 Task: Search one way flight ticket for 3 adults in first from West Yellowstone: Yellowstone Airport to Riverton: Central Wyoming Regional Airport (was Riverton Regional) on 5-4-2023. Choice of flights is JetBlue. Number of bags: 11 checked bags. Price is upto 106000. Outbound departure time preference is 20:45.
Action: Mouse moved to (523, 139)
Screenshot: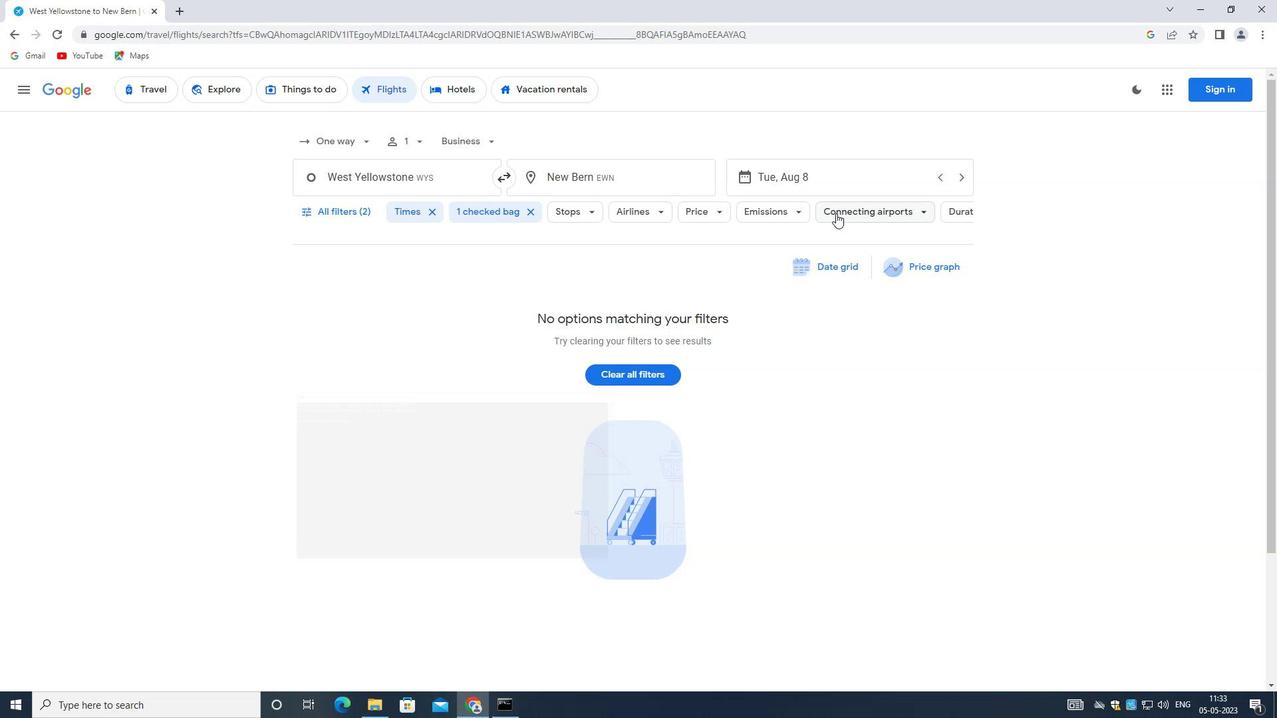 
Action: Mouse scrolled (523, 140) with delta (0, 0)
Screenshot: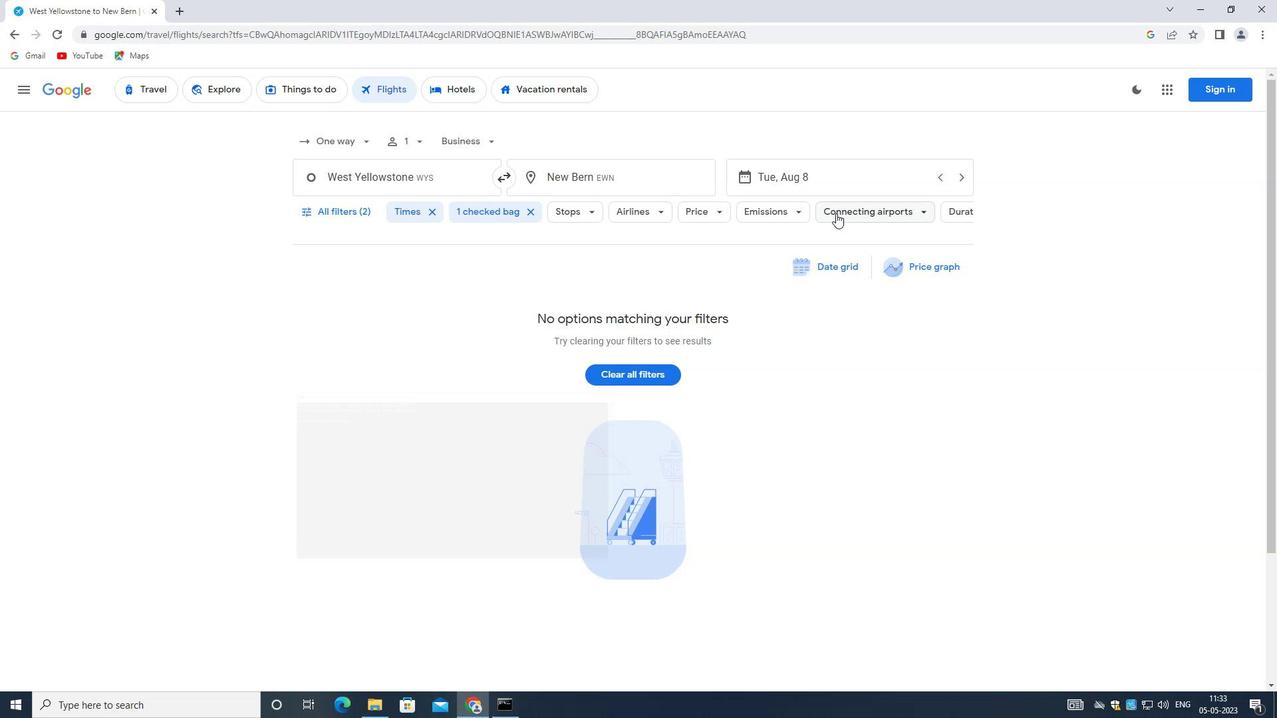 
Action: Mouse moved to (352, 141)
Screenshot: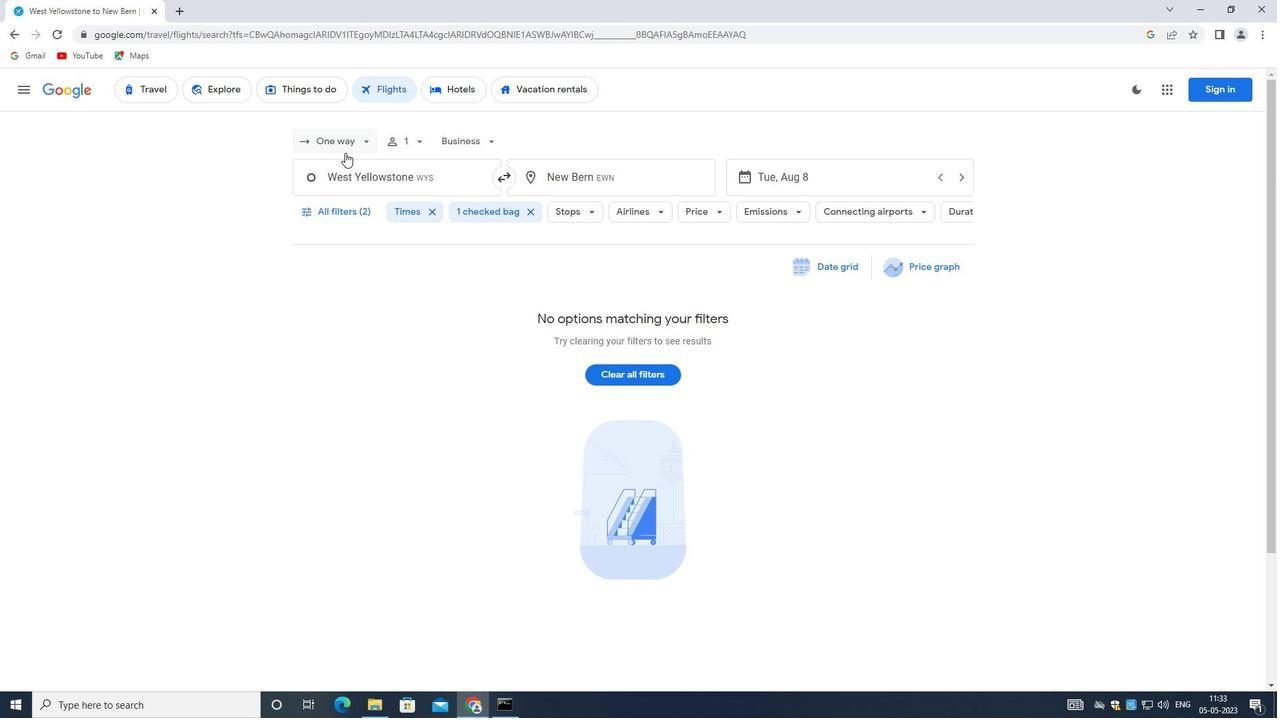 
Action: Mouse pressed left at (352, 141)
Screenshot: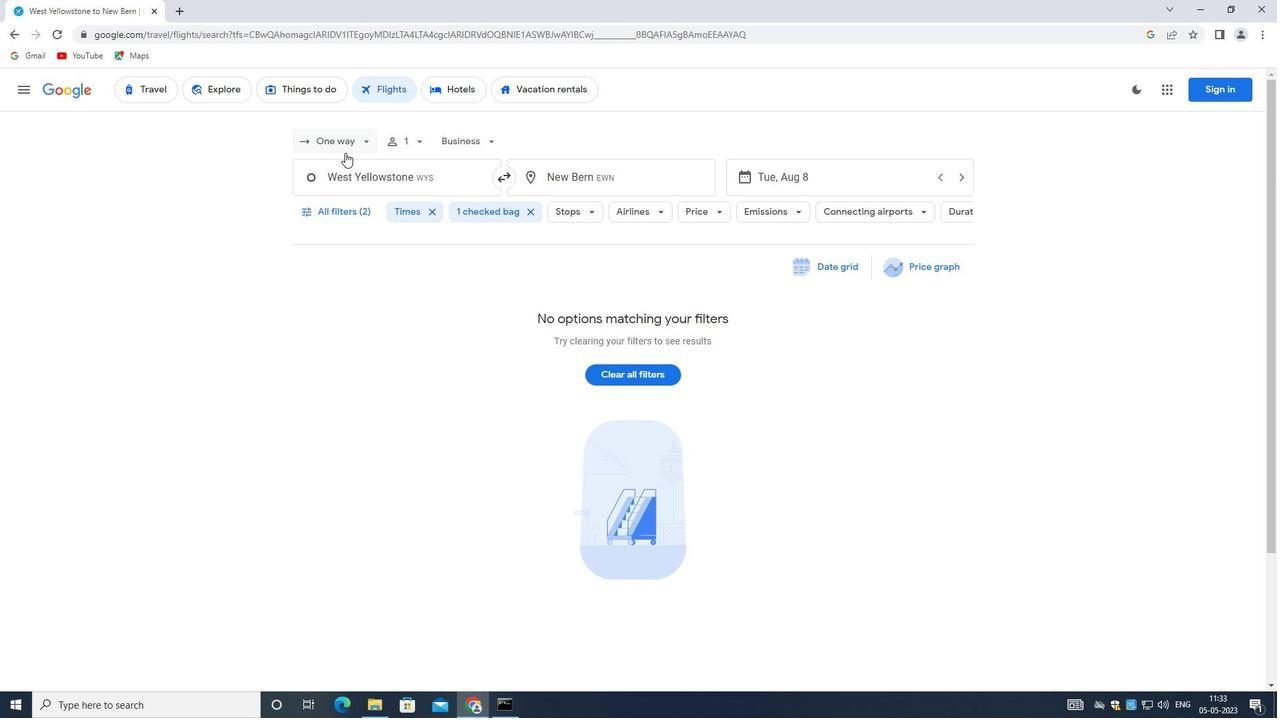
Action: Mouse moved to (357, 199)
Screenshot: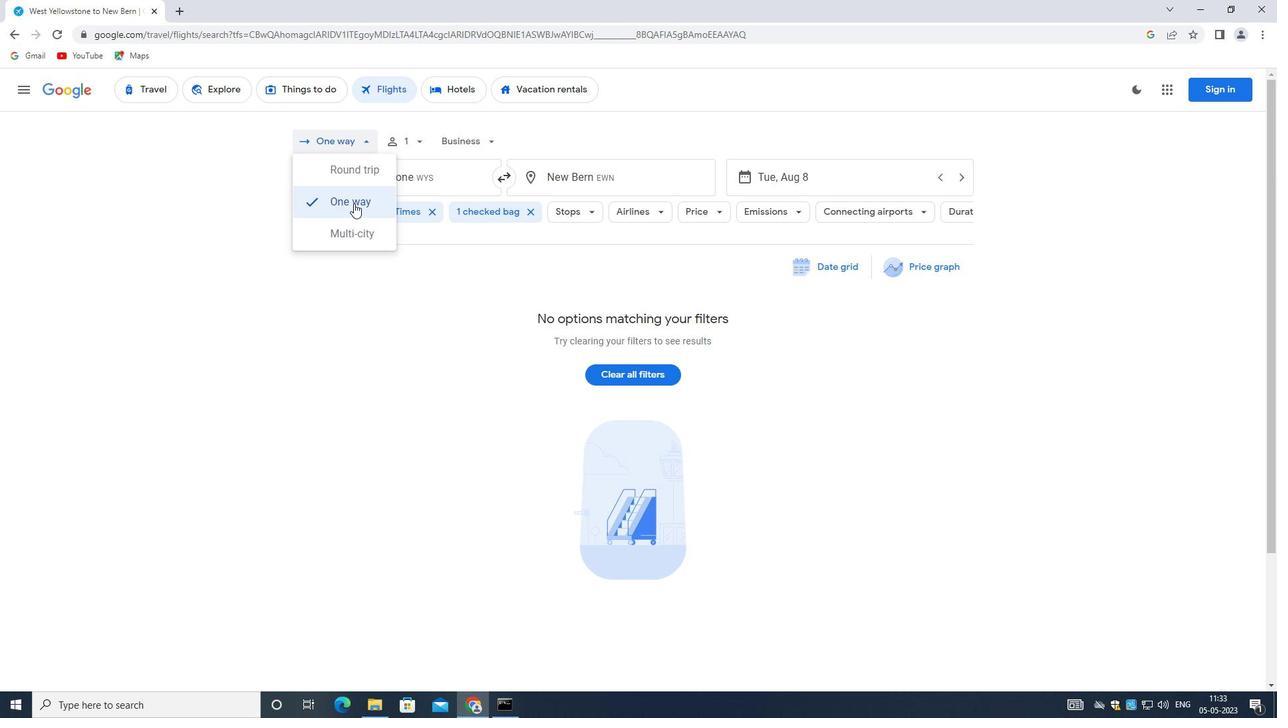 
Action: Mouse pressed left at (357, 199)
Screenshot: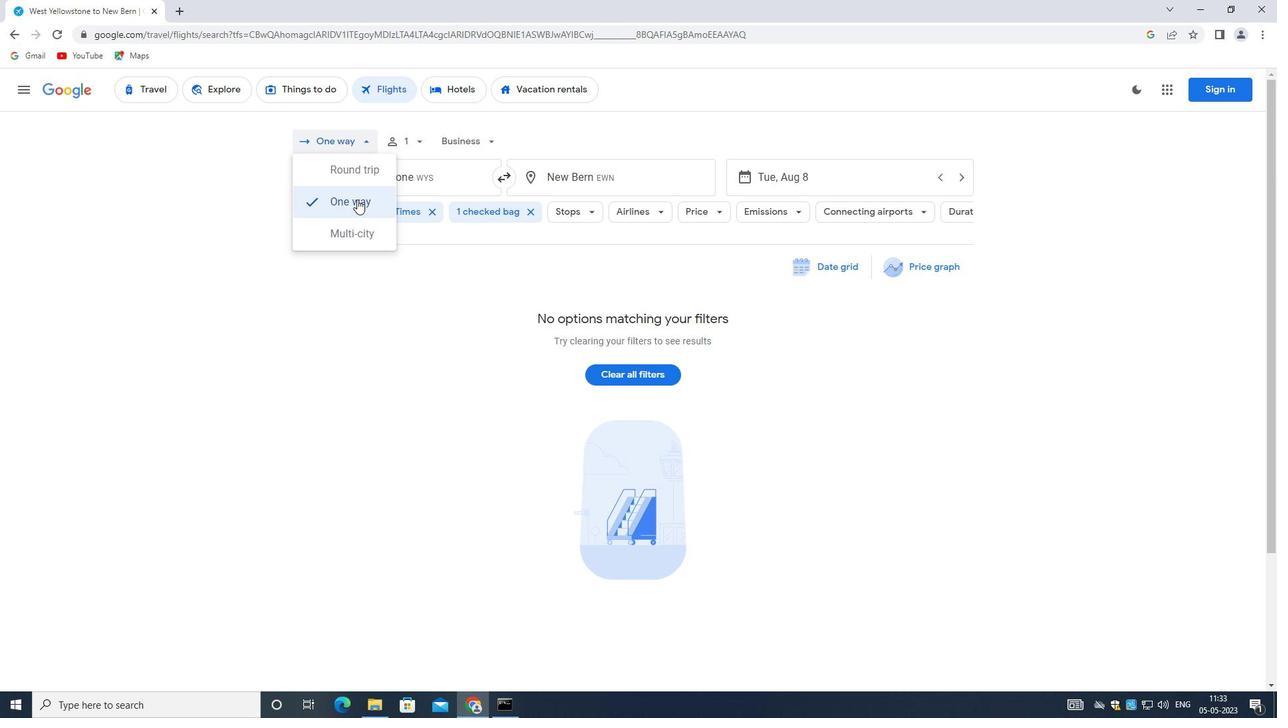 
Action: Mouse moved to (420, 143)
Screenshot: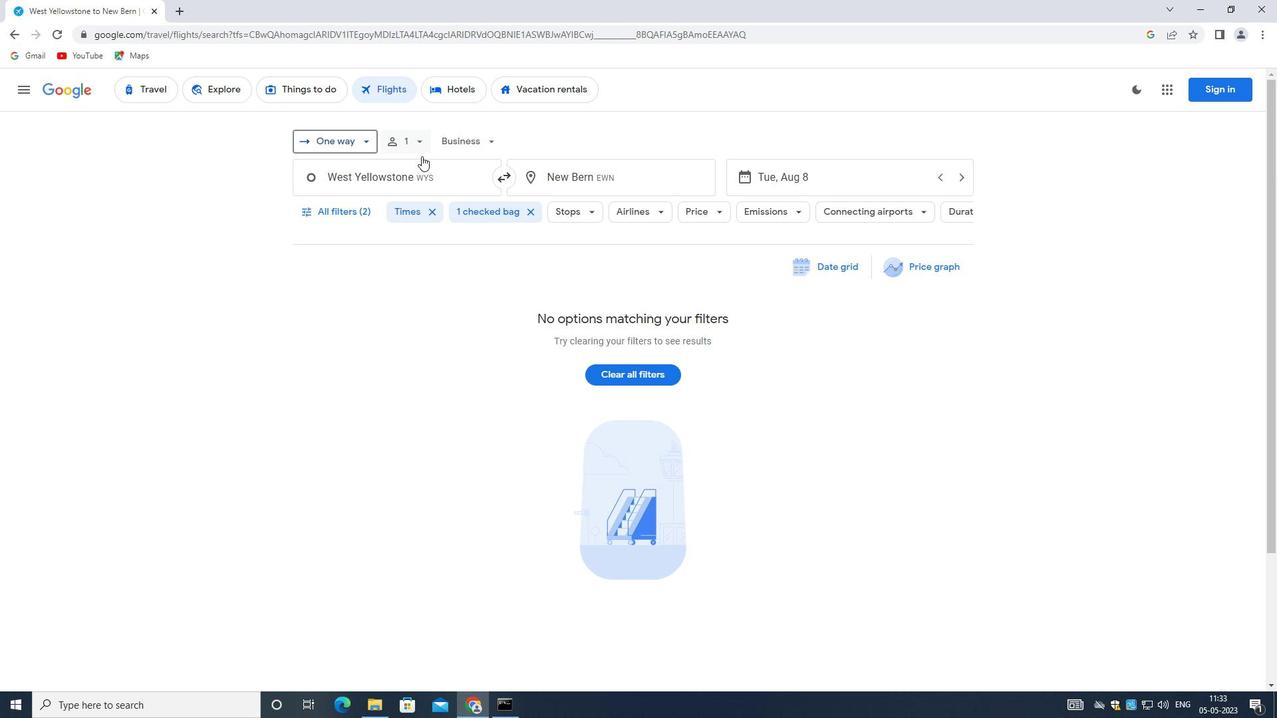 
Action: Mouse pressed left at (420, 143)
Screenshot: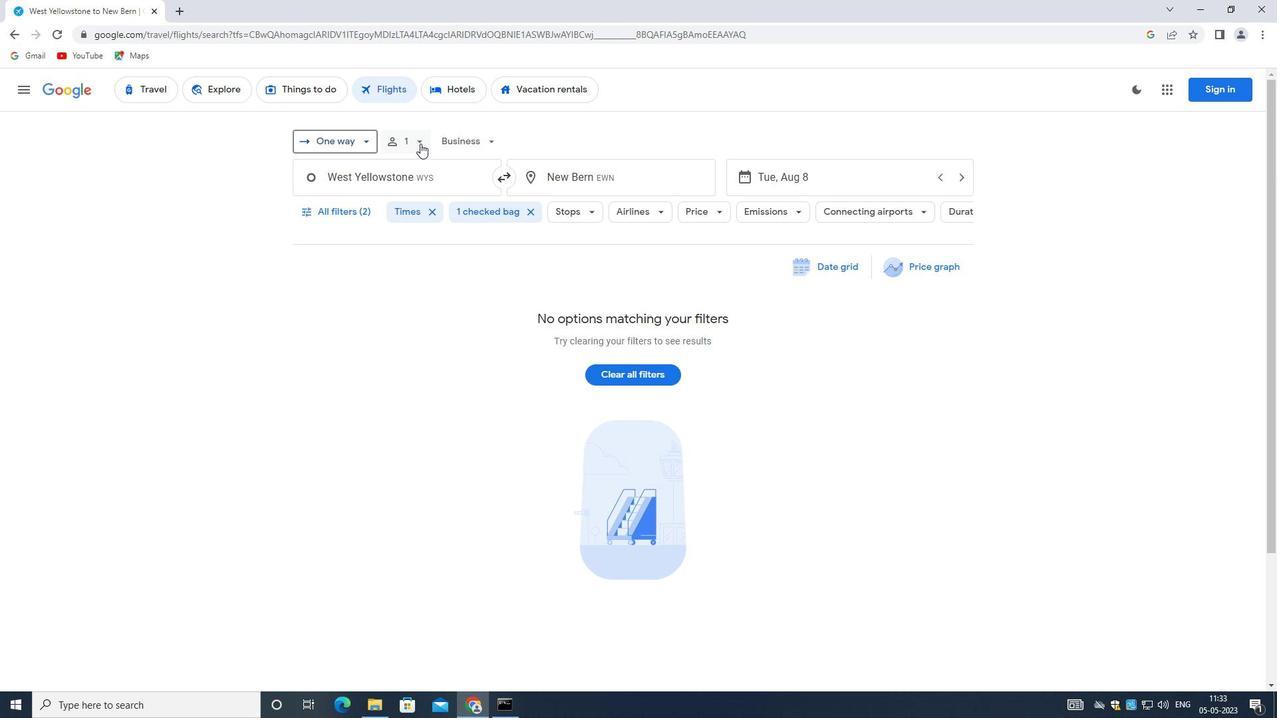 
Action: Mouse moved to (525, 179)
Screenshot: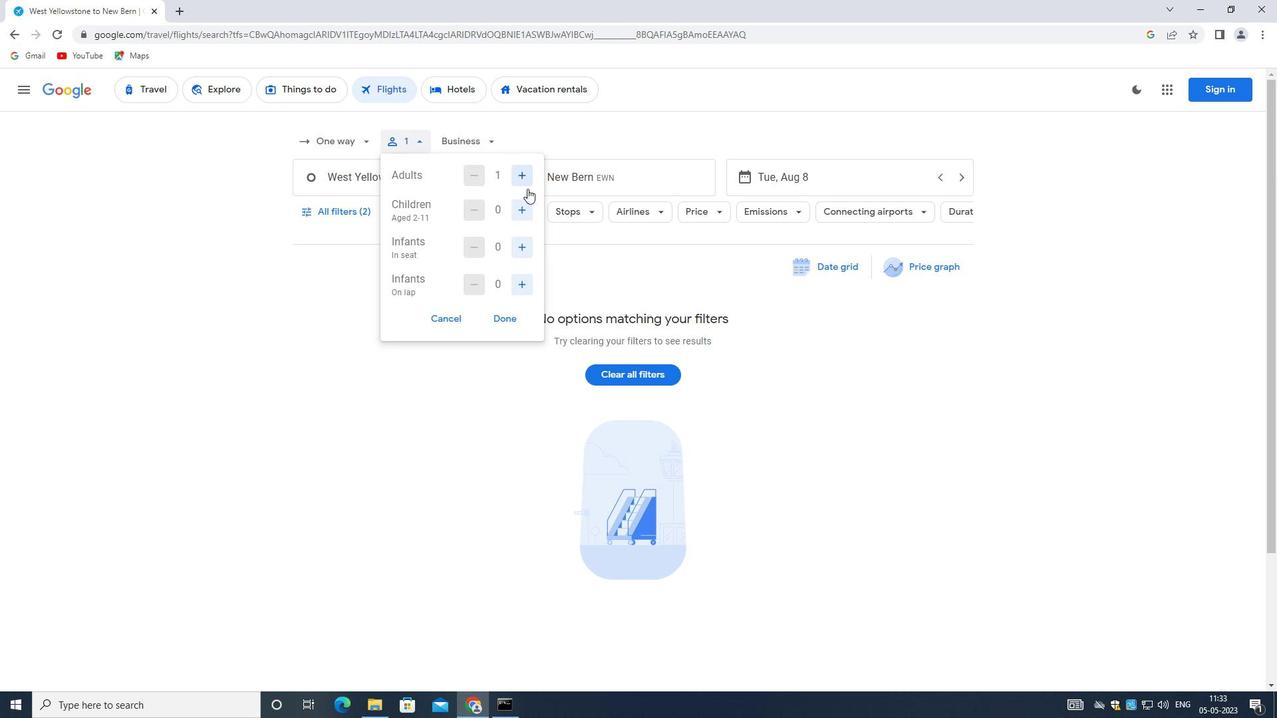
Action: Mouse pressed left at (525, 179)
Screenshot: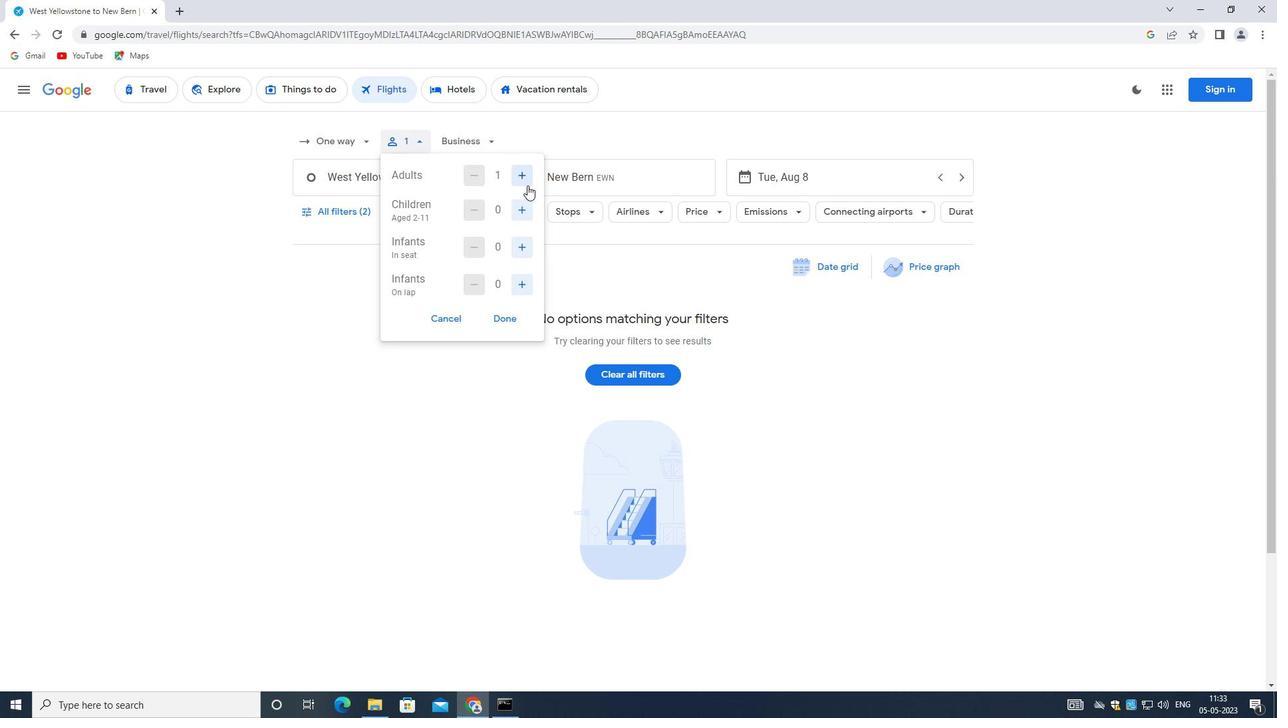 
Action: Mouse pressed left at (525, 179)
Screenshot: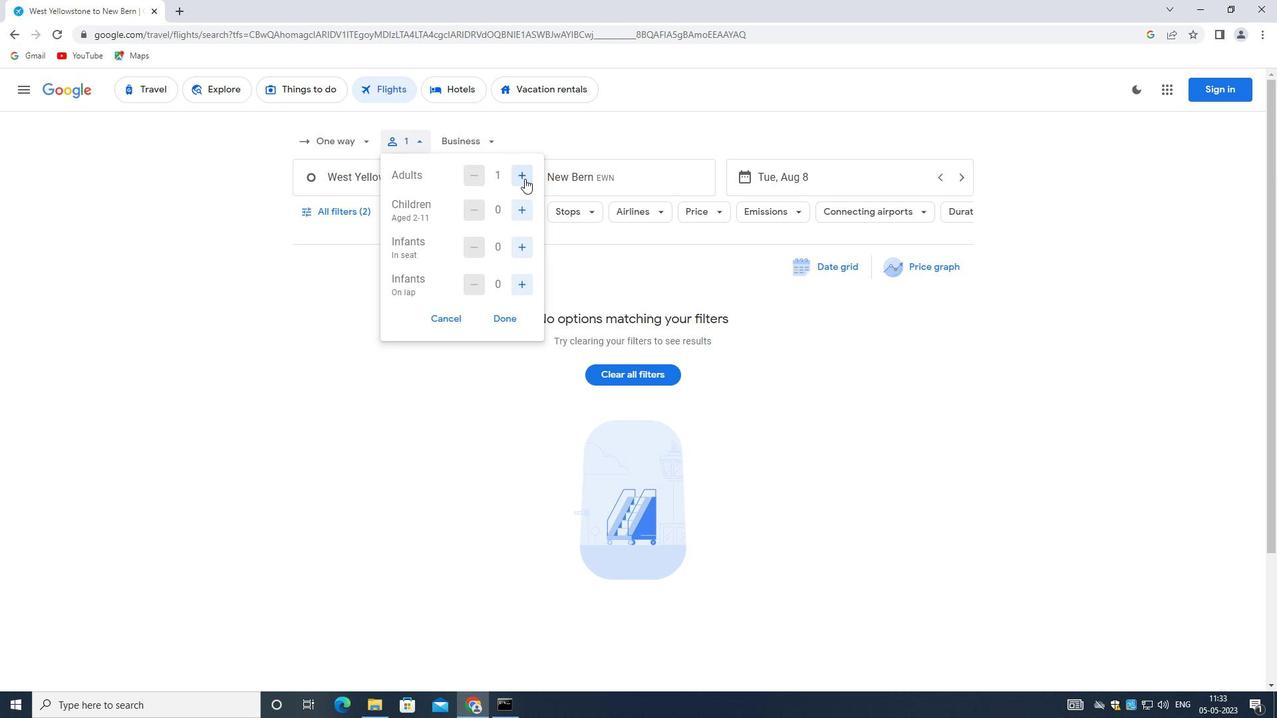 
Action: Mouse moved to (498, 313)
Screenshot: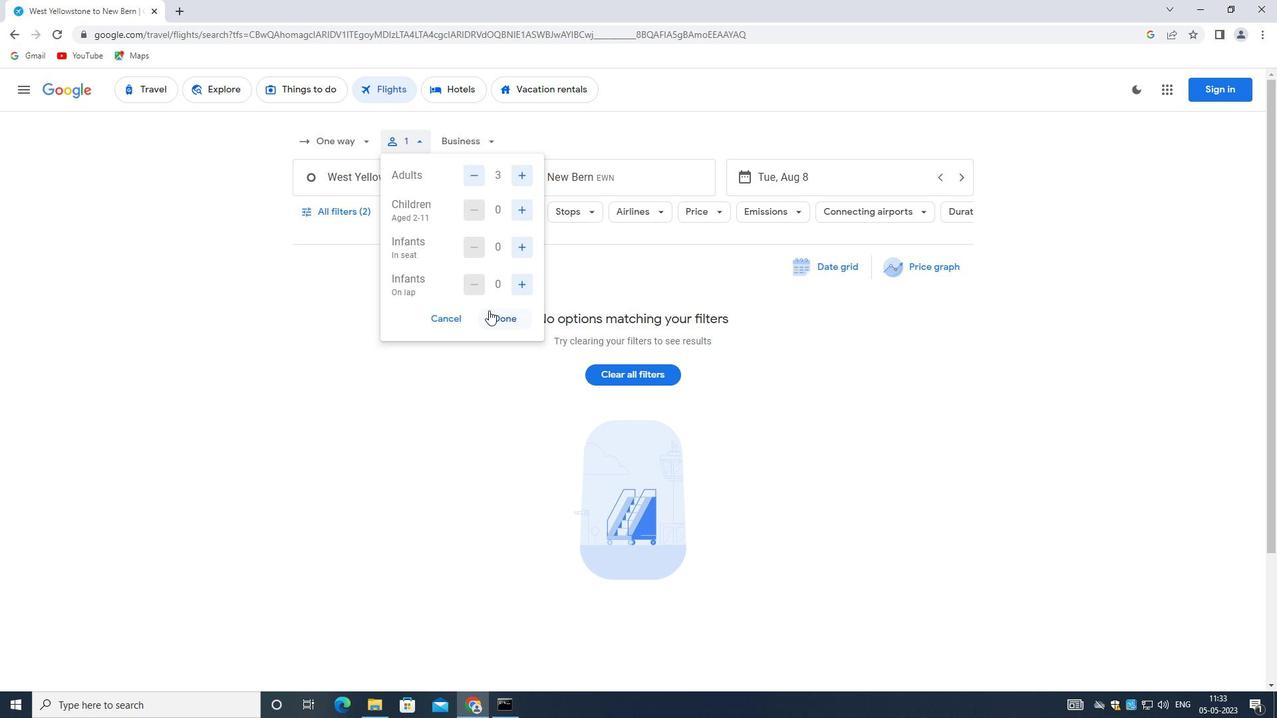 
Action: Mouse pressed left at (498, 313)
Screenshot: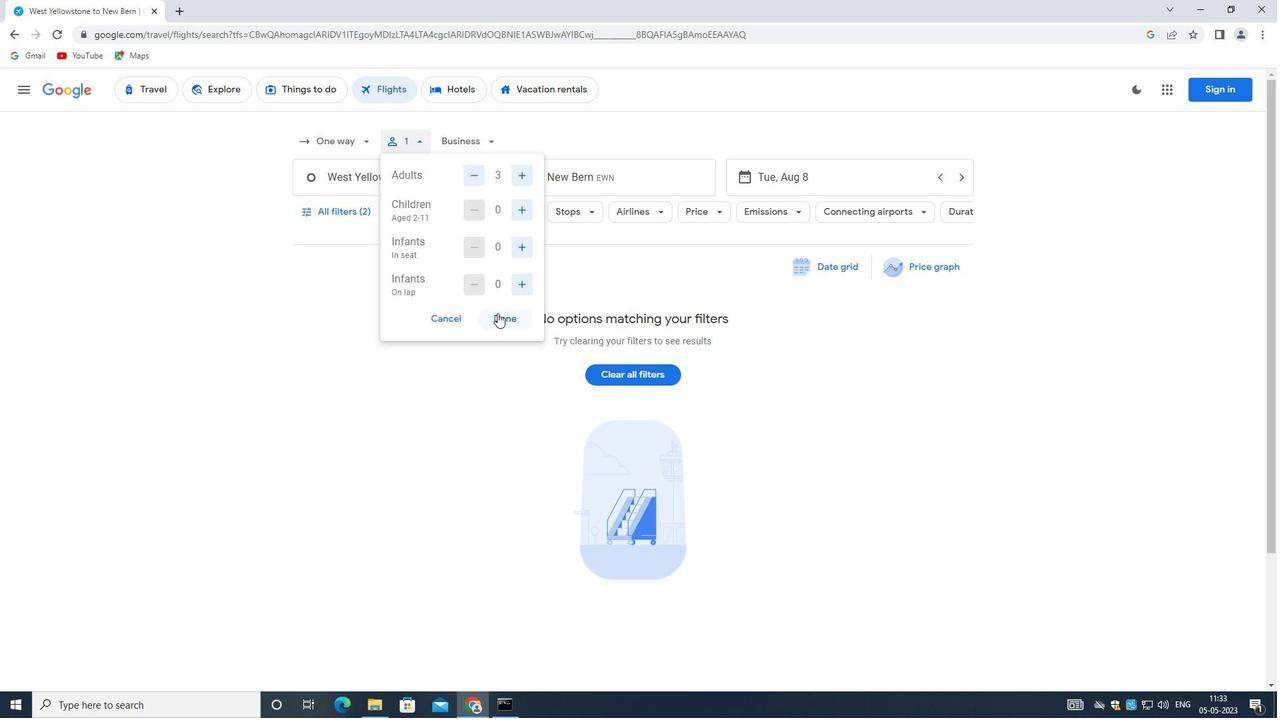 
Action: Mouse moved to (397, 176)
Screenshot: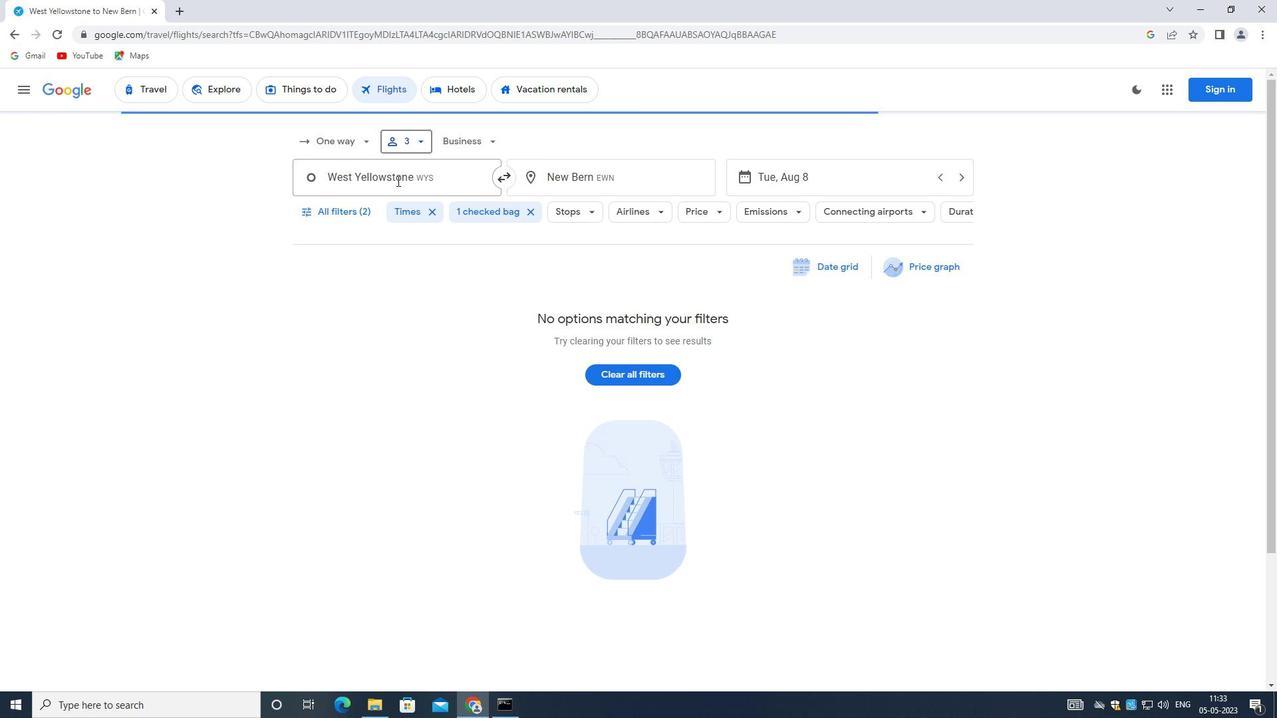 
Action: Mouse pressed left at (397, 176)
Screenshot: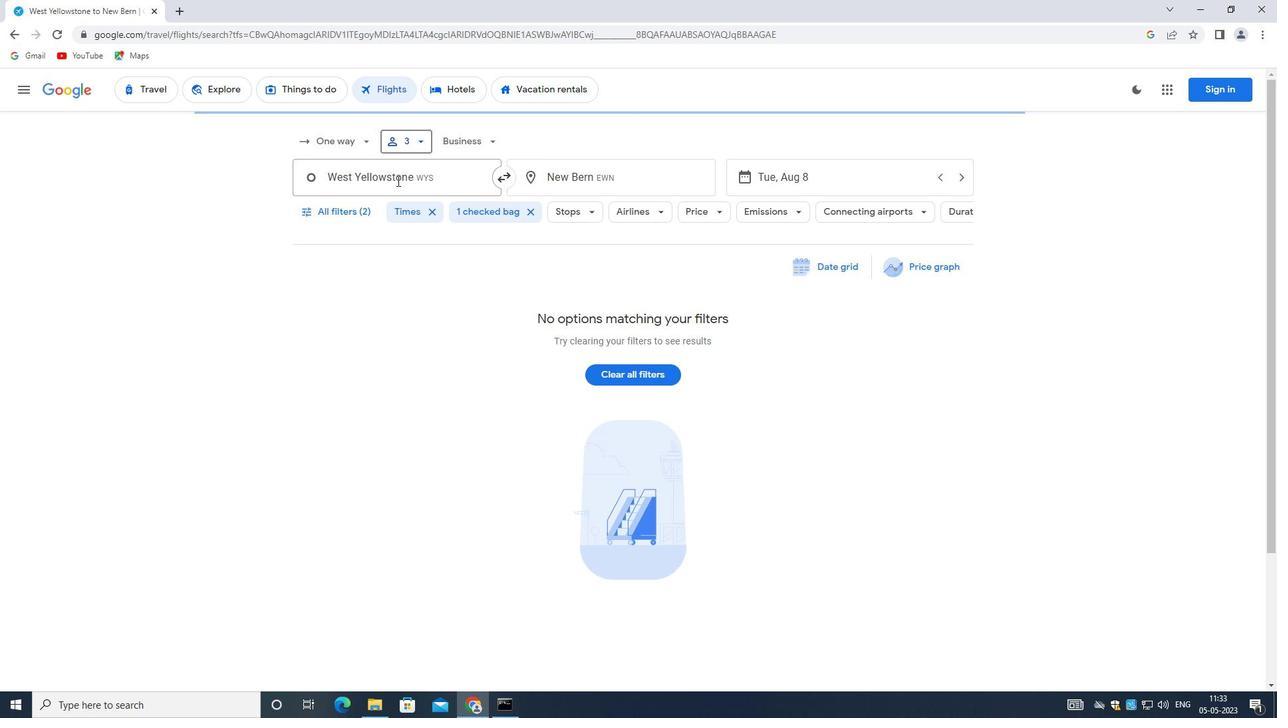 
Action: Mouse moved to (416, 322)
Screenshot: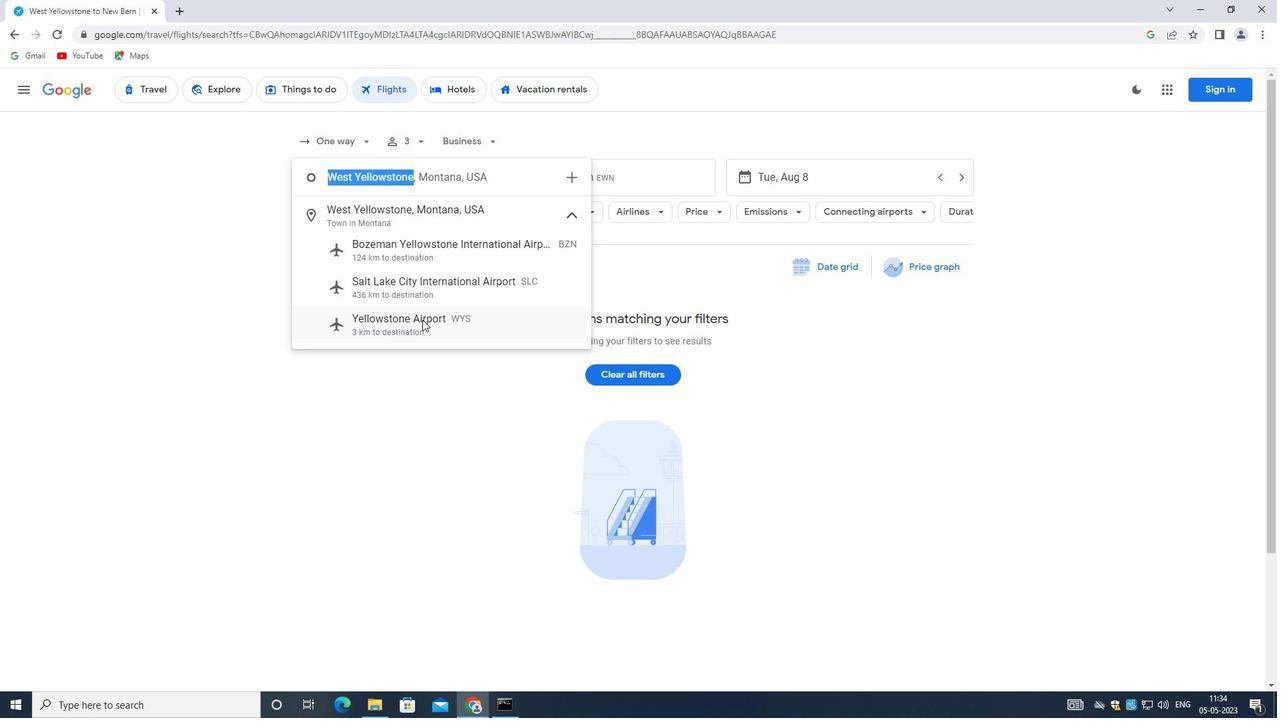 
Action: Mouse pressed left at (416, 322)
Screenshot: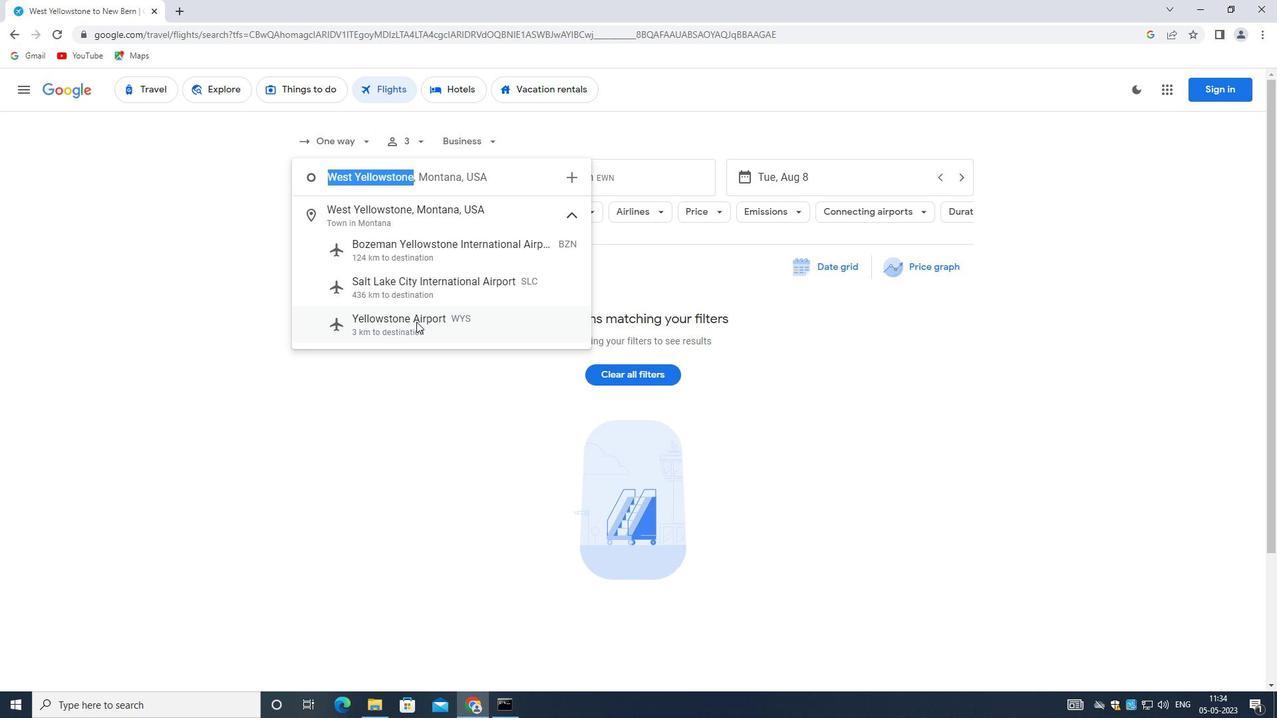
Action: Mouse moved to (585, 185)
Screenshot: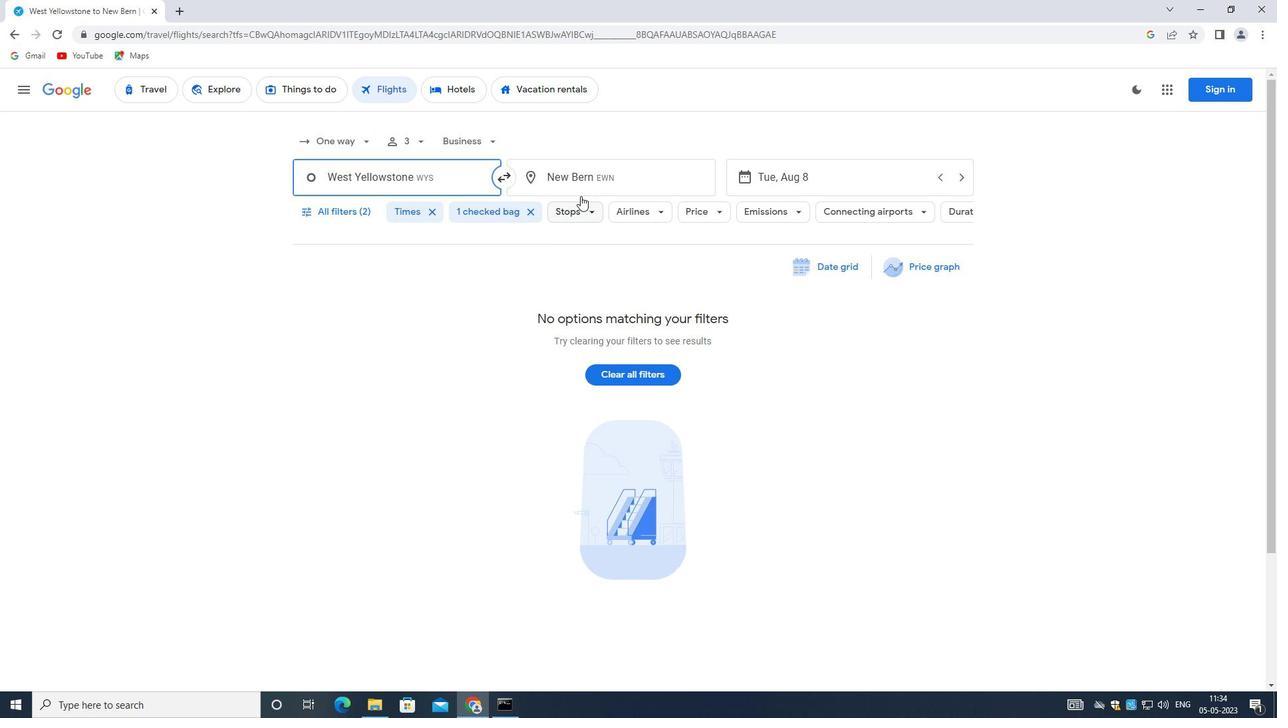 
Action: Mouse pressed left at (585, 185)
Screenshot: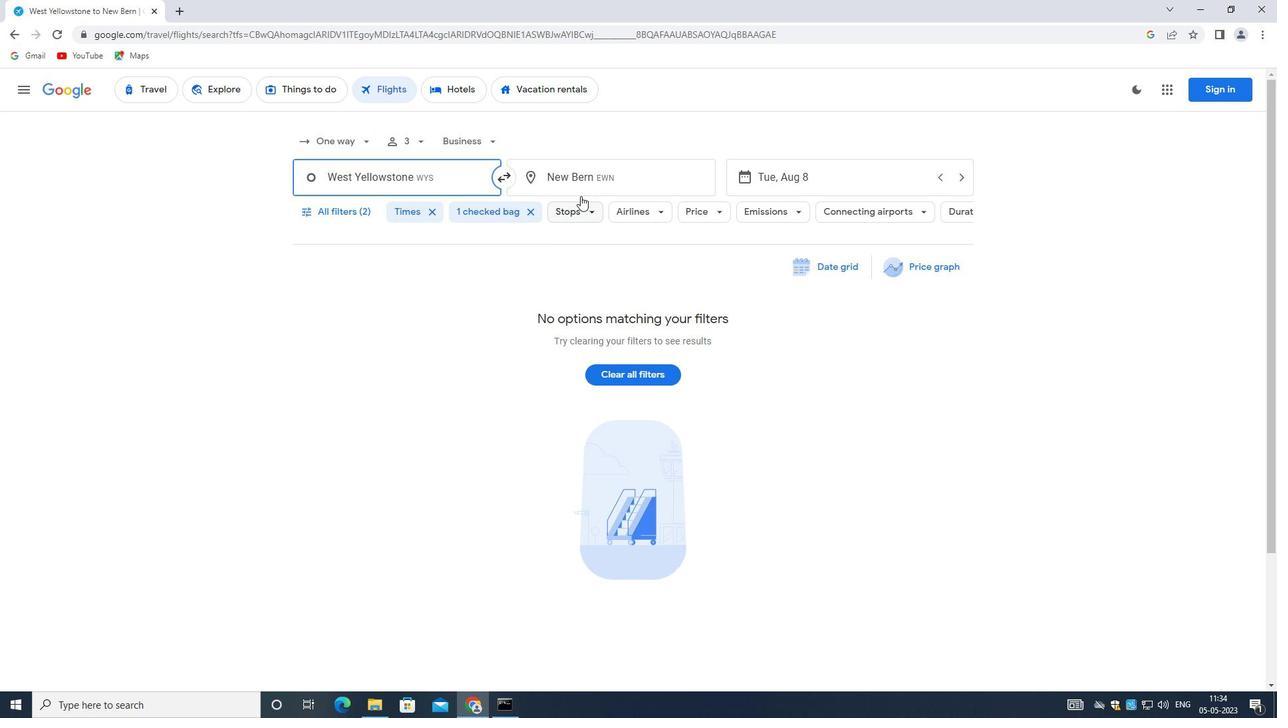 
Action: Key pressed <Key.backspace><Key.shift>CENTAL<Key.space><Key.shift>WY
Screenshot: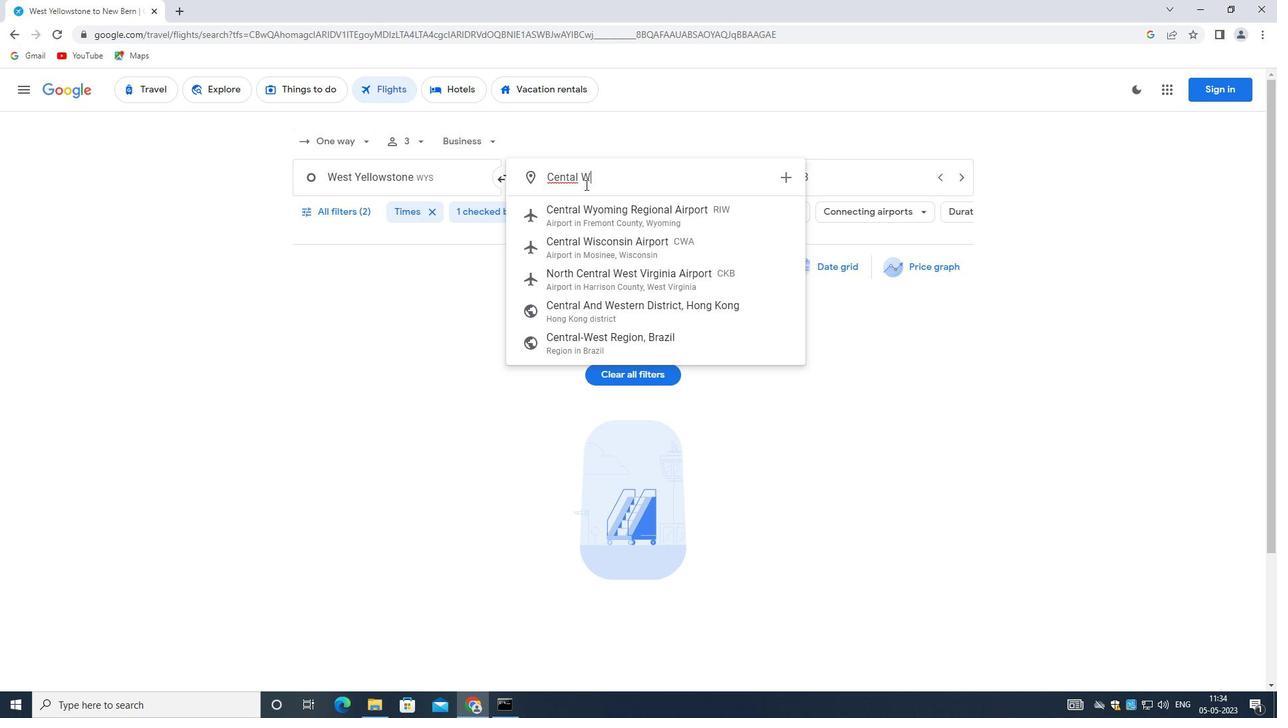 
Action: Mouse moved to (659, 212)
Screenshot: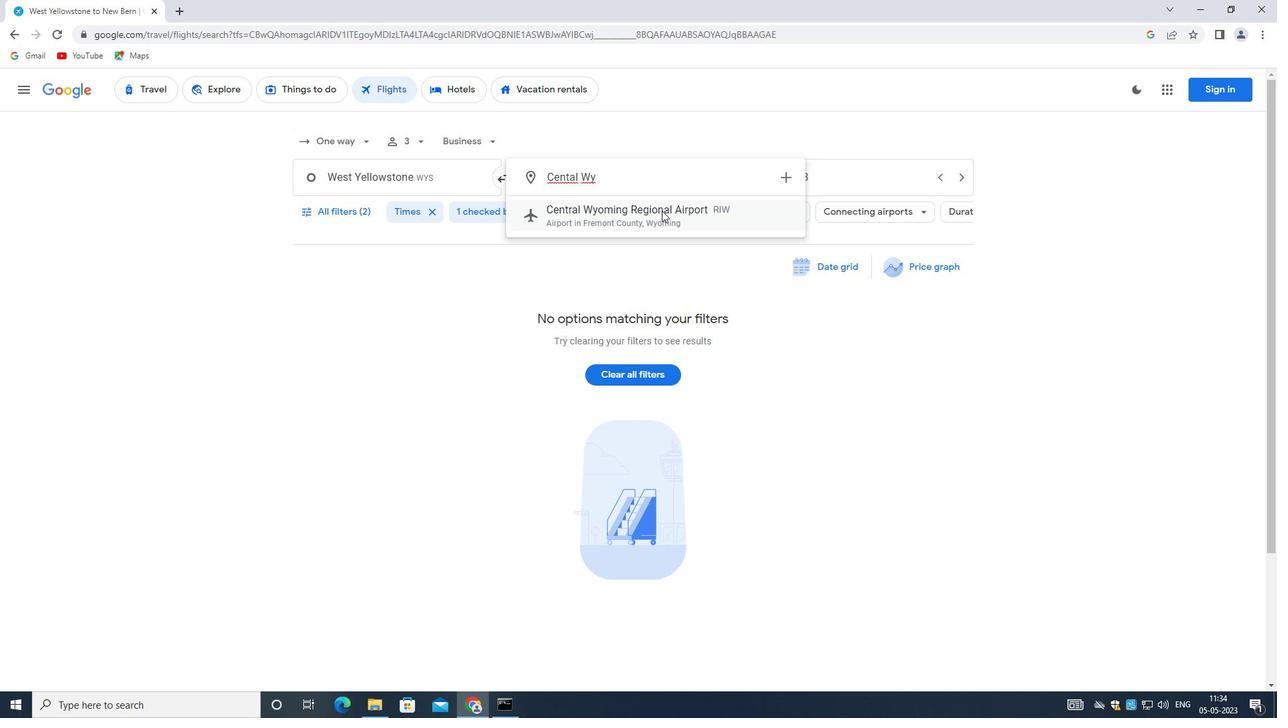 
Action: Mouse pressed left at (659, 212)
Screenshot: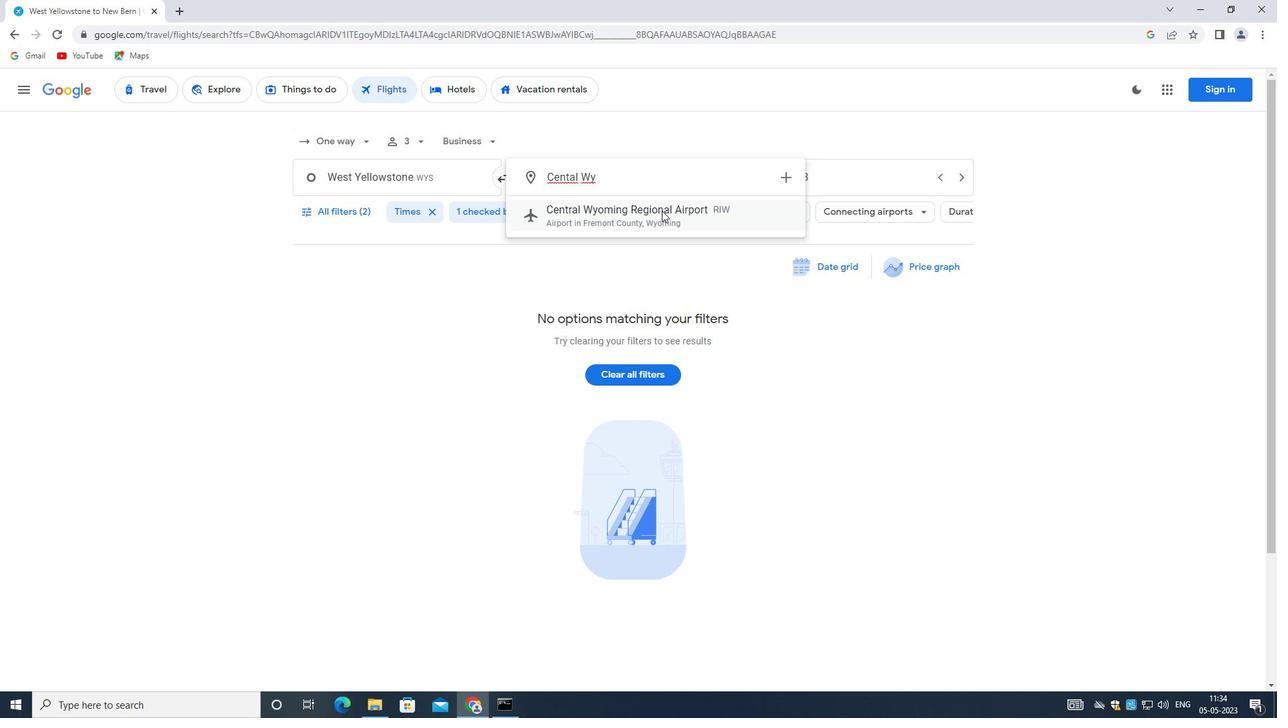 
Action: Mouse moved to (798, 183)
Screenshot: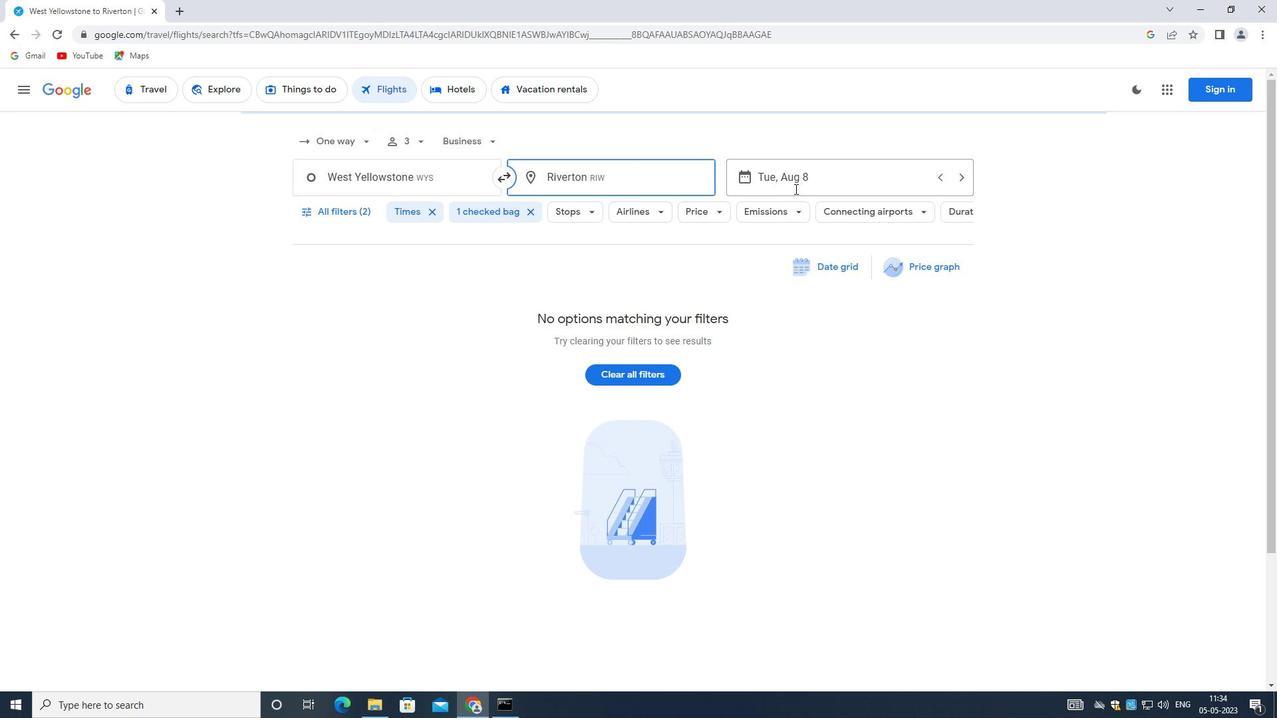 
Action: Mouse pressed left at (798, 183)
Screenshot: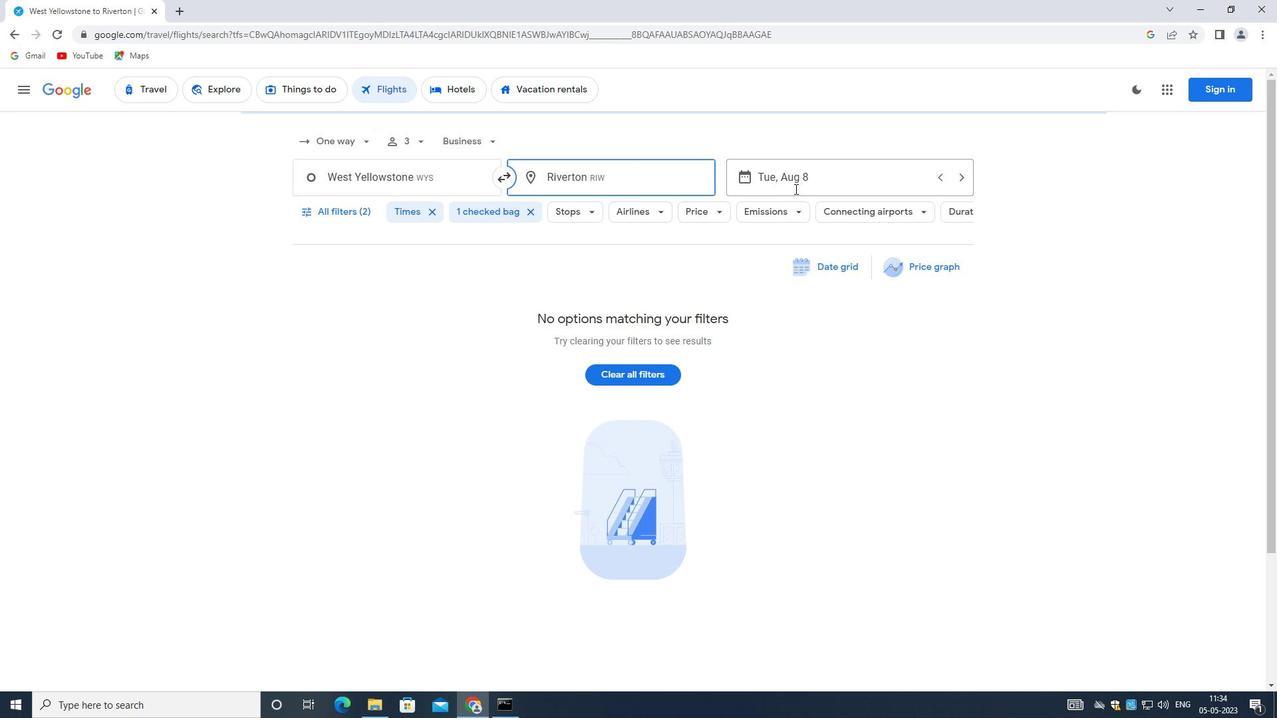 
Action: Mouse moved to (571, 322)
Screenshot: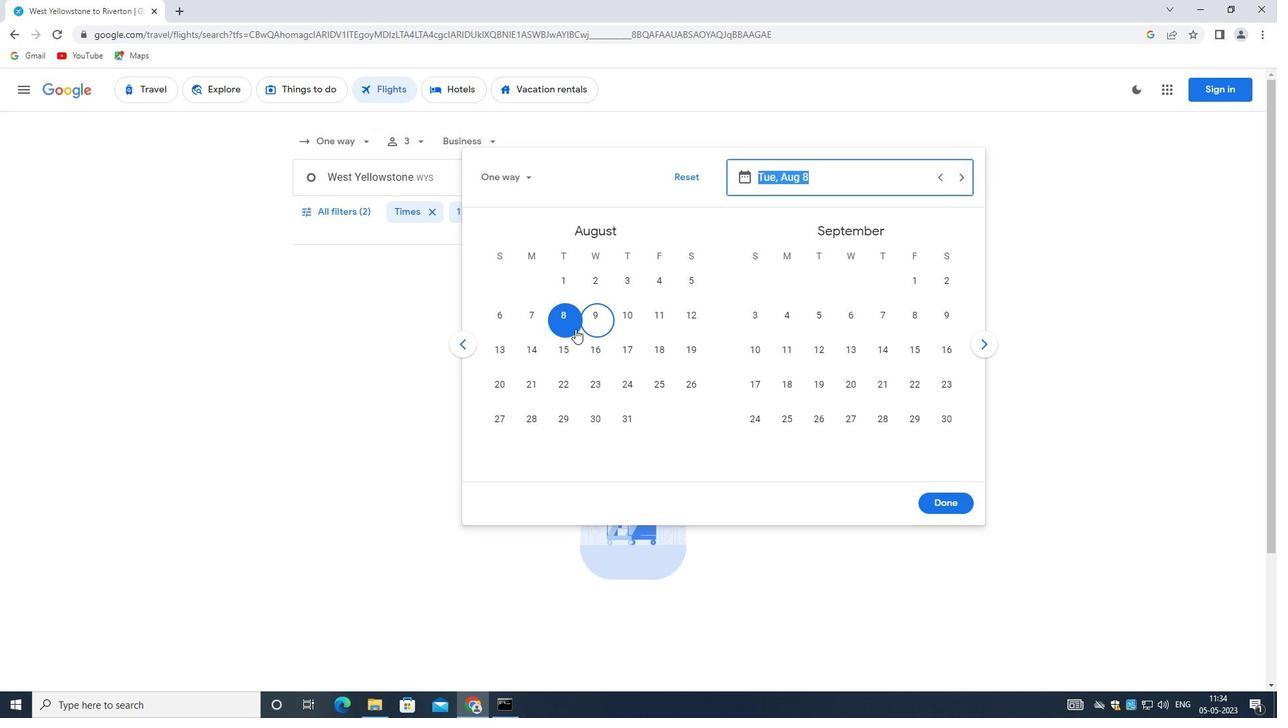 
Action: Mouse pressed left at (571, 322)
Screenshot: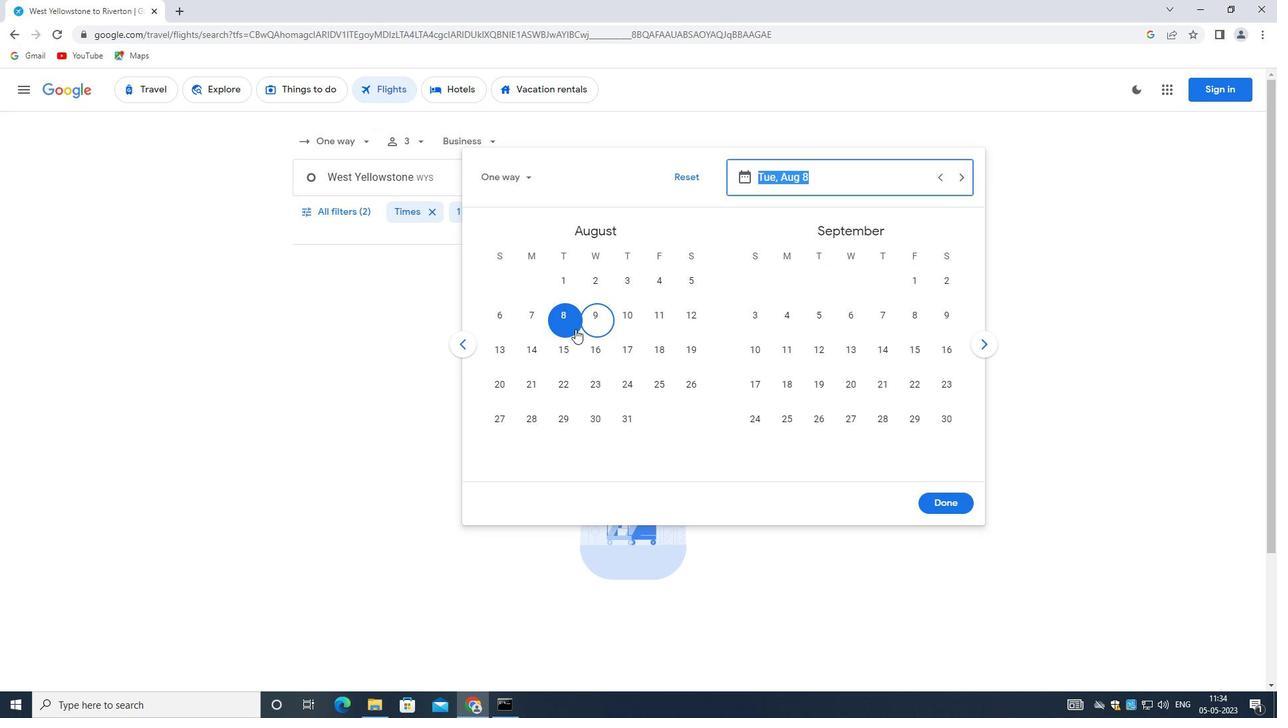 
Action: Mouse moved to (947, 503)
Screenshot: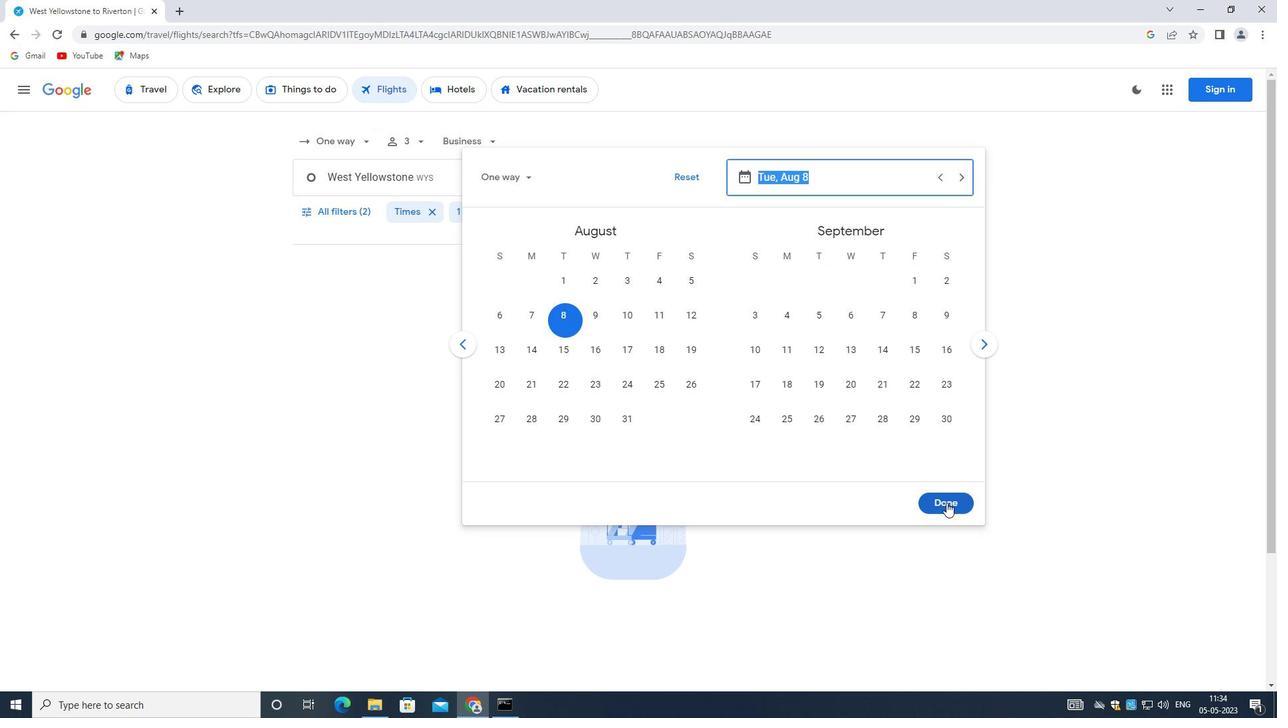 
Action: Mouse pressed left at (947, 503)
Screenshot: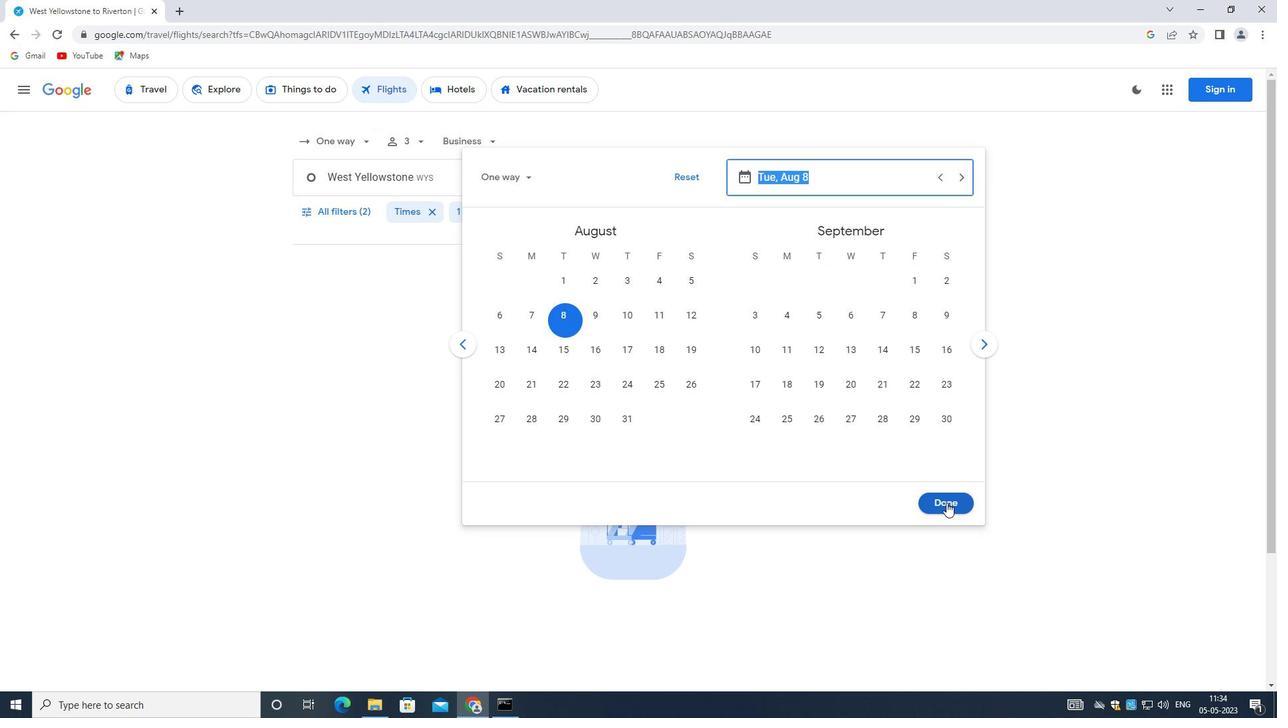 
Action: Mouse moved to (328, 203)
Screenshot: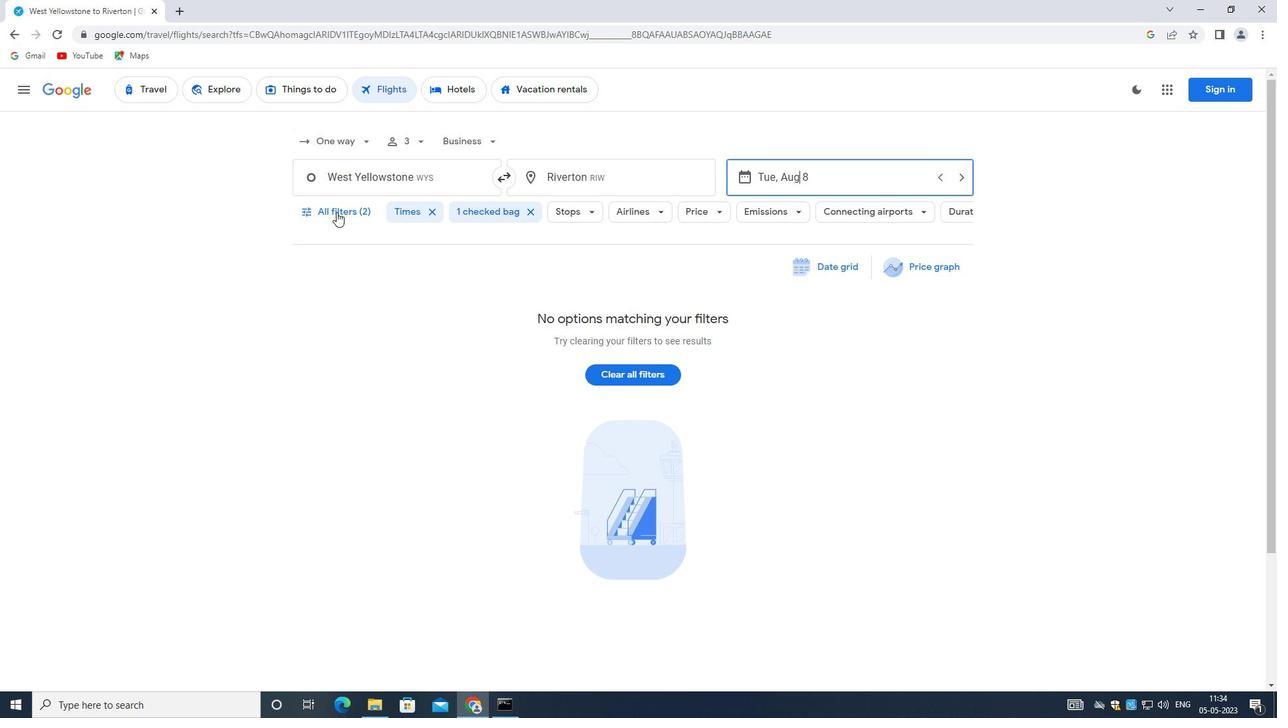 
Action: Mouse pressed left at (328, 203)
Screenshot: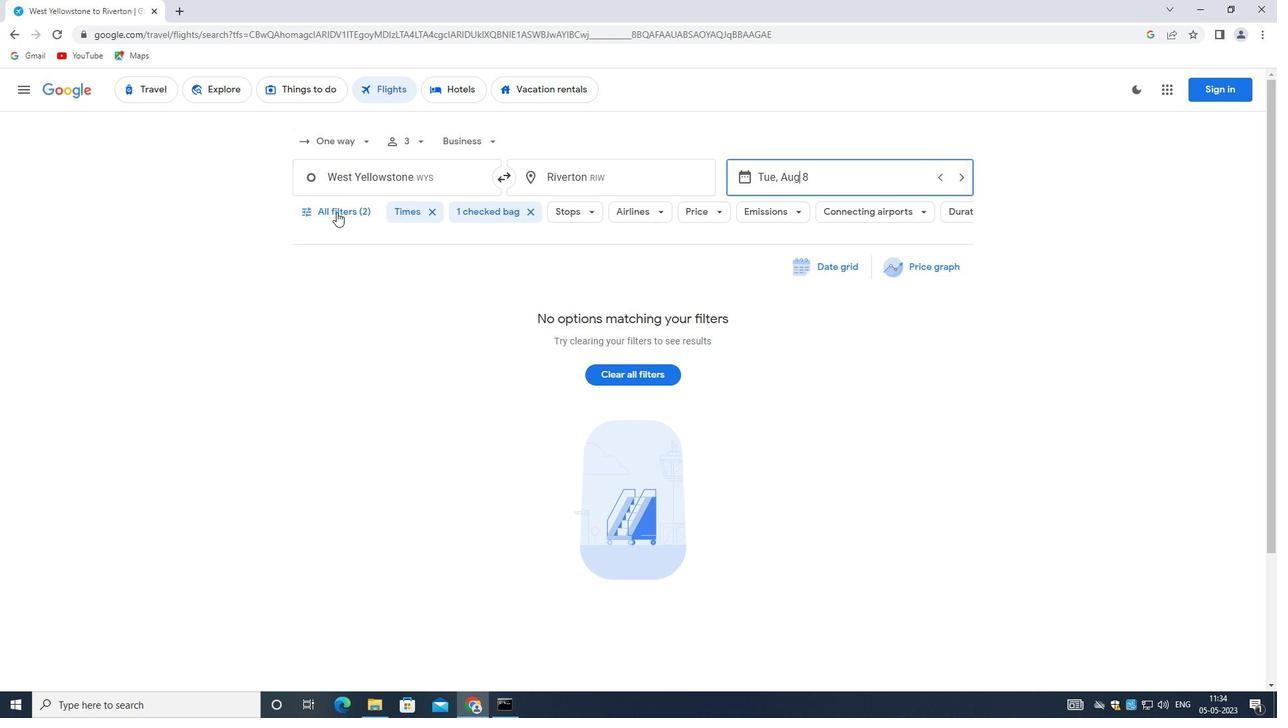 
Action: Mouse moved to (486, 493)
Screenshot: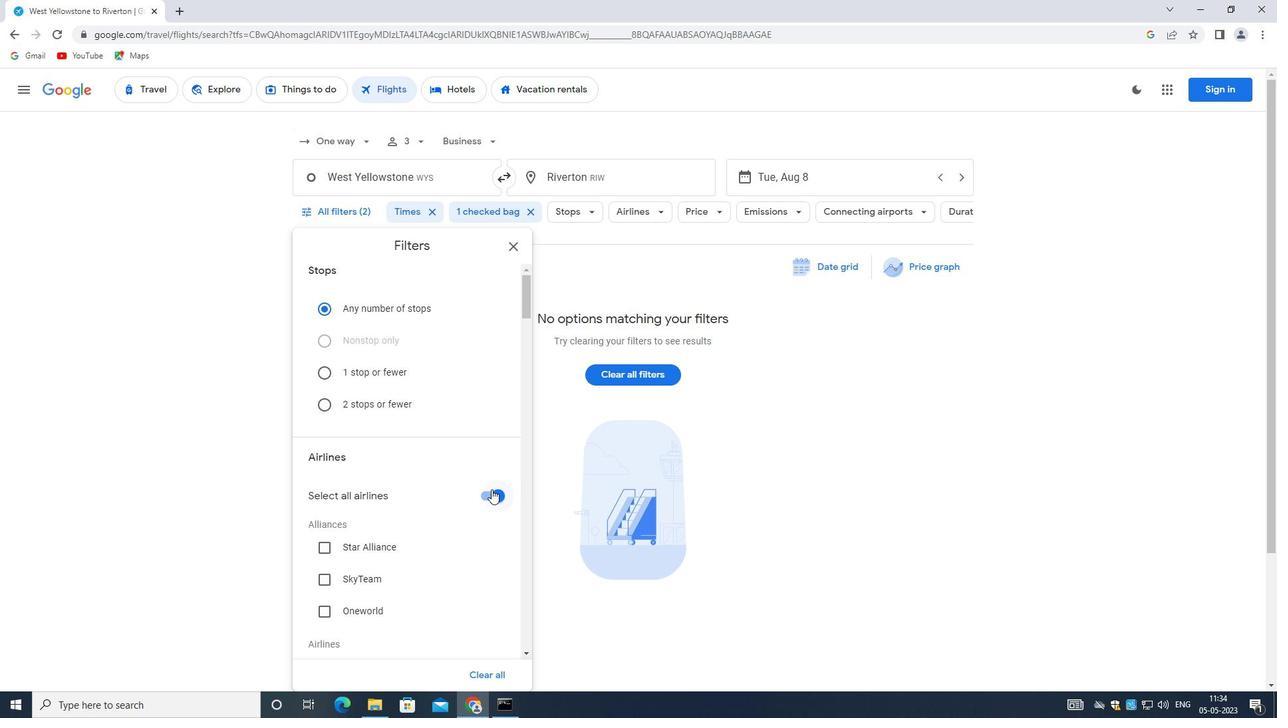 
Action: Mouse pressed left at (486, 493)
Screenshot: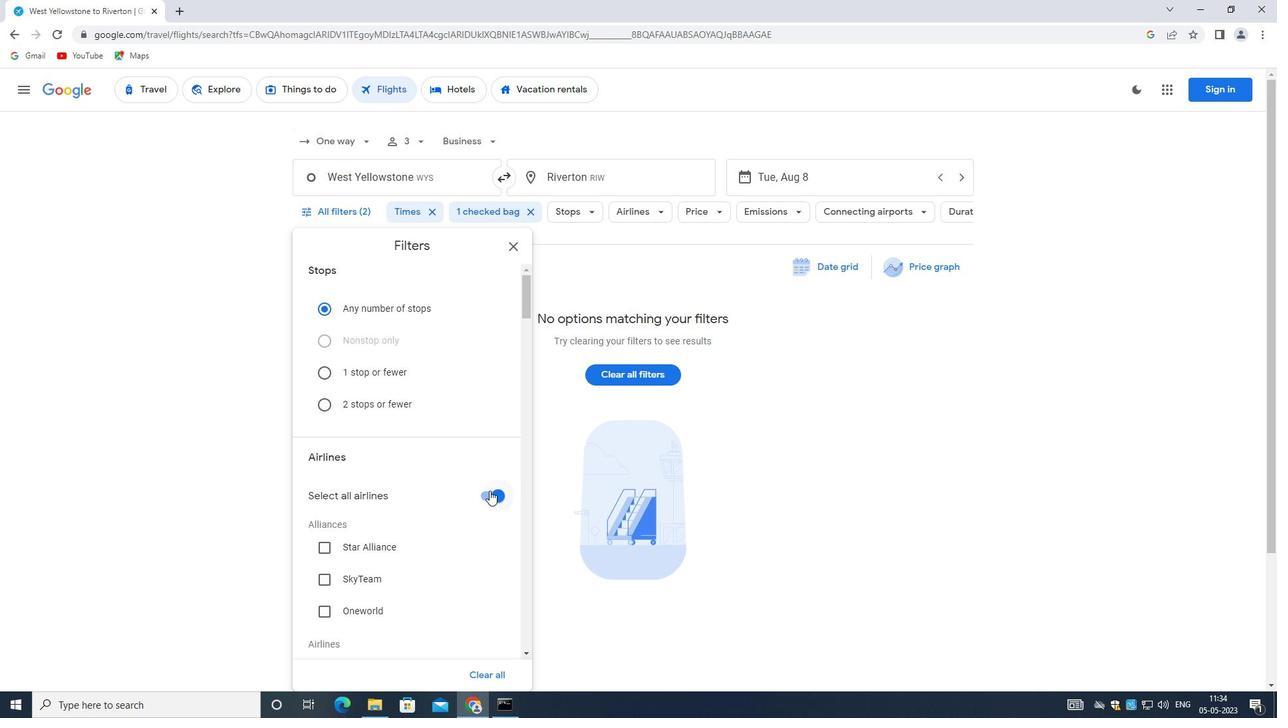 
Action: Mouse moved to (471, 488)
Screenshot: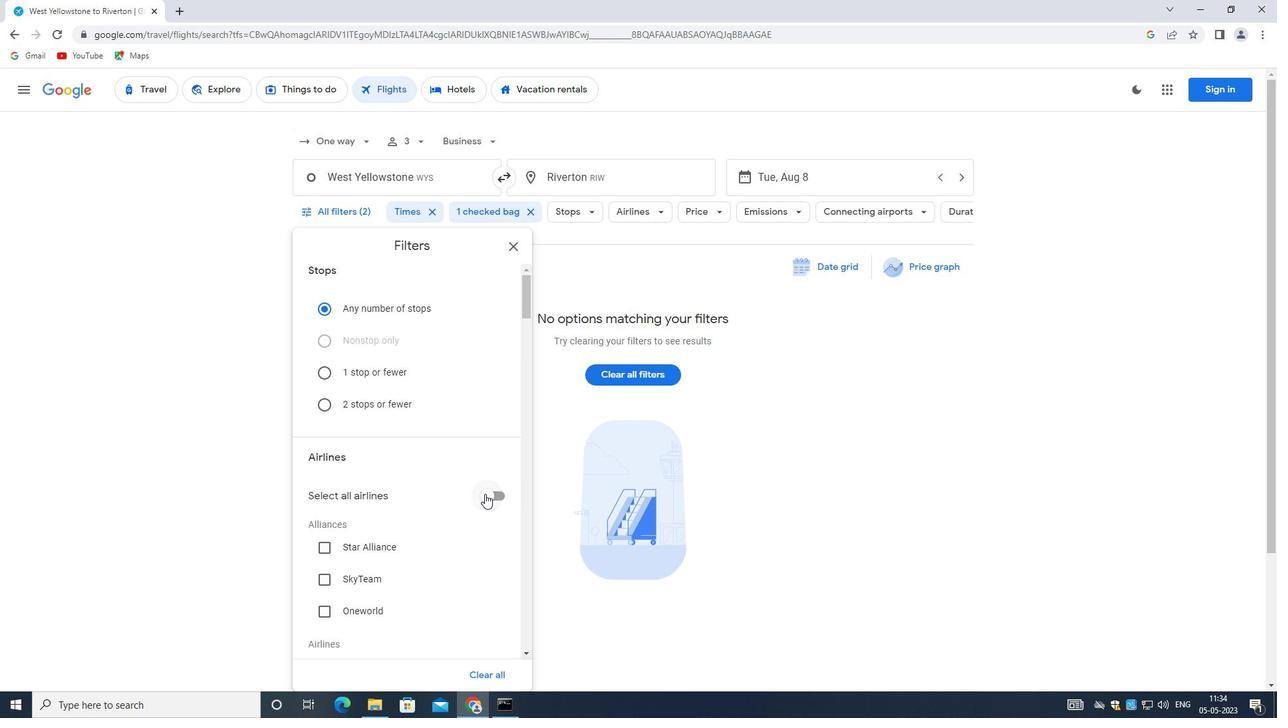 
Action: Mouse scrolled (471, 487) with delta (0, 0)
Screenshot: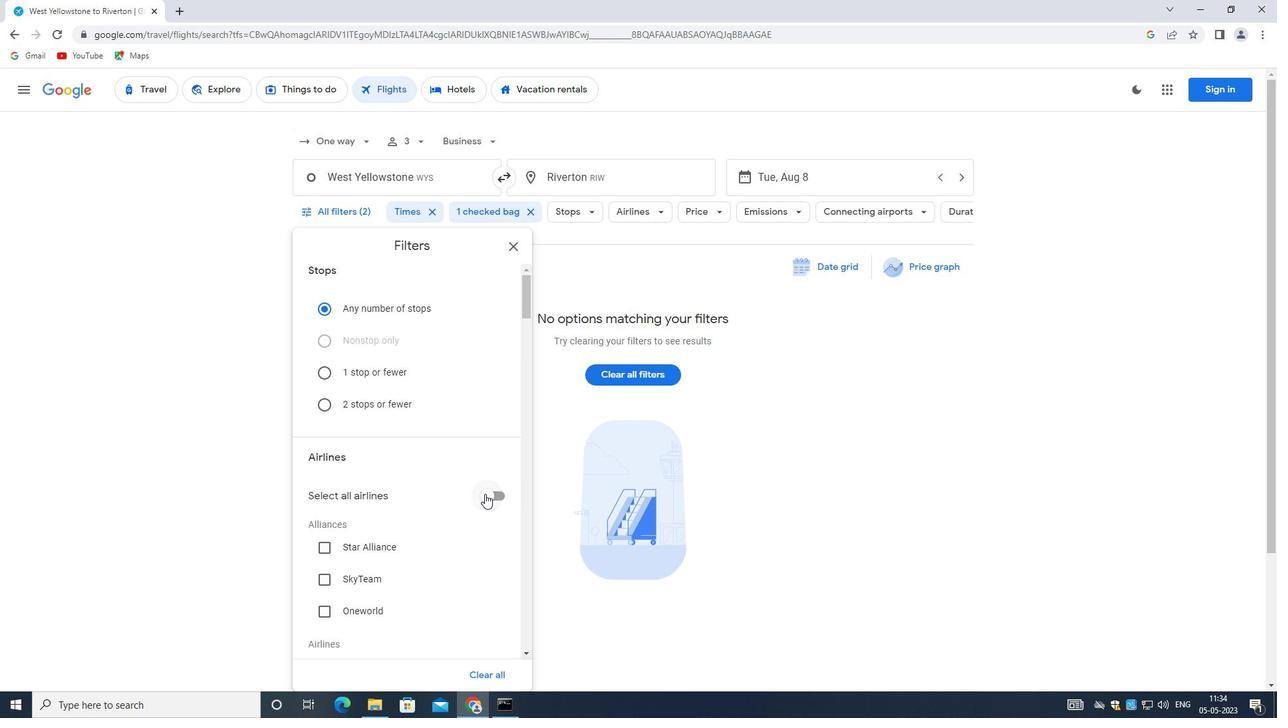 
Action: Mouse moved to (471, 493)
Screenshot: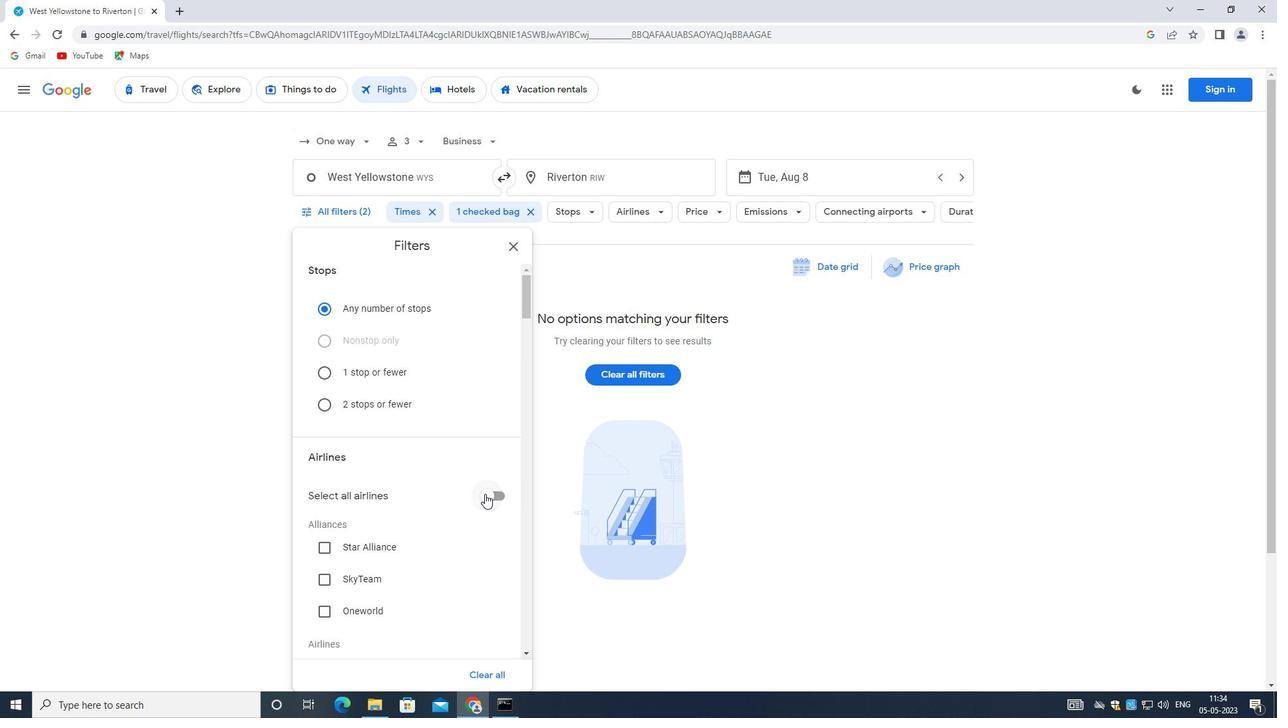 
Action: Mouse scrolled (471, 493) with delta (0, 0)
Screenshot: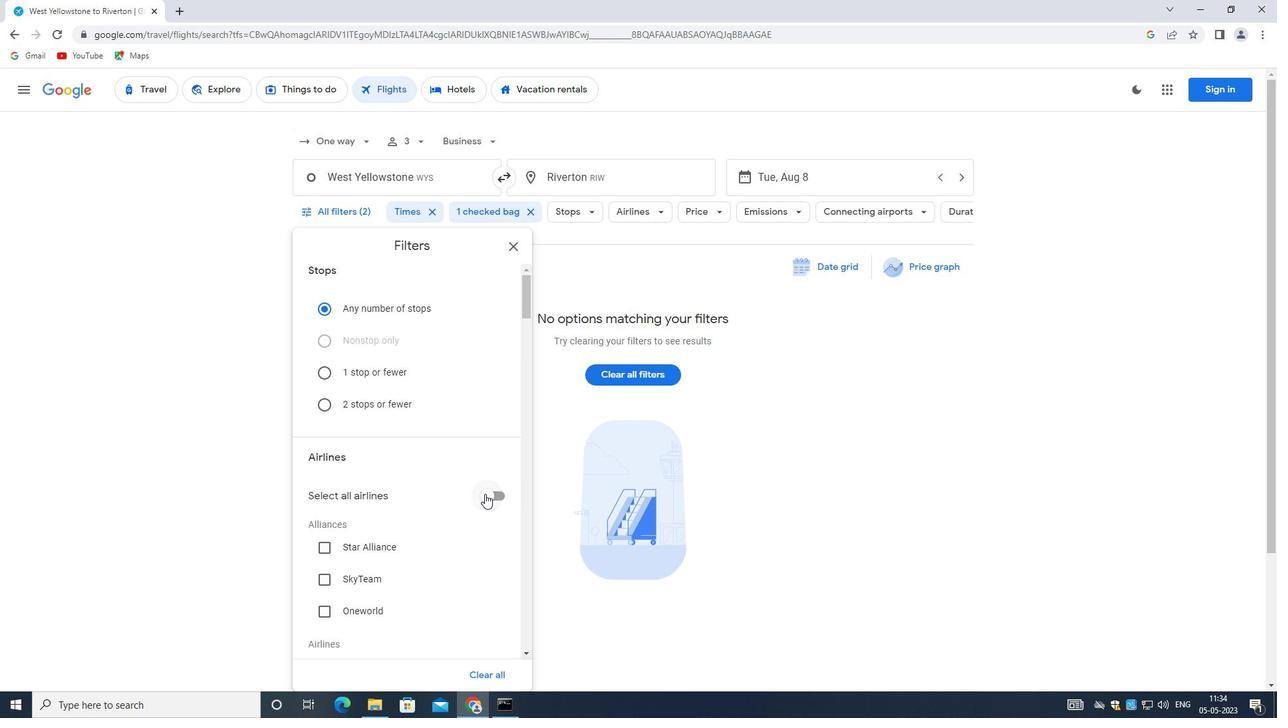 
Action: Mouse scrolled (471, 493) with delta (0, 0)
Screenshot: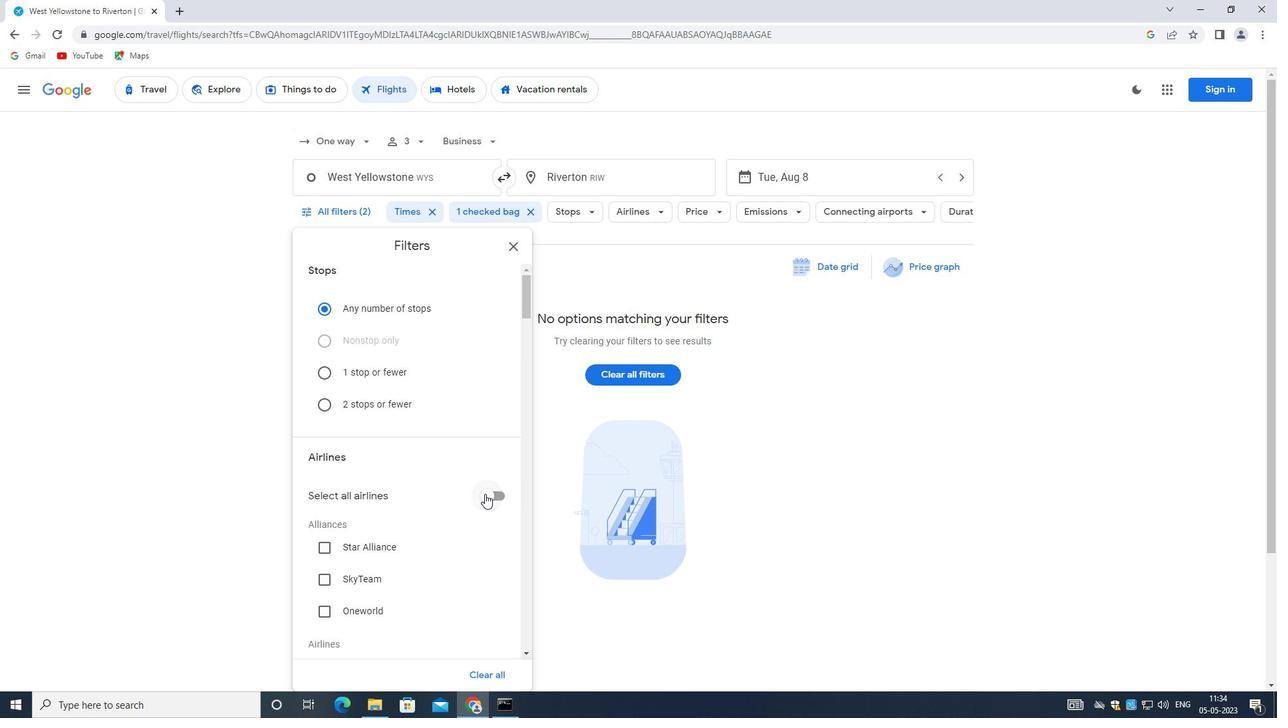 
Action: Mouse scrolled (471, 493) with delta (0, 0)
Screenshot: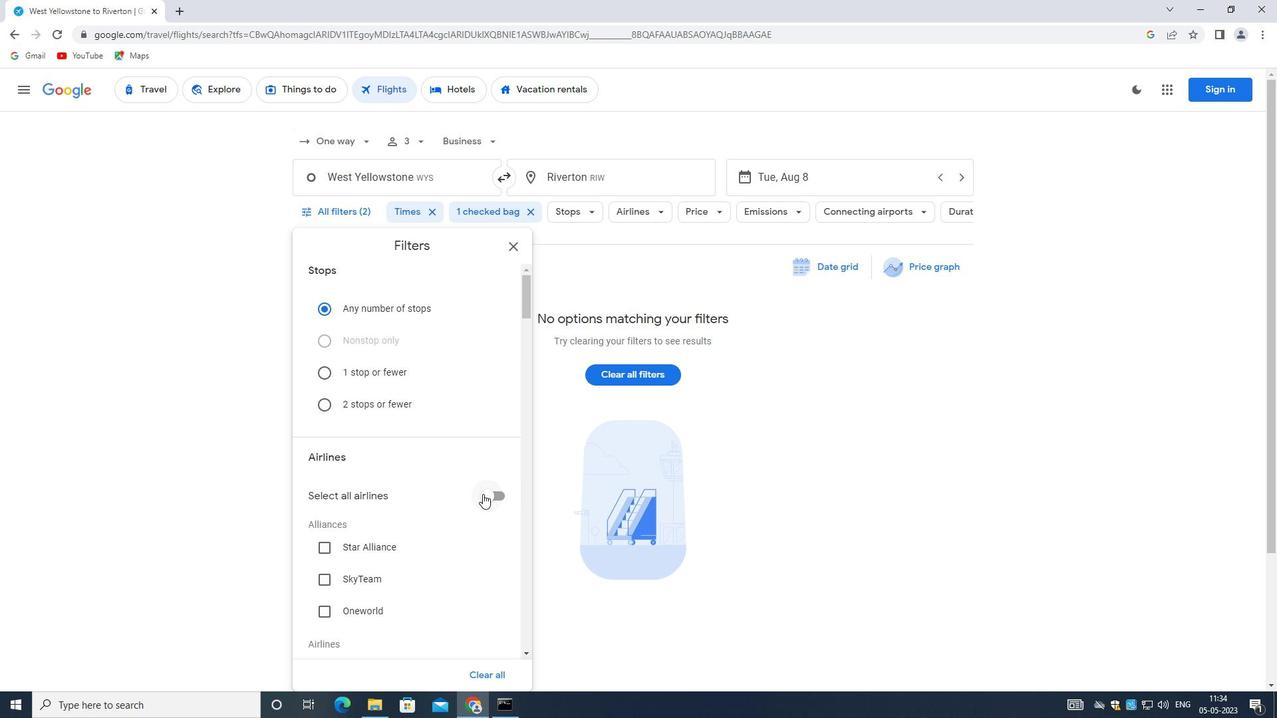 
Action: Mouse scrolled (471, 493) with delta (0, 0)
Screenshot: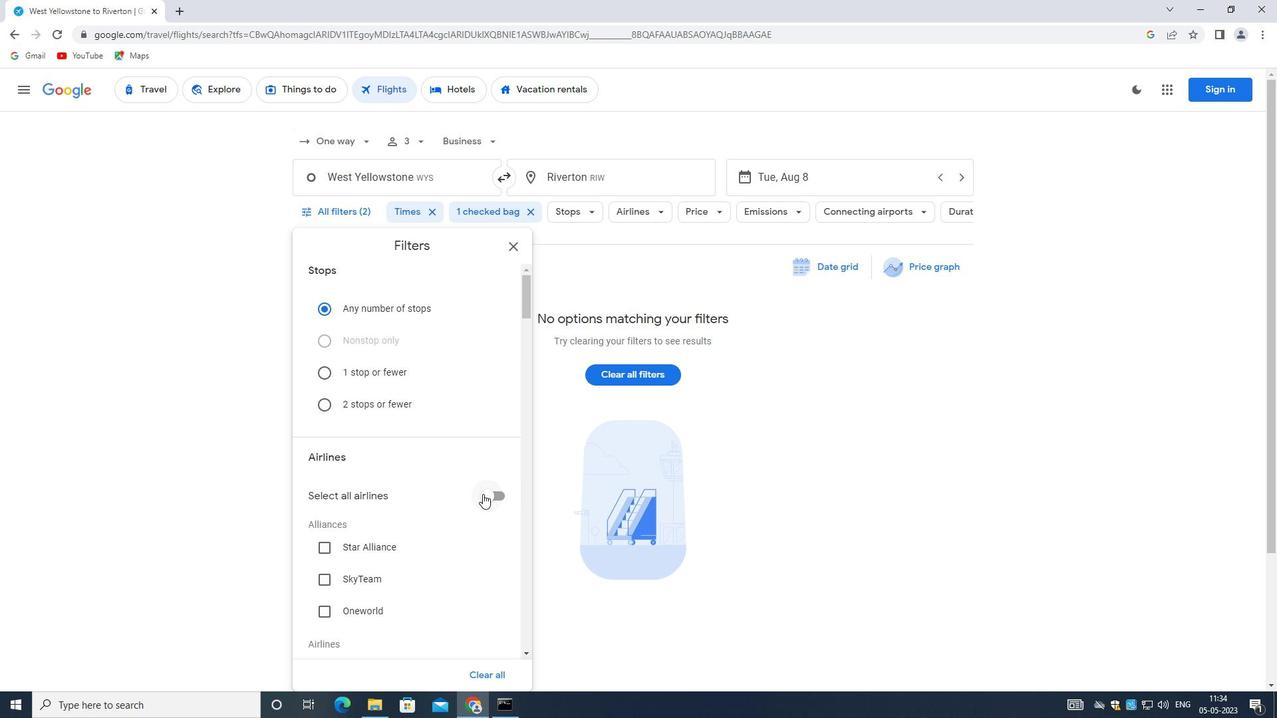 
Action: Mouse scrolled (471, 493) with delta (0, 0)
Screenshot: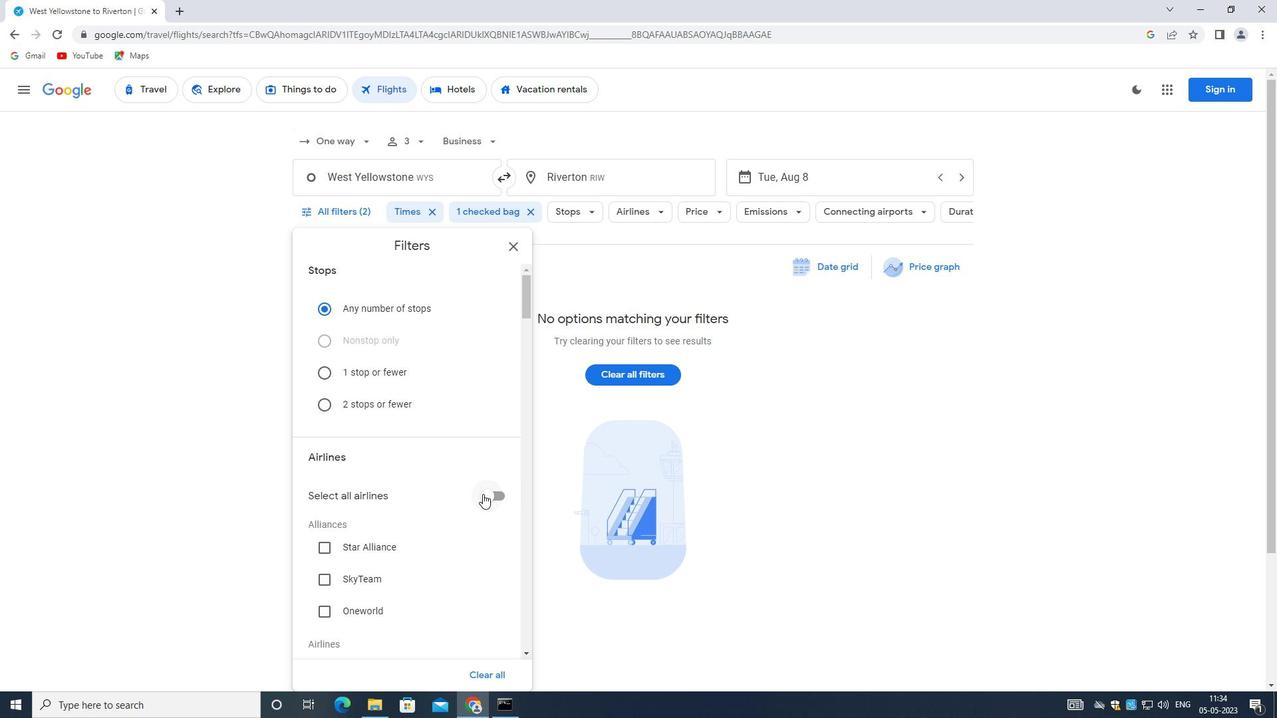 
Action: Mouse moved to (467, 487)
Screenshot: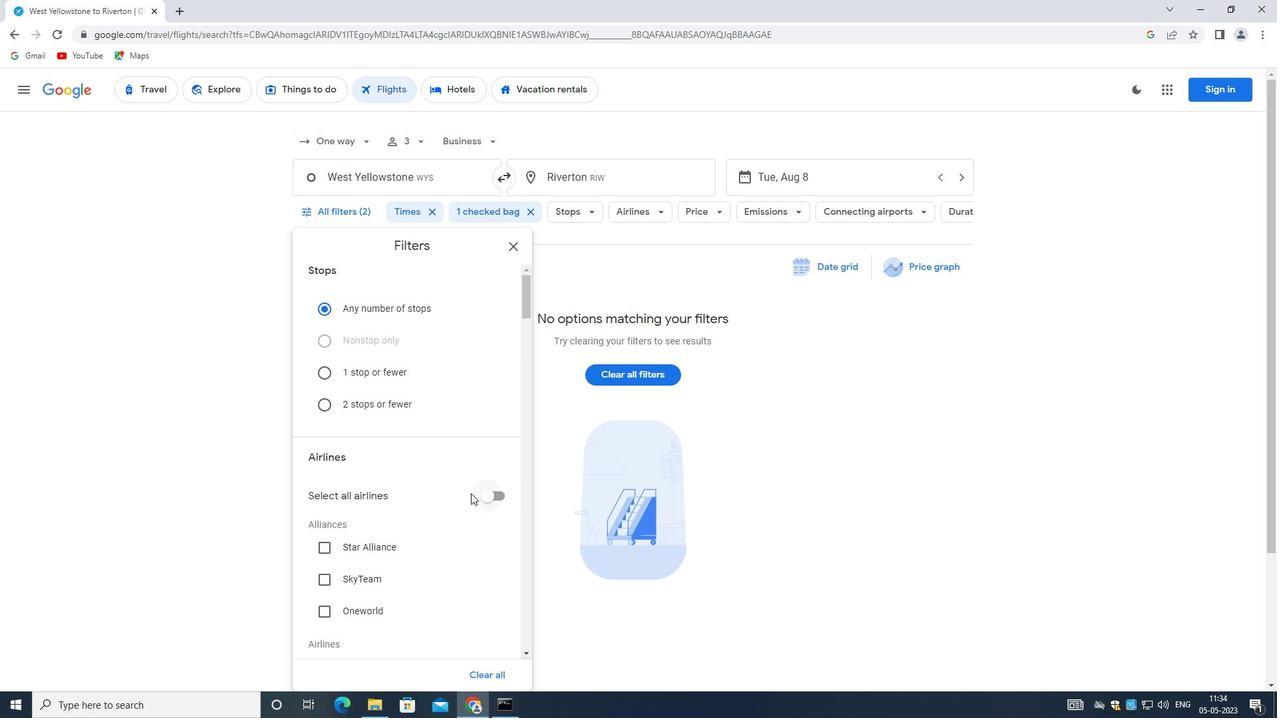 
Action: Mouse scrolled (467, 487) with delta (0, 0)
Screenshot: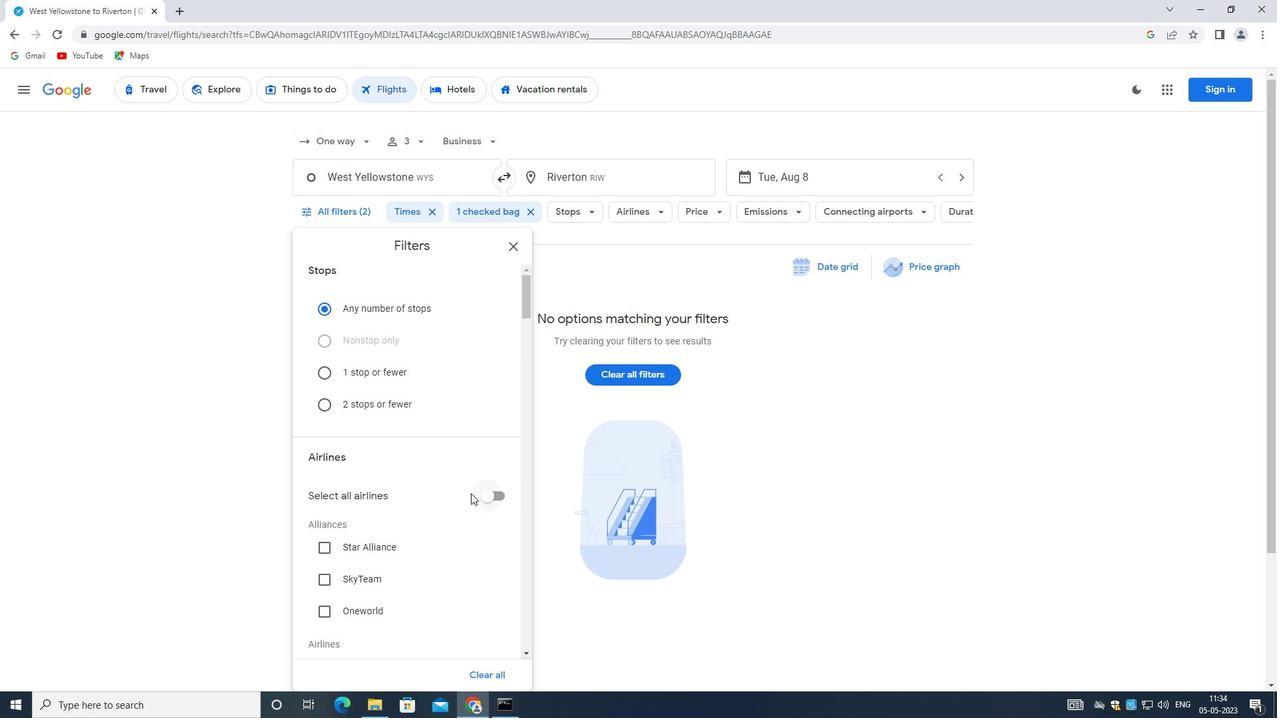 
Action: Mouse moved to (492, 453)
Screenshot: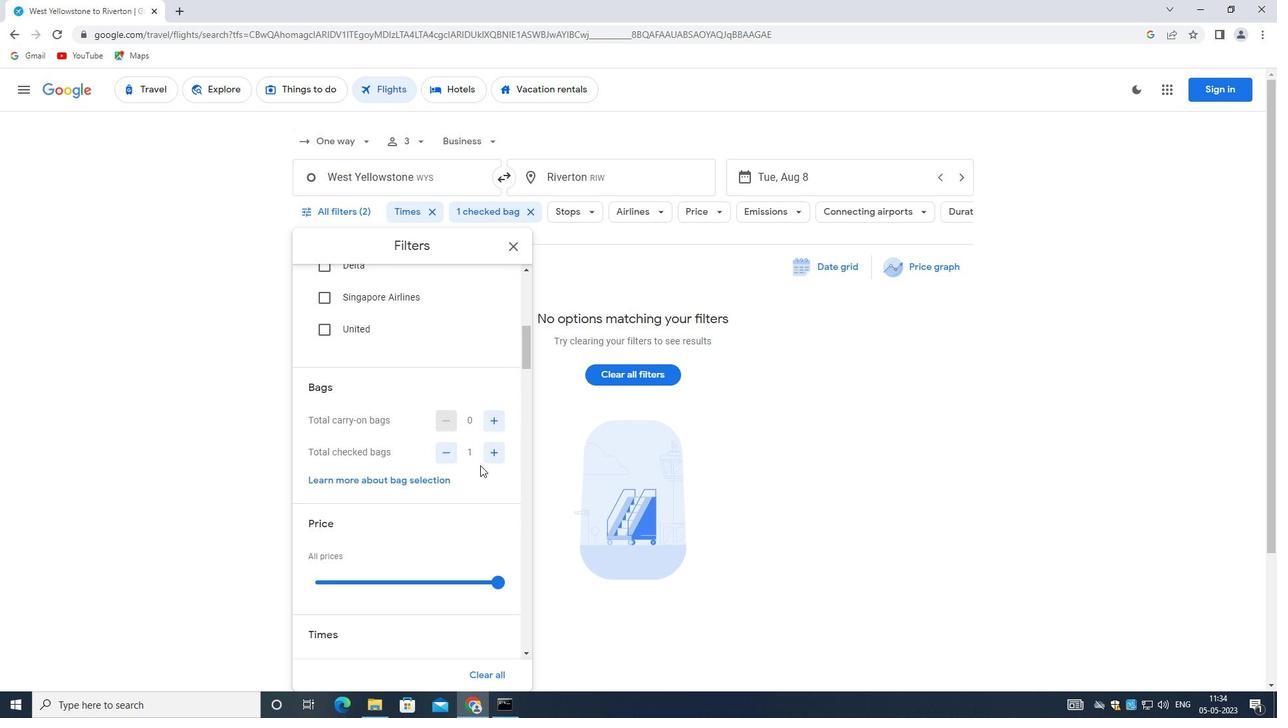 
Action: Mouse pressed left at (492, 453)
Screenshot: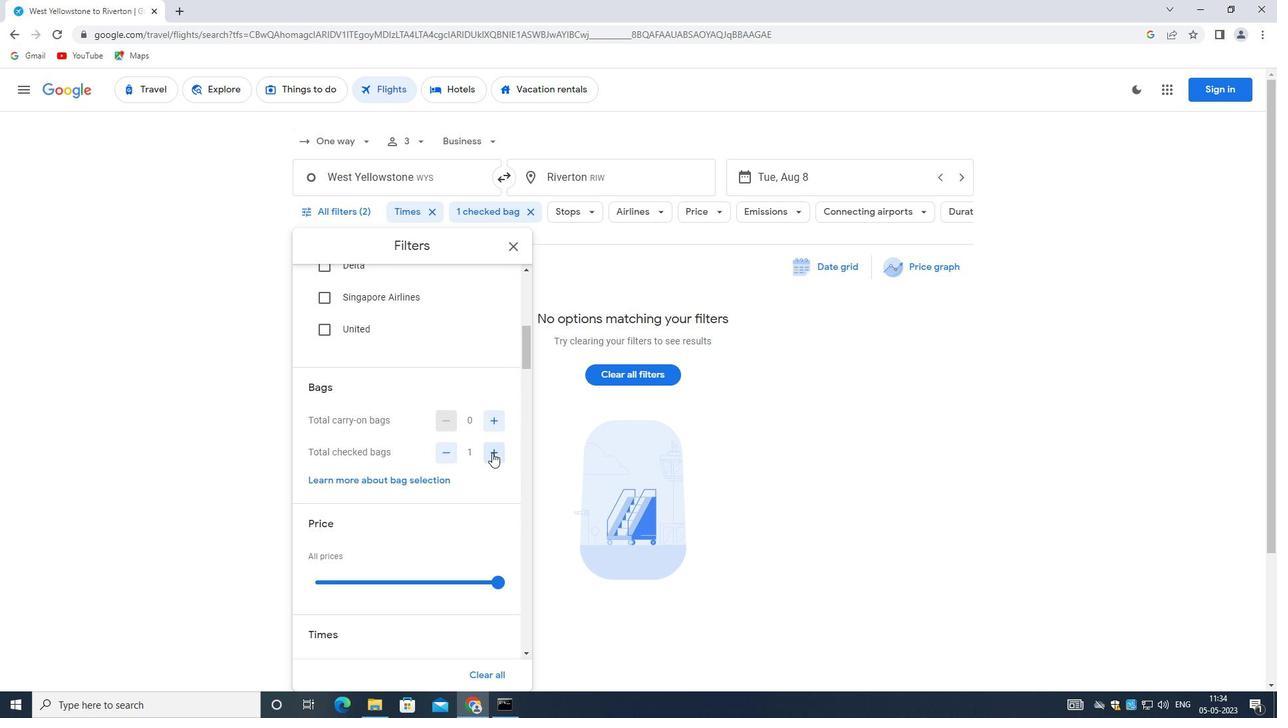 
Action: Mouse pressed left at (492, 453)
Screenshot: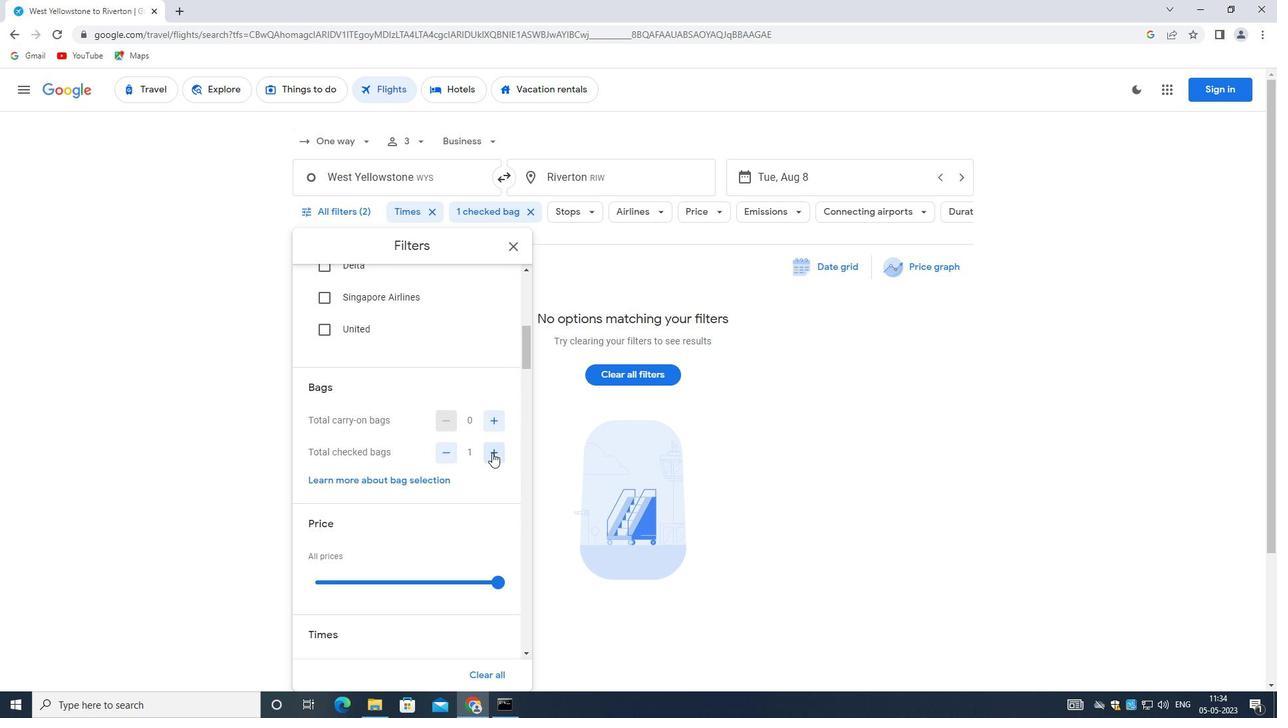 
Action: Mouse pressed left at (492, 453)
Screenshot: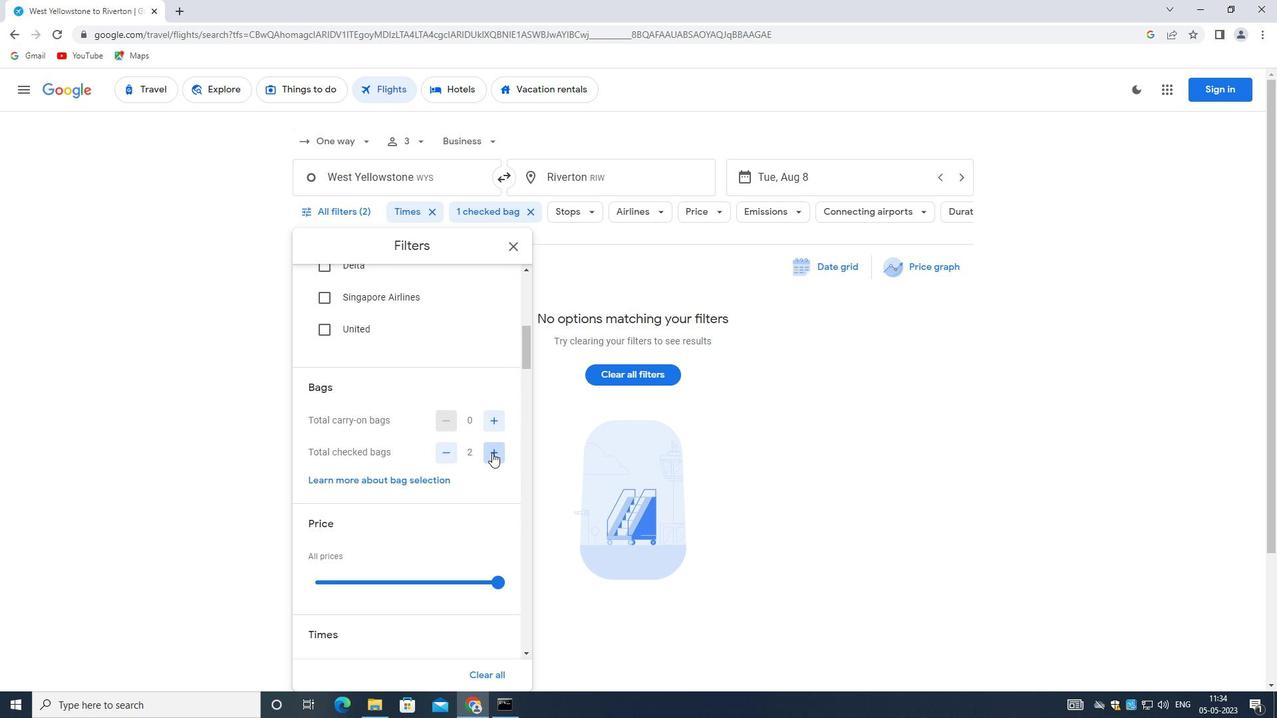 
Action: Mouse pressed left at (492, 453)
Screenshot: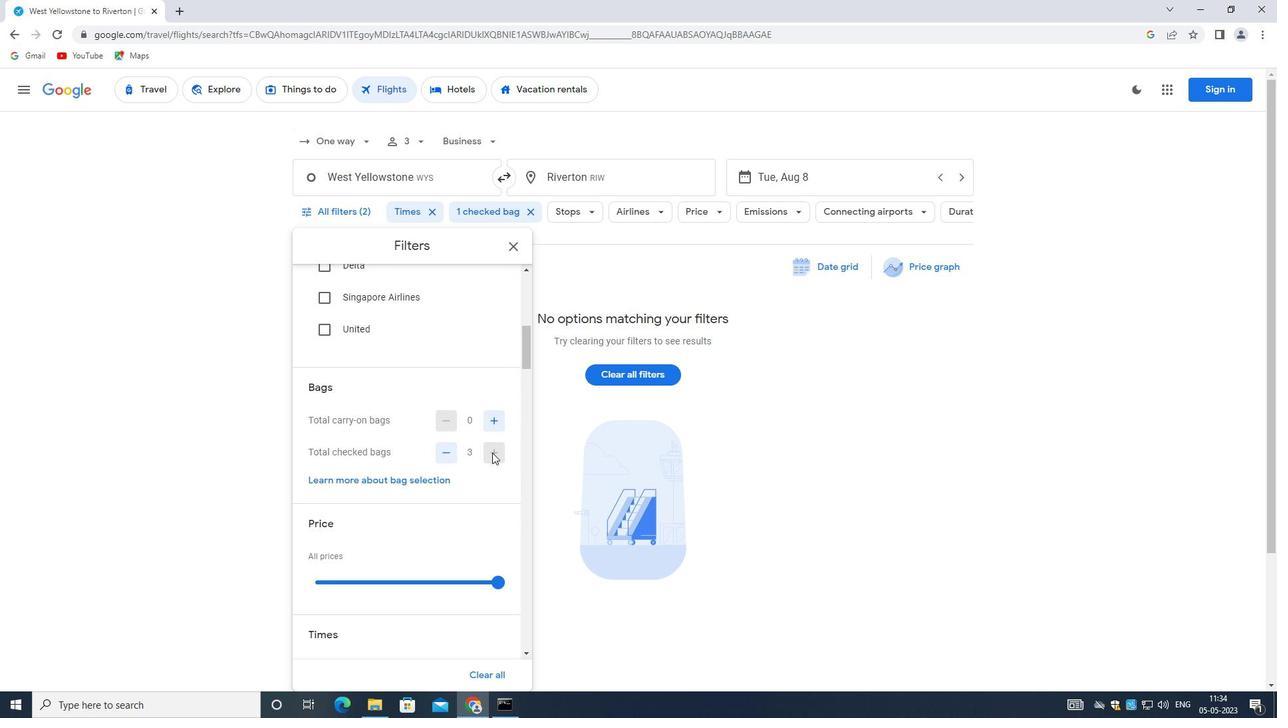 
Action: Mouse pressed left at (492, 453)
Screenshot: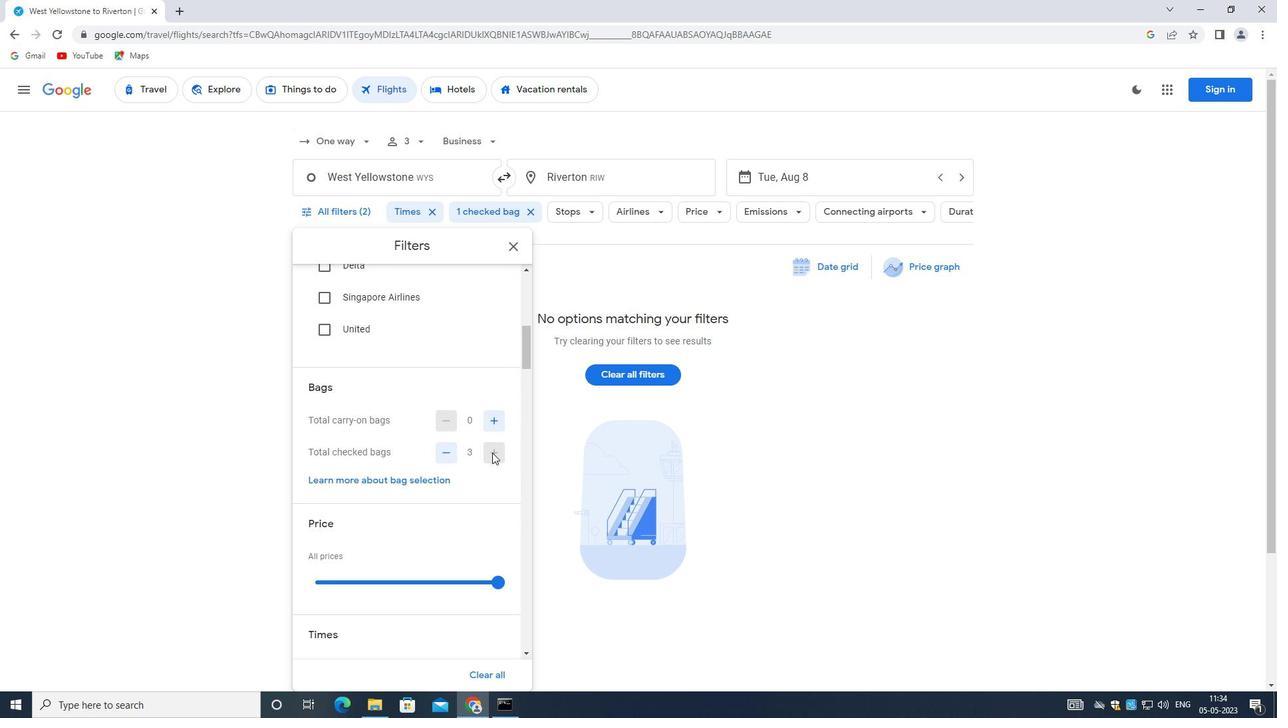 
Action: Mouse pressed left at (492, 453)
Screenshot: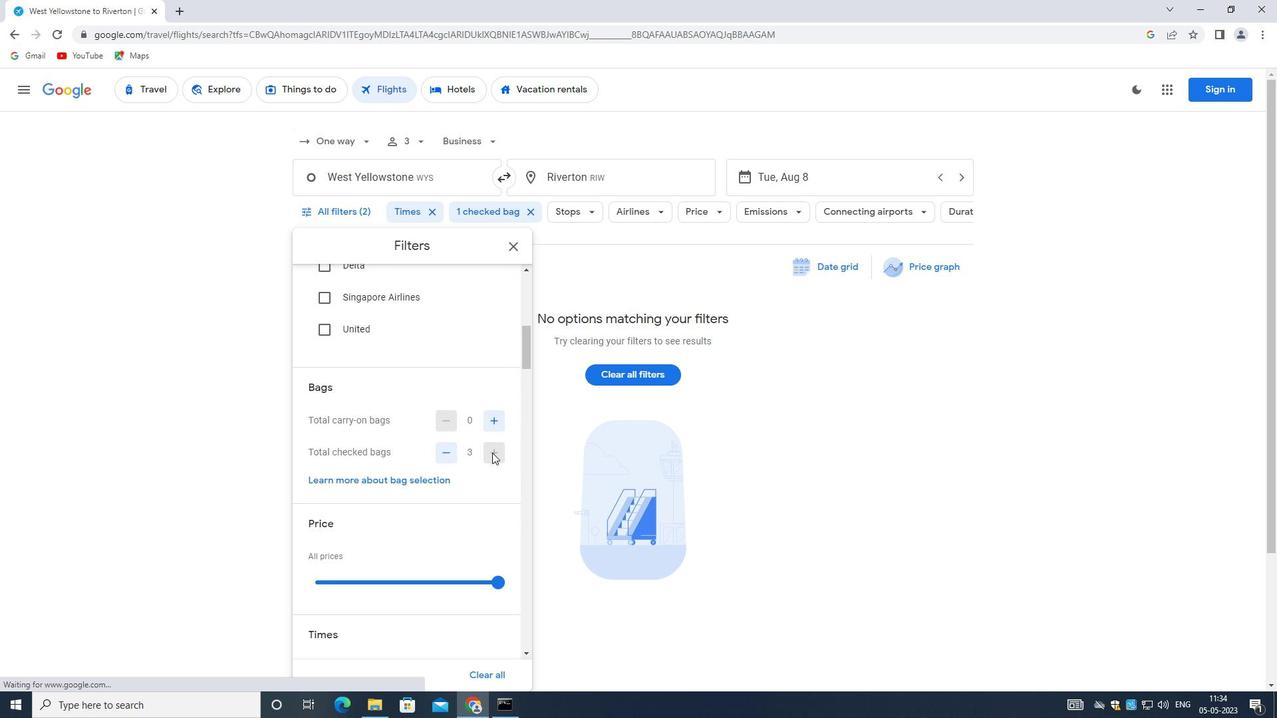 
Action: Mouse moved to (422, 463)
Screenshot: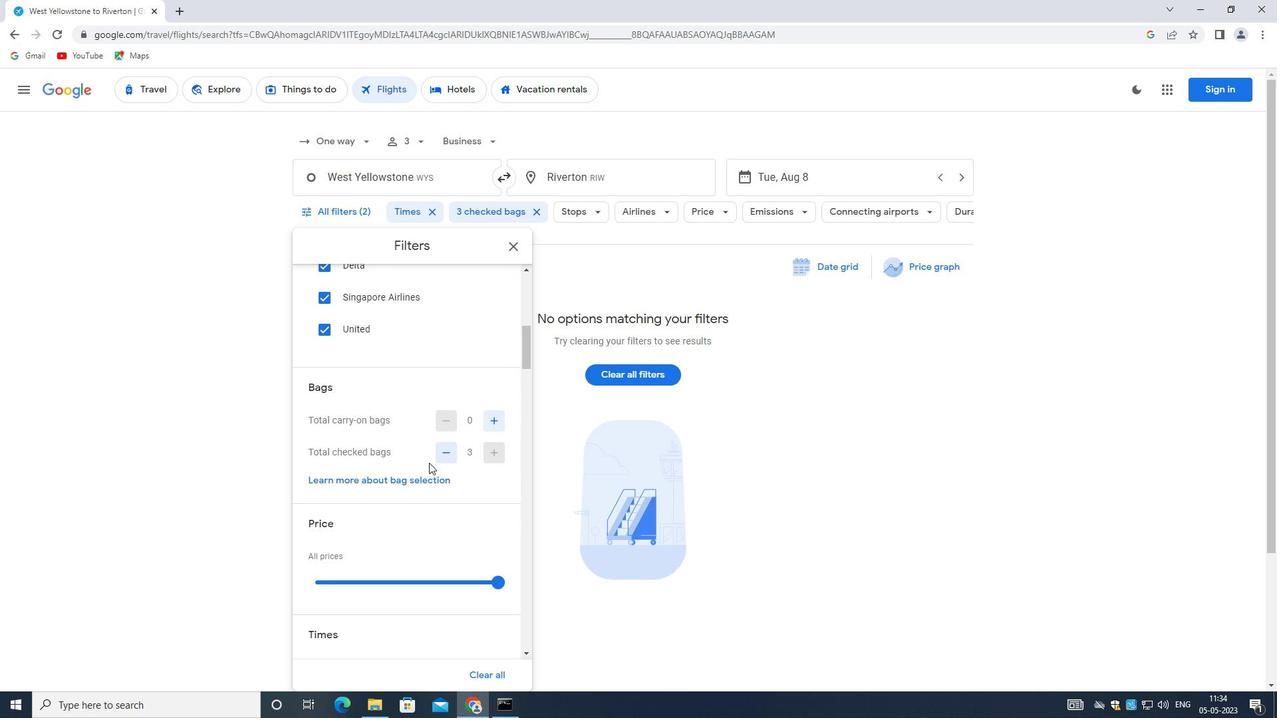 
Action: Mouse scrolled (422, 462) with delta (0, 0)
Screenshot: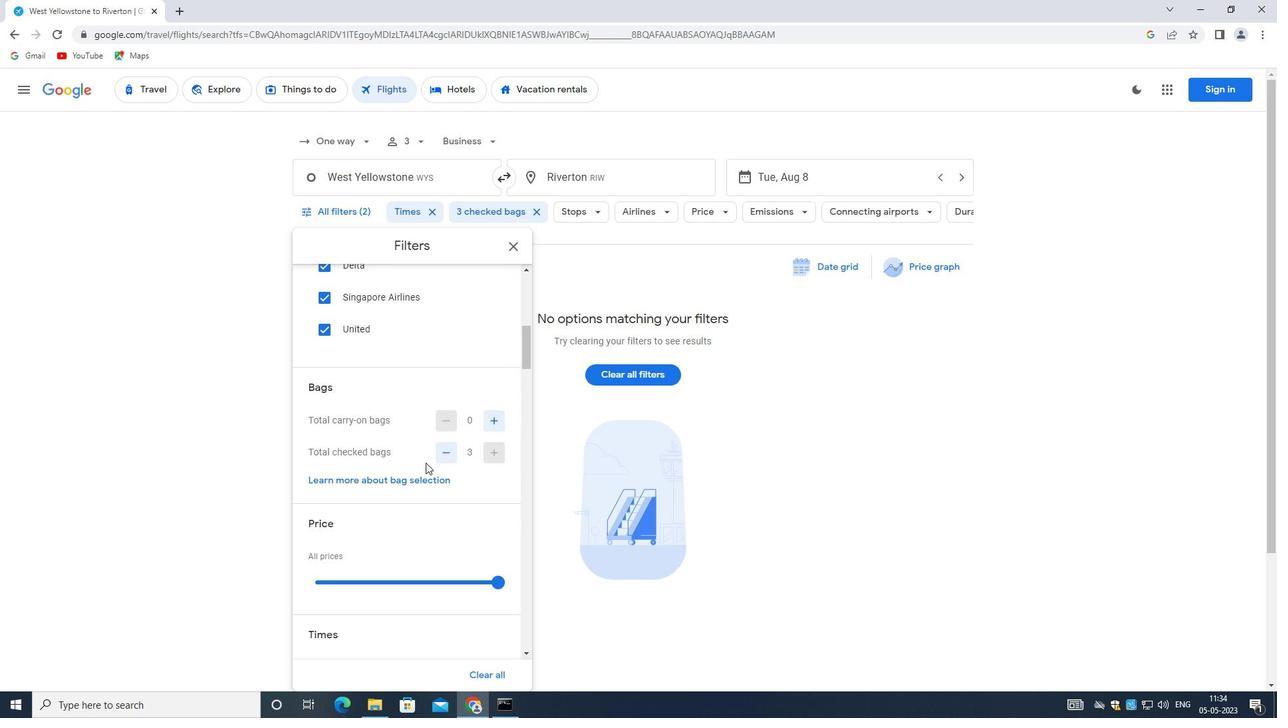 
Action: Mouse moved to (421, 463)
Screenshot: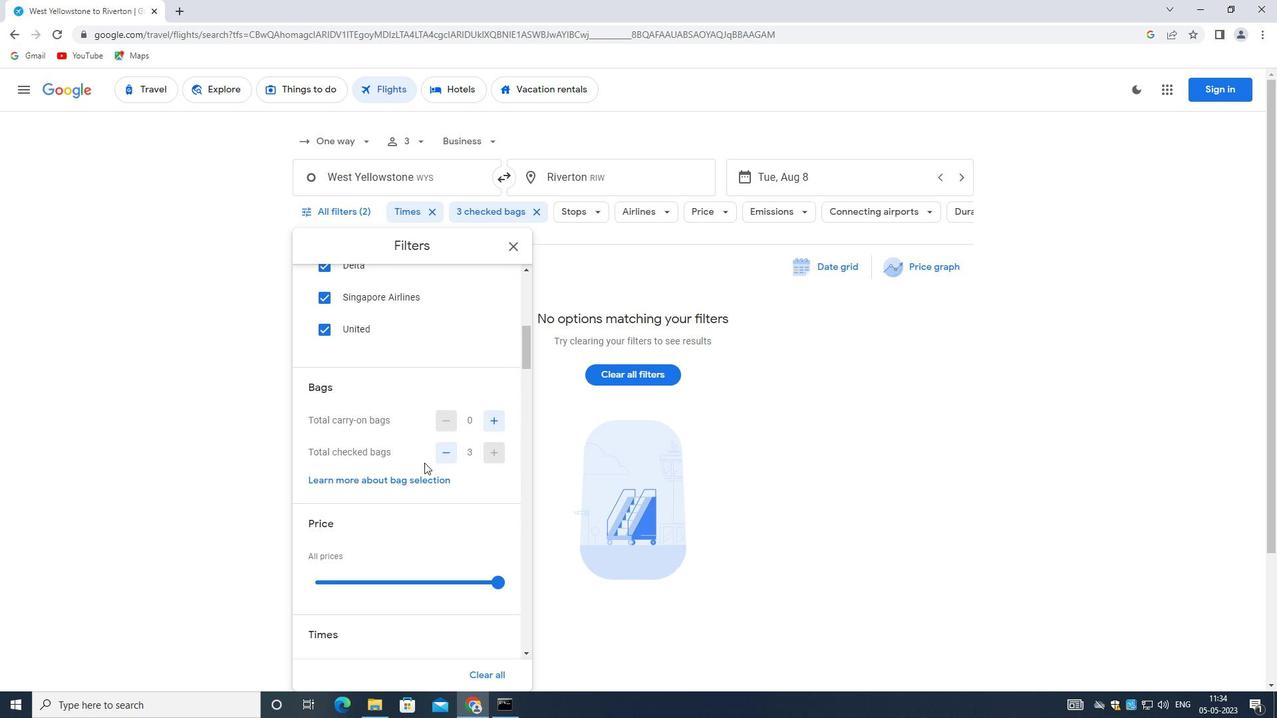 
Action: Mouse scrolled (421, 462) with delta (0, 0)
Screenshot: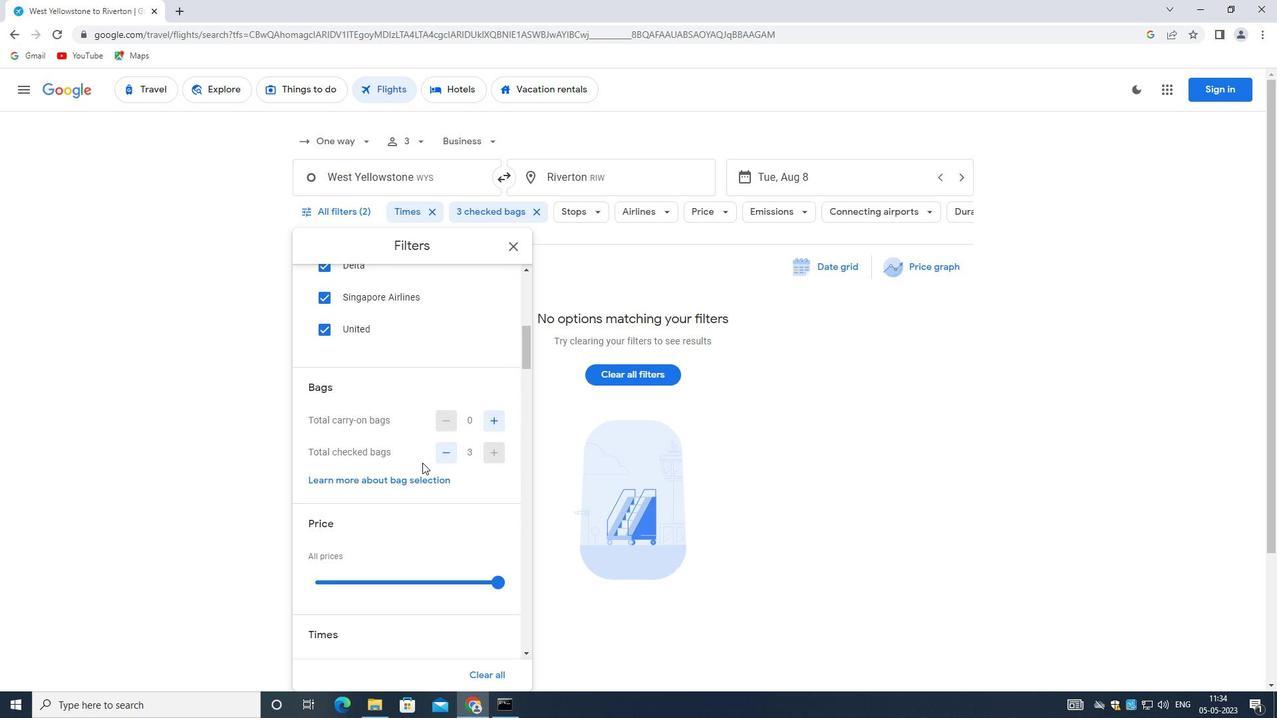 
Action: Mouse moved to (489, 445)
Screenshot: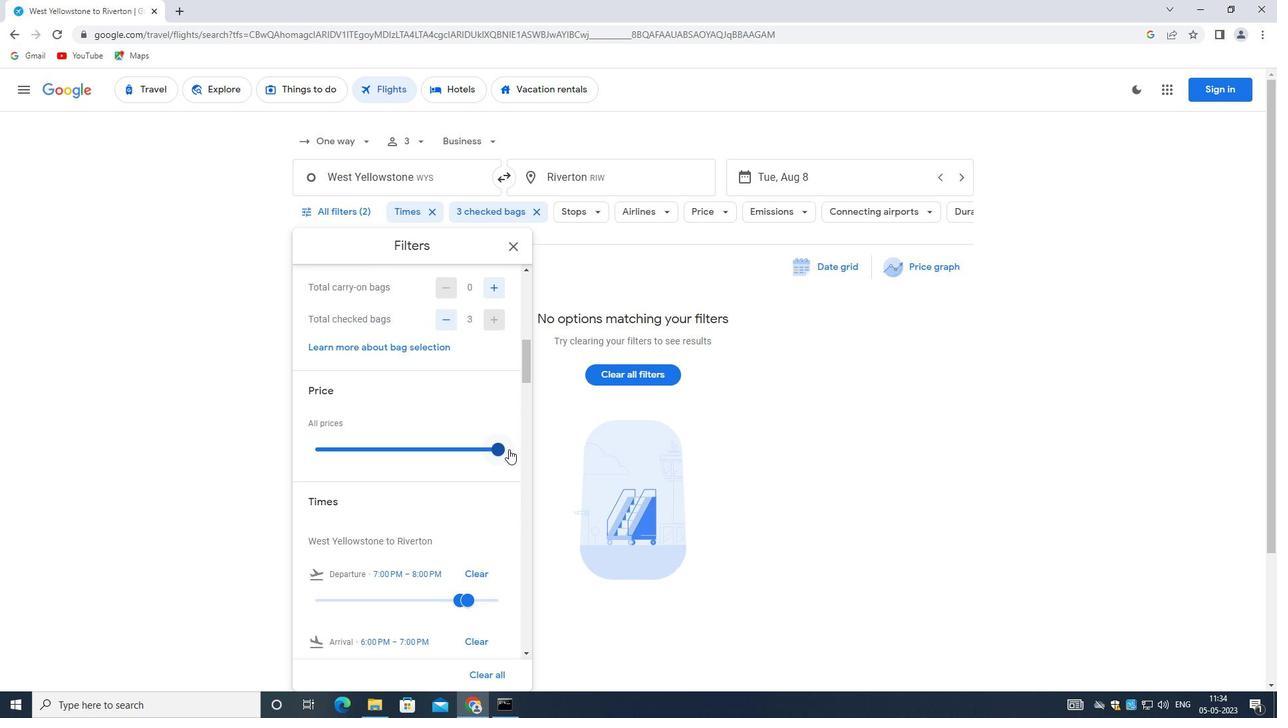 
Action: Mouse pressed left at (489, 445)
Screenshot: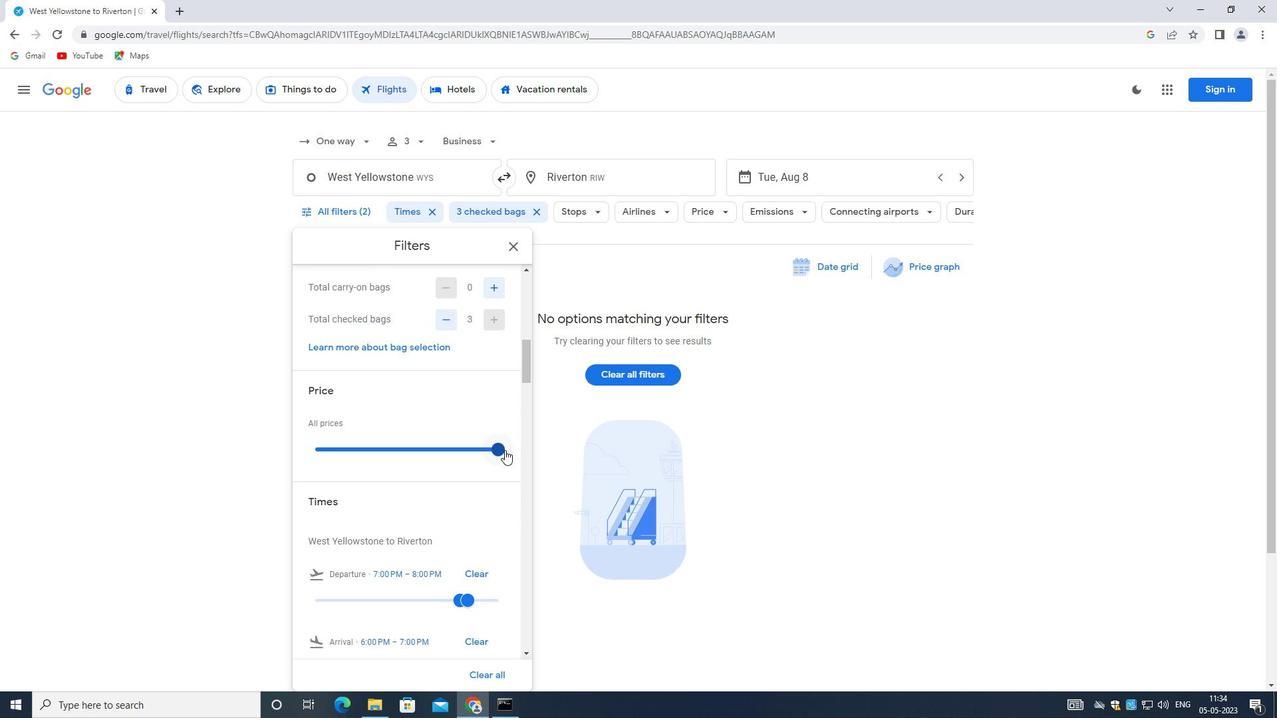 
Action: Mouse moved to (485, 448)
Screenshot: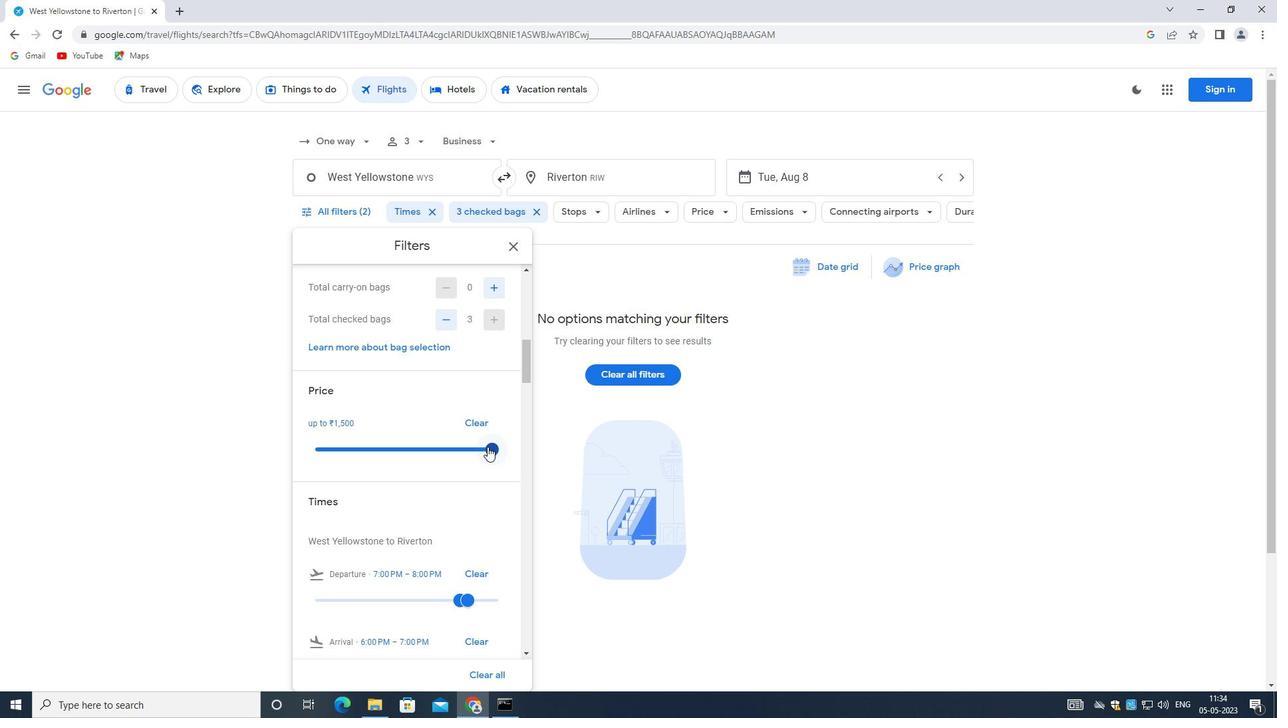 
Action: Mouse scrolled (485, 447) with delta (0, 0)
Screenshot: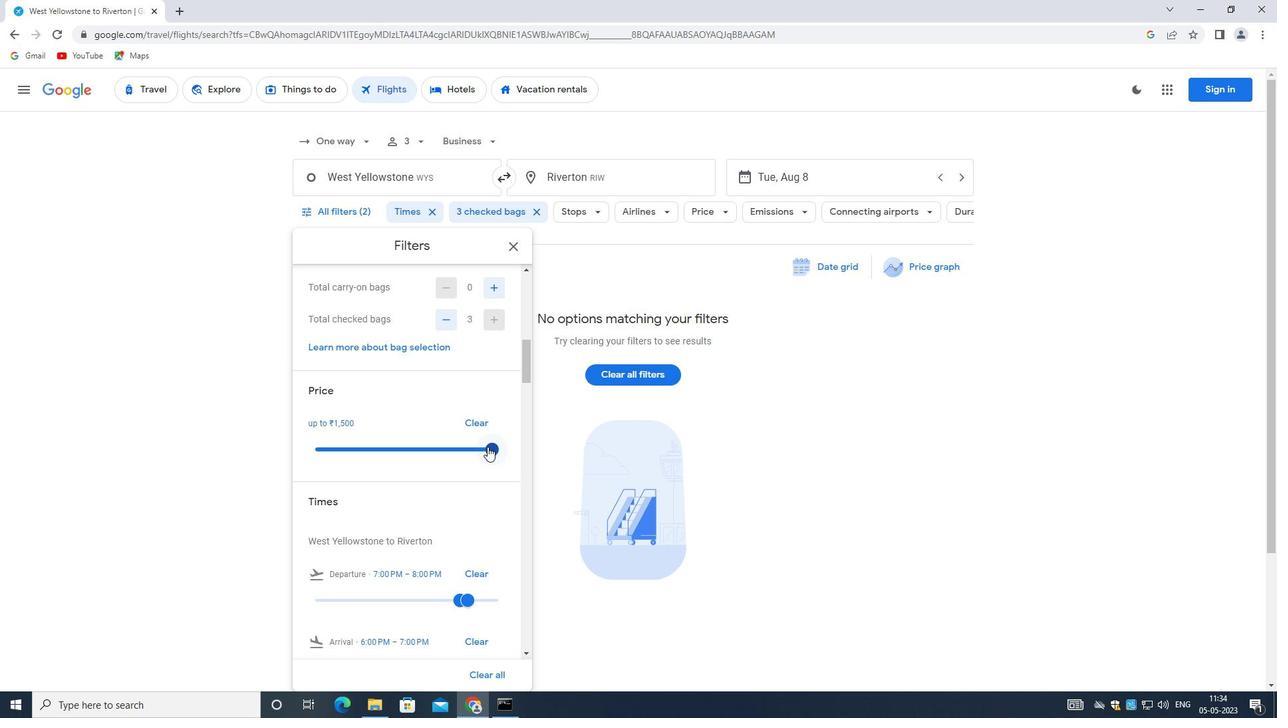 
Action: Mouse moved to (485, 449)
Screenshot: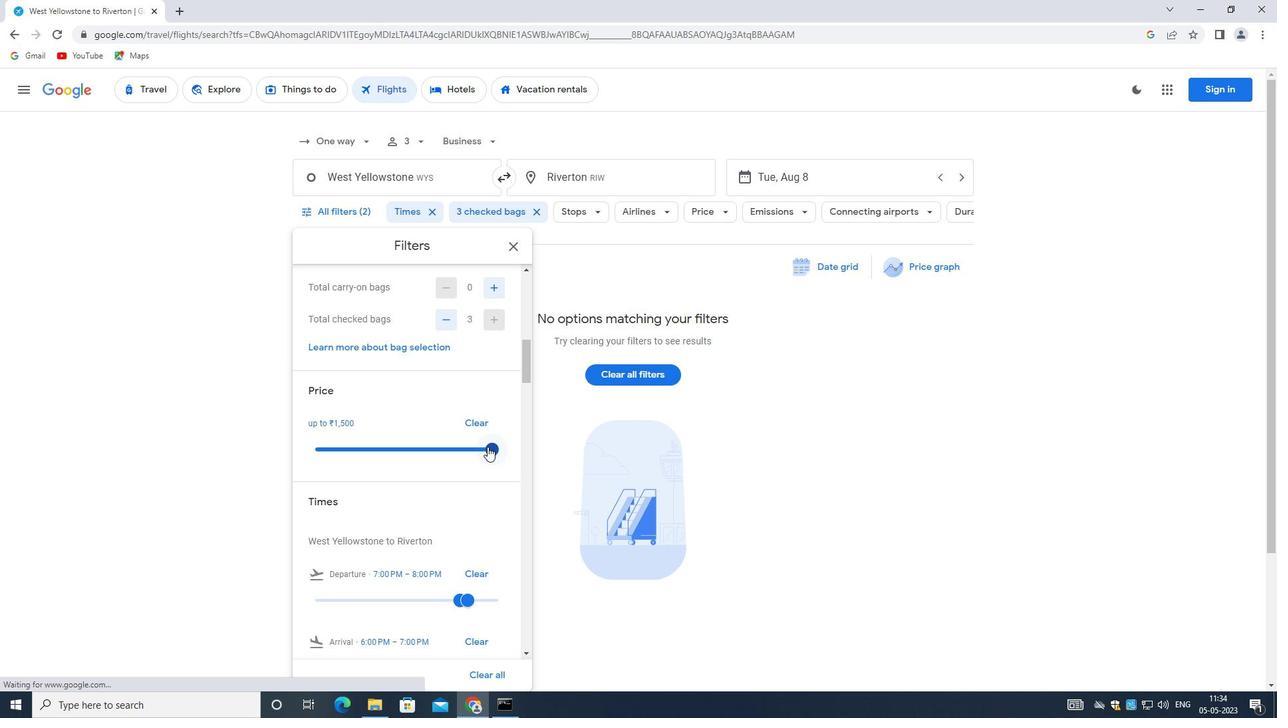 
Action: Mouse scrolled (485, 448) with delta (0, 0)
Screenshot: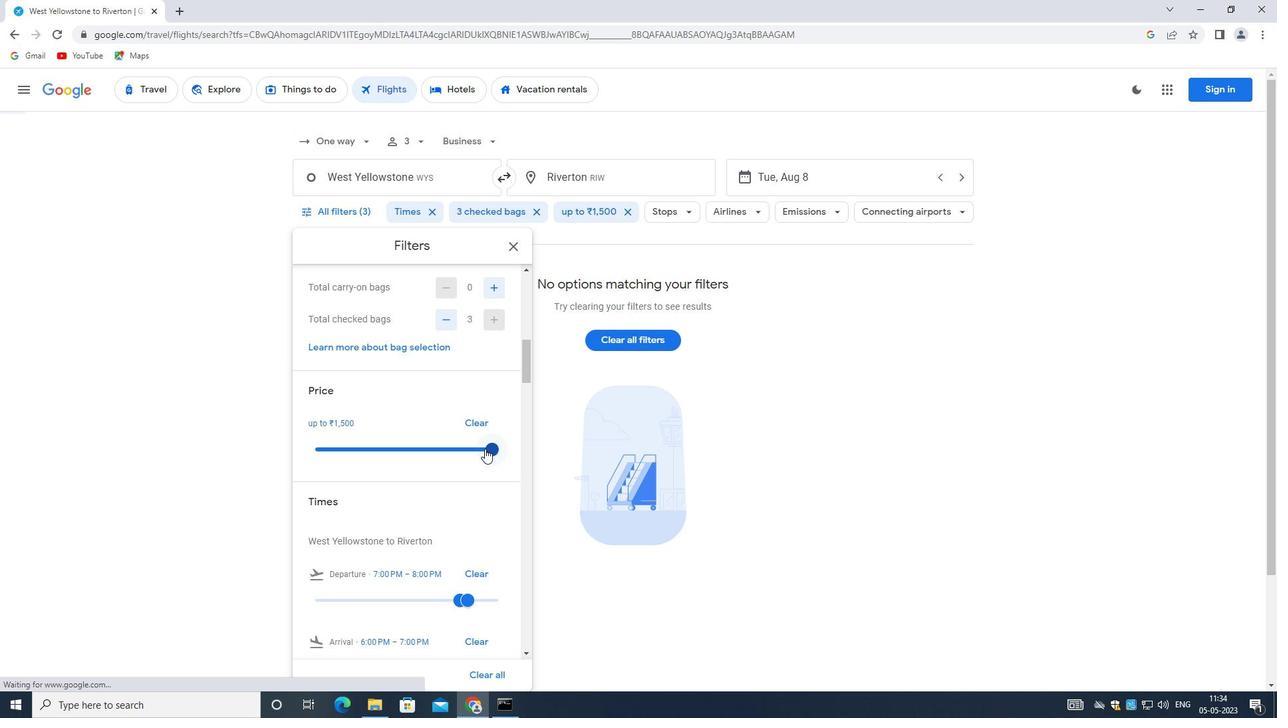 
Action: Mouse moved to (484, 450)
Screenshot: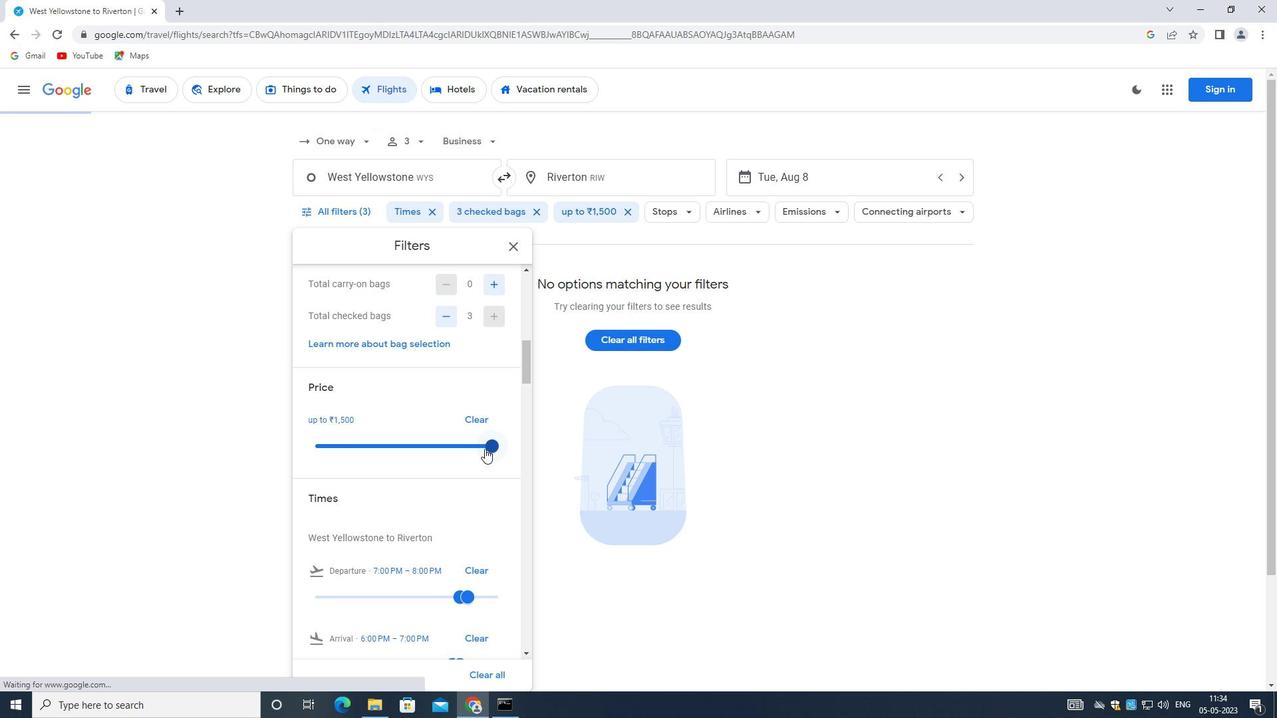 
Action: Mouse scrolled (484, 449) with delta (0, 0)
Screenshot: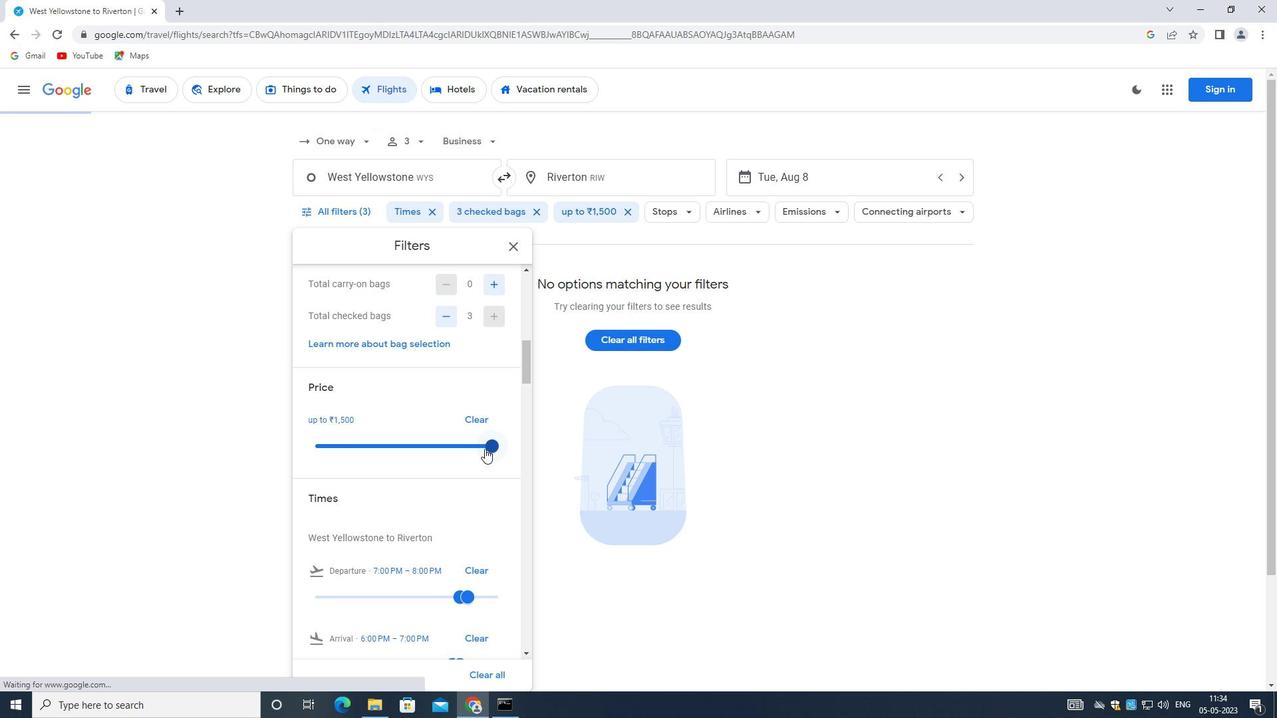 
Action: Mouse scrolled (484, 449) with delta (0, 0)
Screenshot: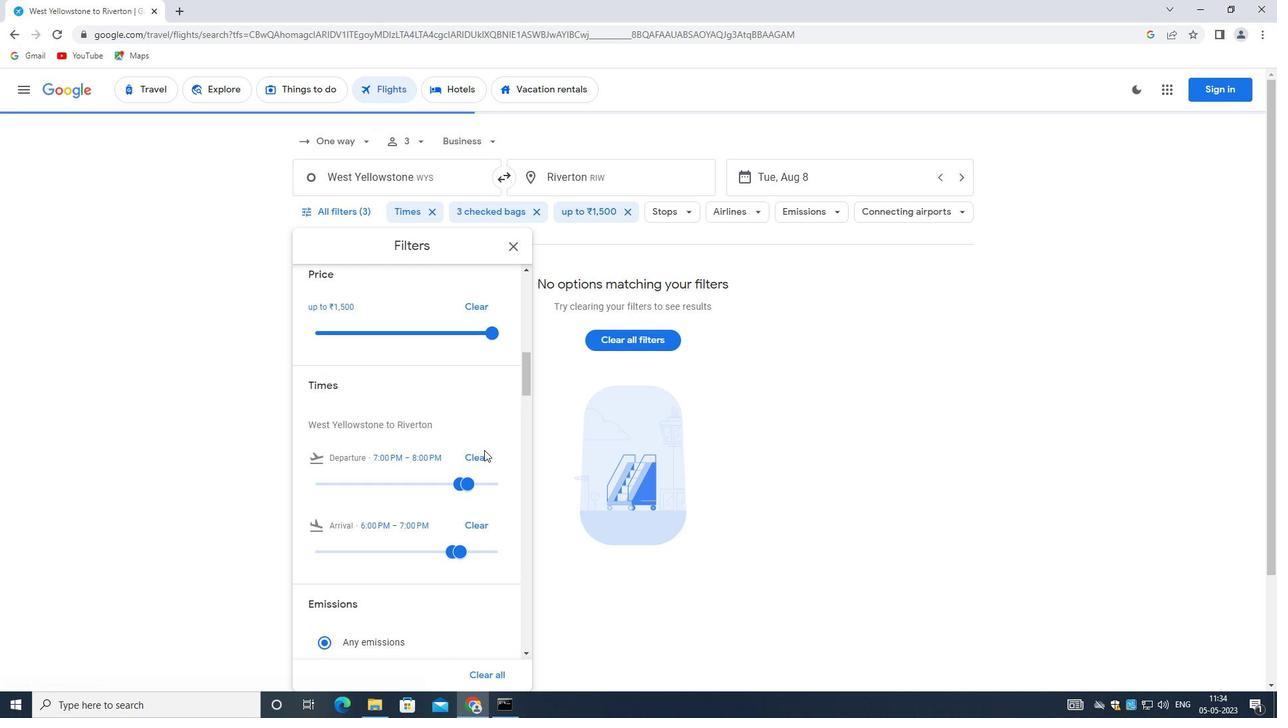 
Action: Mouse moved to (481, 455)
Screenshot: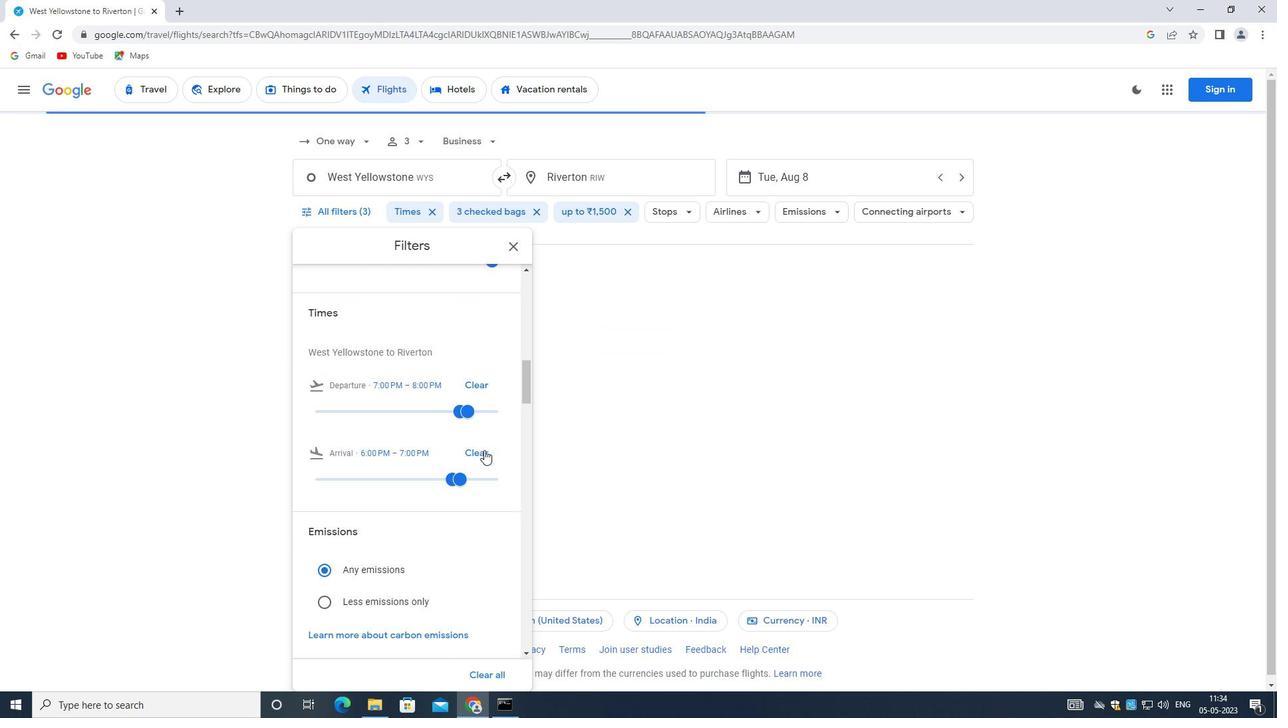
Action: Mouse scrolled (481, 454) with delta (0, 0)
Screenshot: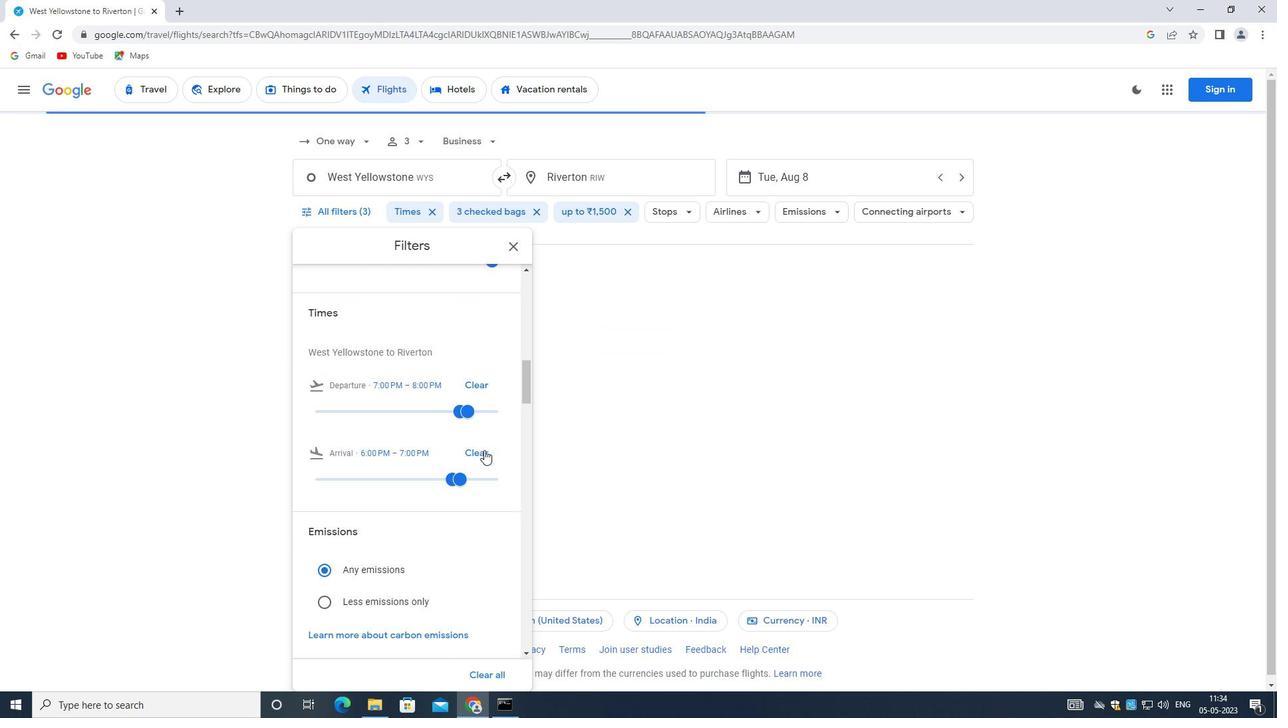 
Action: Mouse moved to (479, 457)
Screenshot: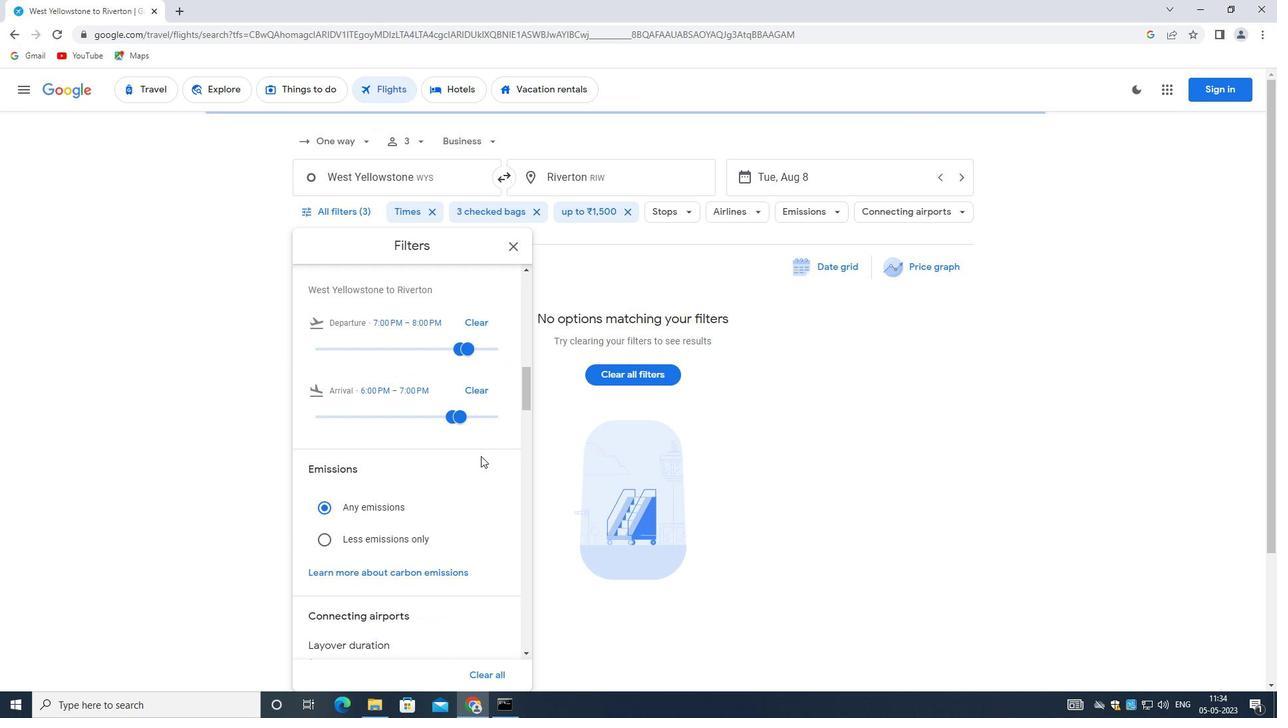 
Action: Mouse scrolled (479, 456) with delta (0, 0)
Screenshot: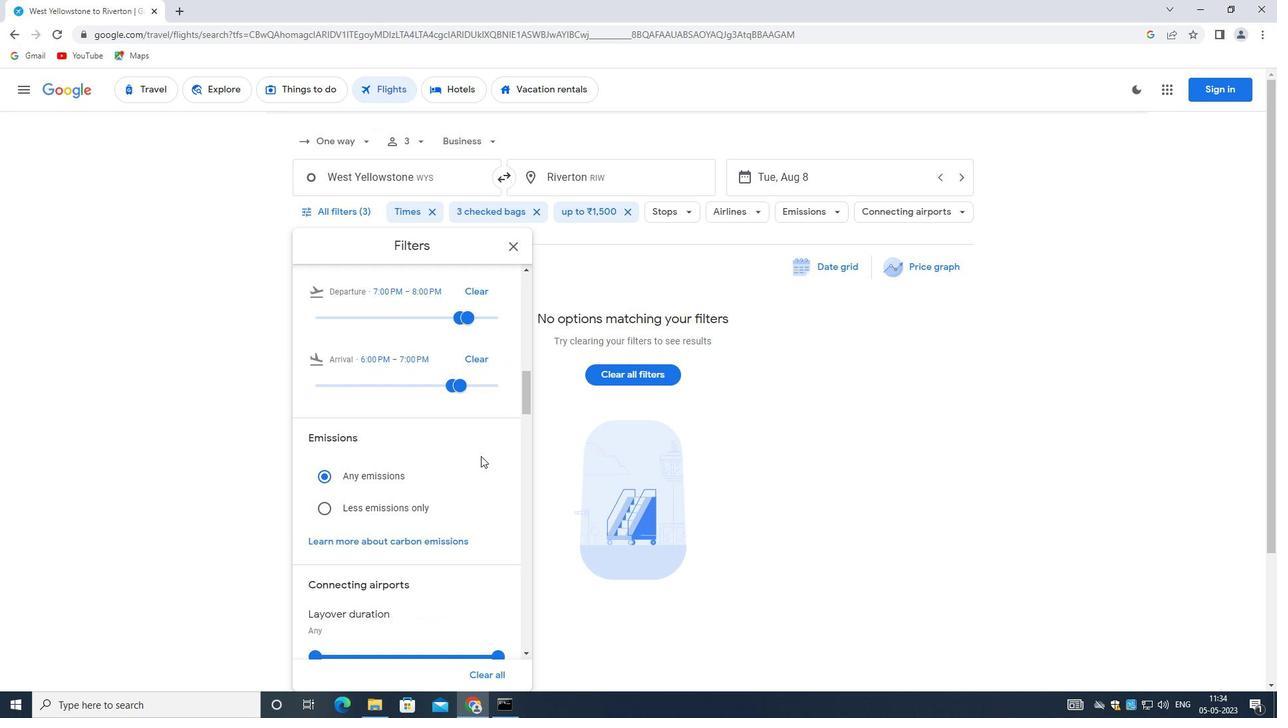
Action: Mouse moved to (430, 483)
Screenshot: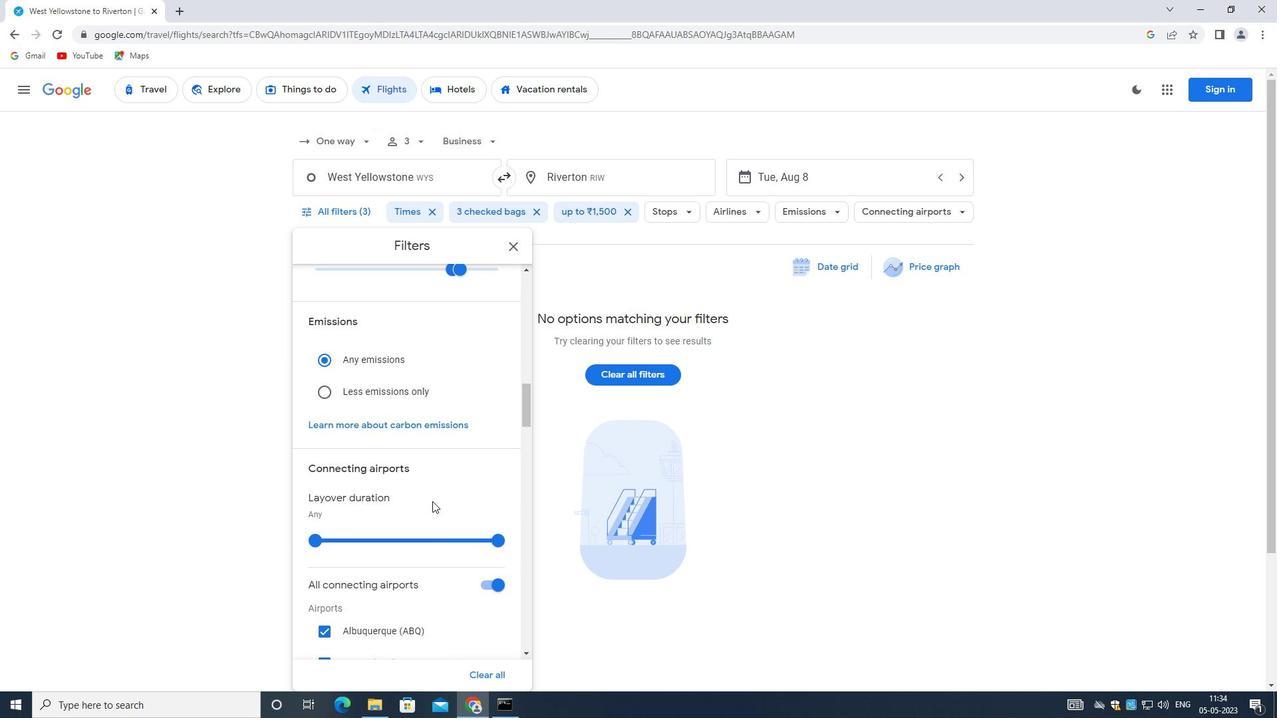 
Action: Mouse scrolled (430, 484) with delta (0, 0)
Screenshot: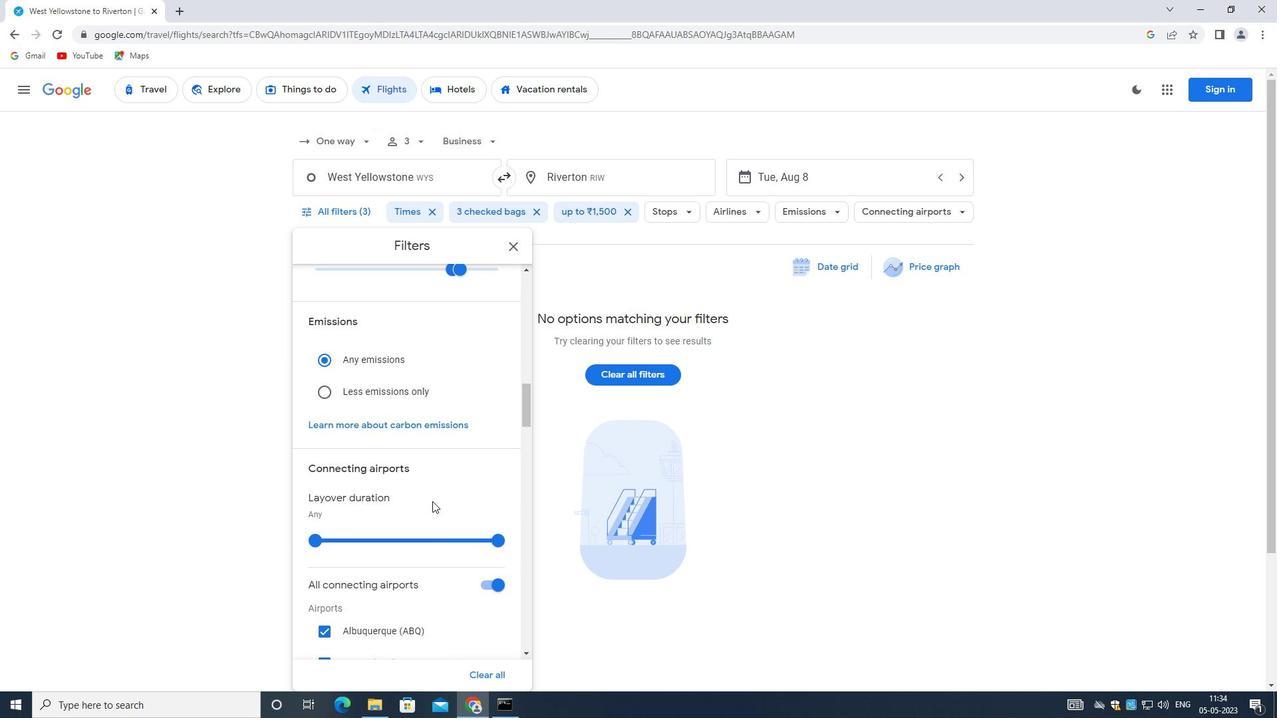 
Action: Mouse moved to (430, 482)
Screenshot: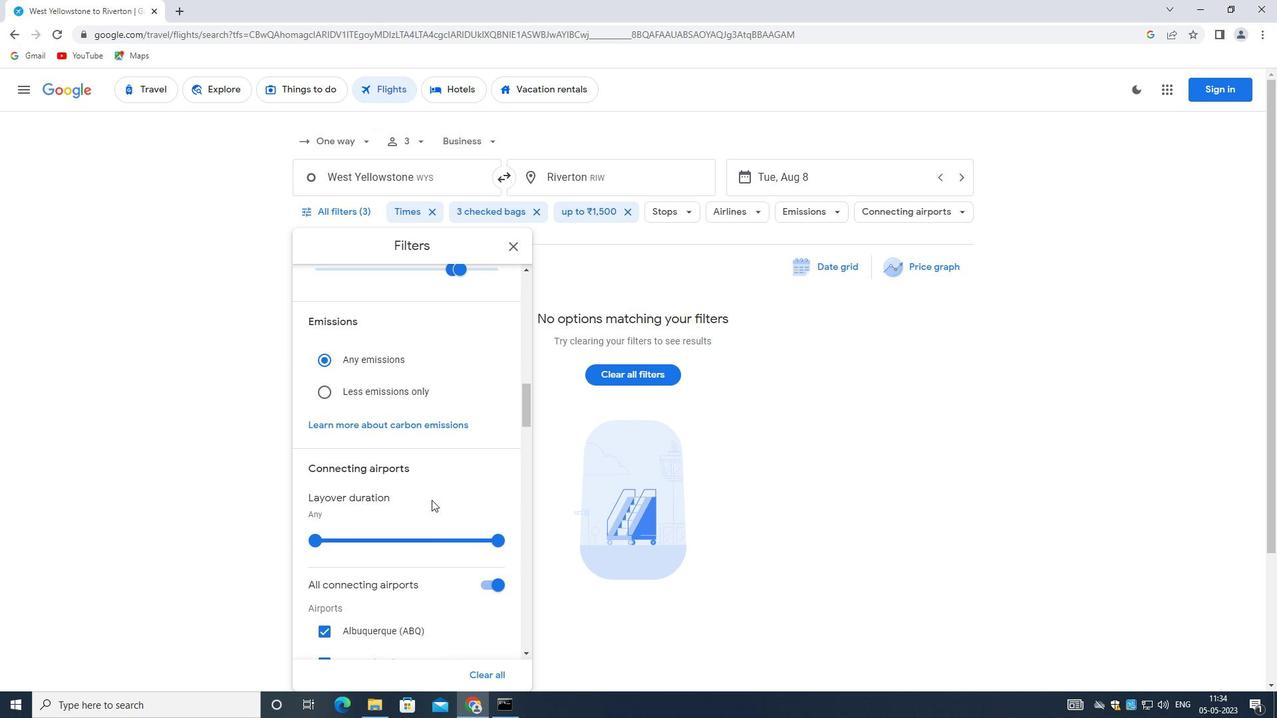 
Action: Mouse scrolled (430, 483) with delta (0, 0)
Screenshot: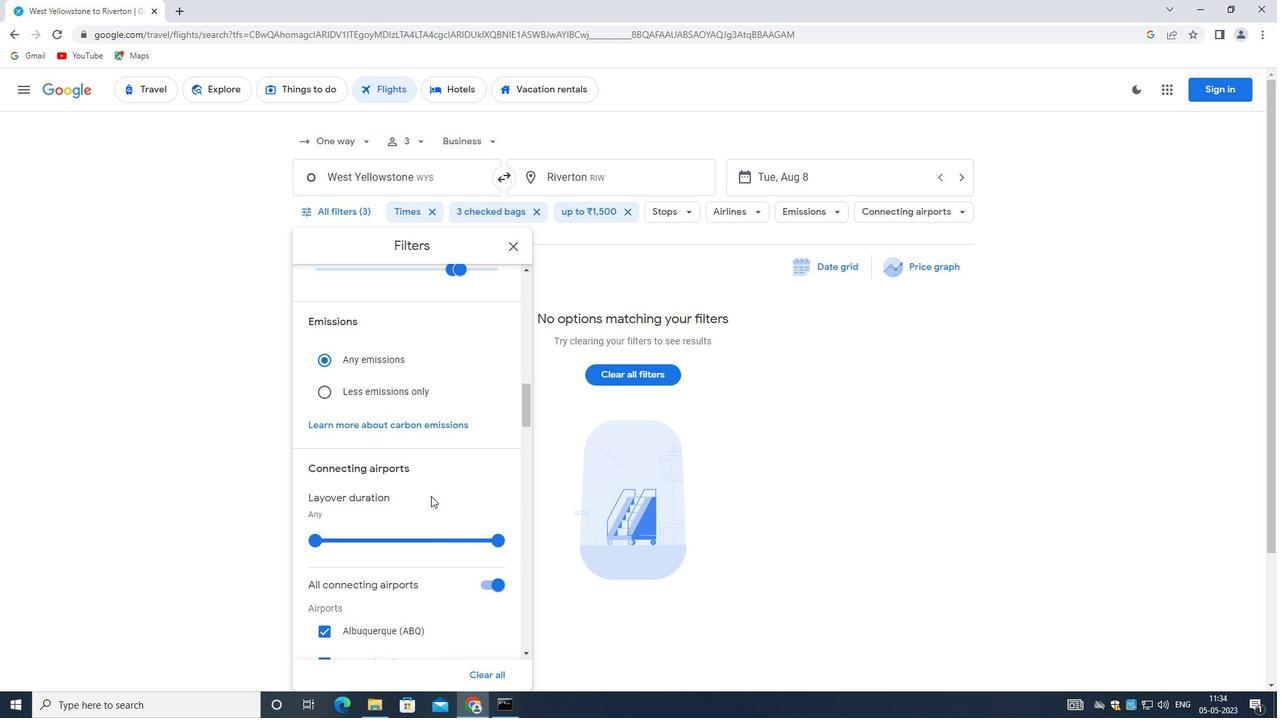 
Action: Mouse moved to (457, 403)
Screenshot: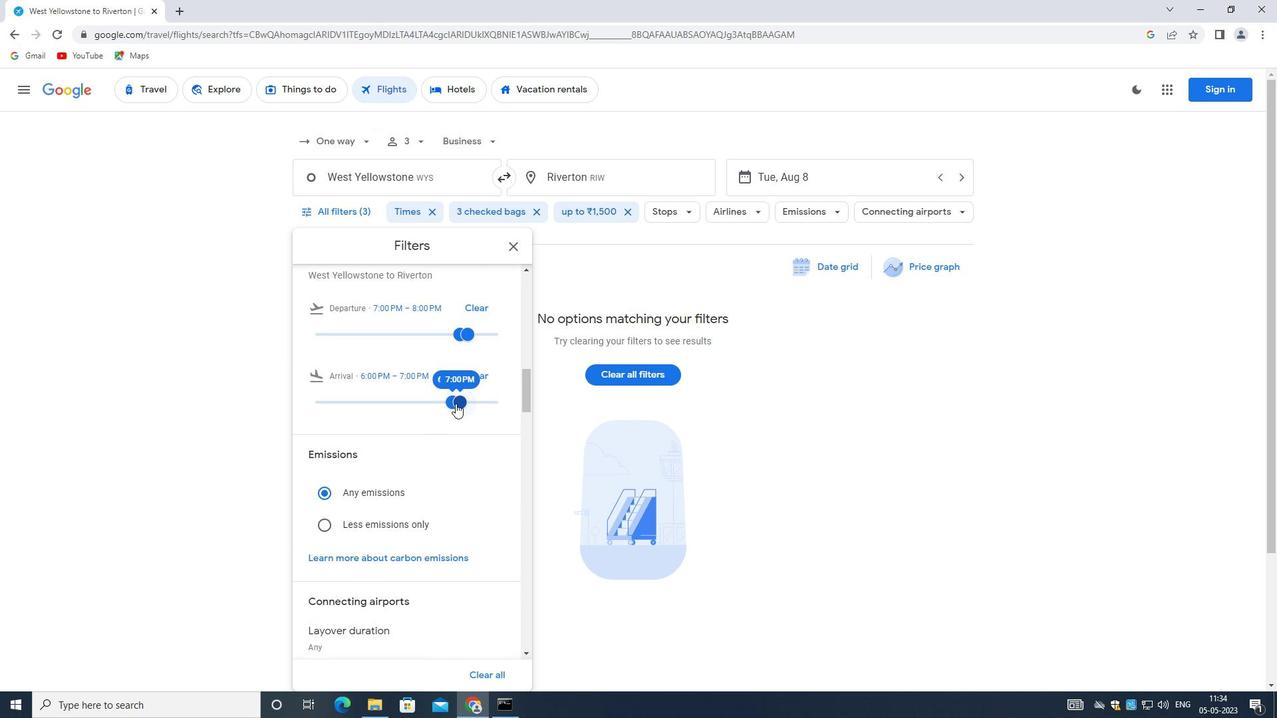 
Action: Mouse pressed left at (457, 403)
Screenshot: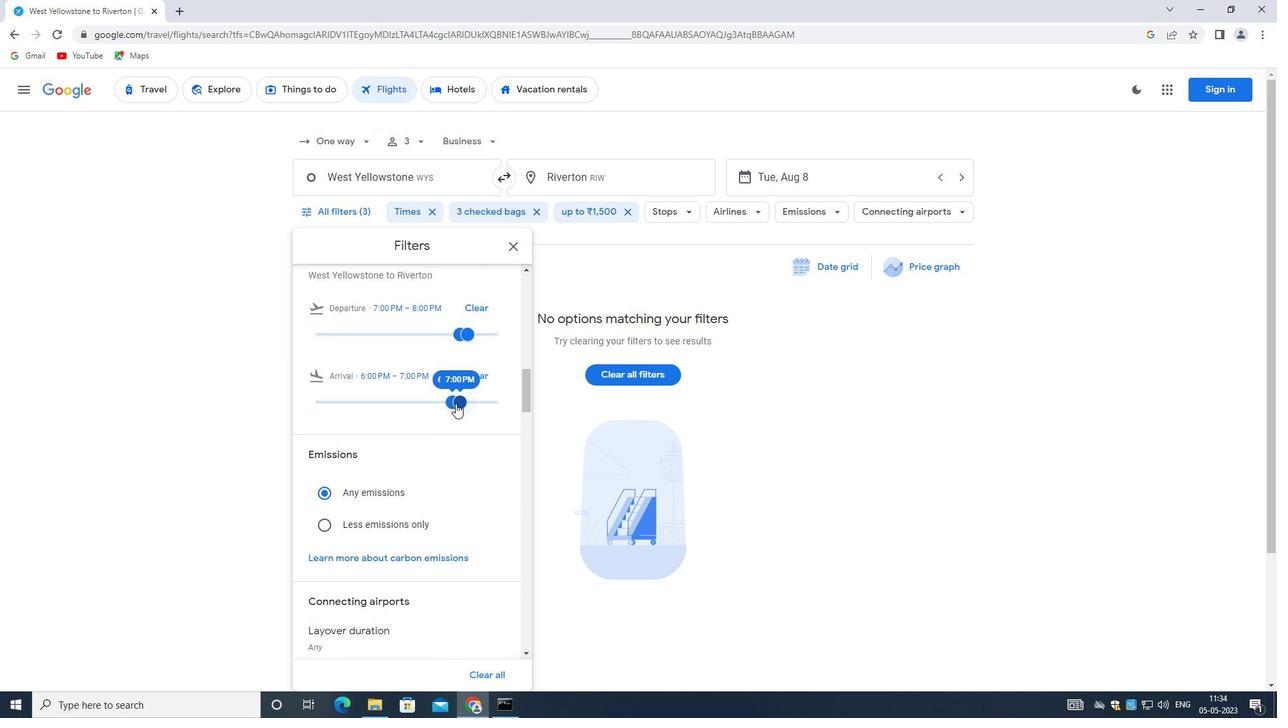 
Action: Mouse moved to (451, 402)
Screenshot: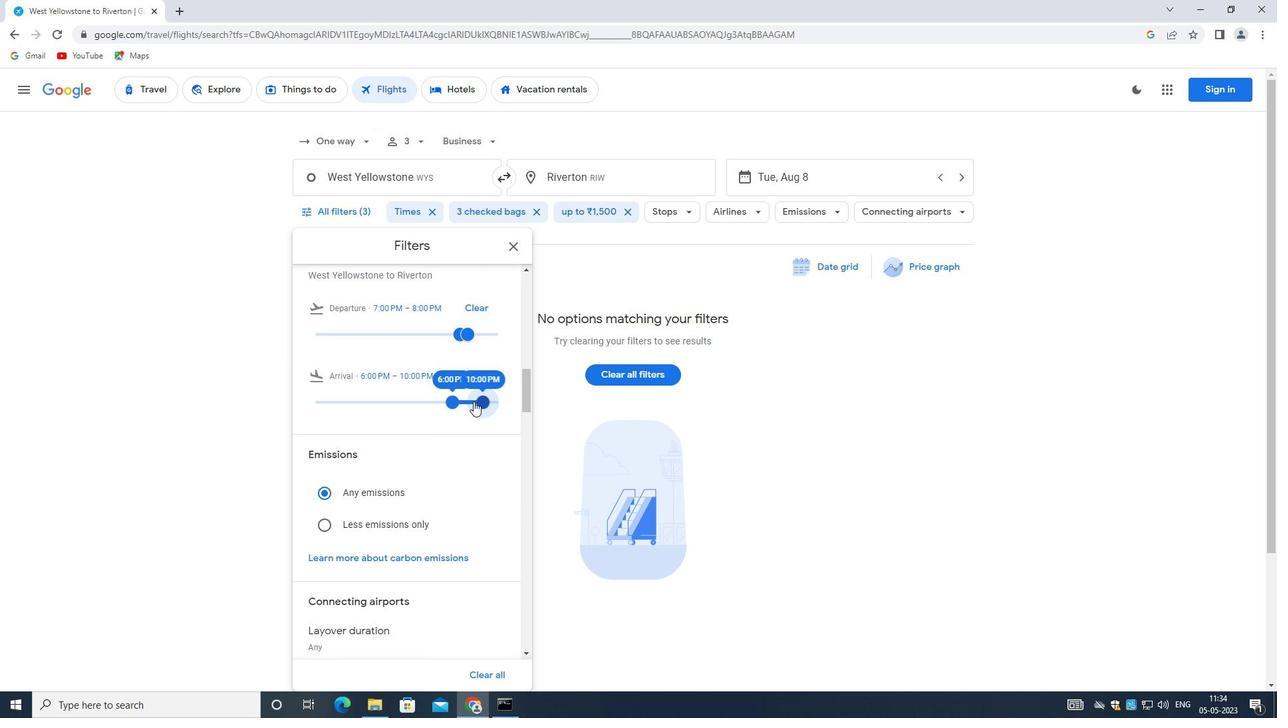 
Action: Mouse pressed left at (451, 402)
Screenshot: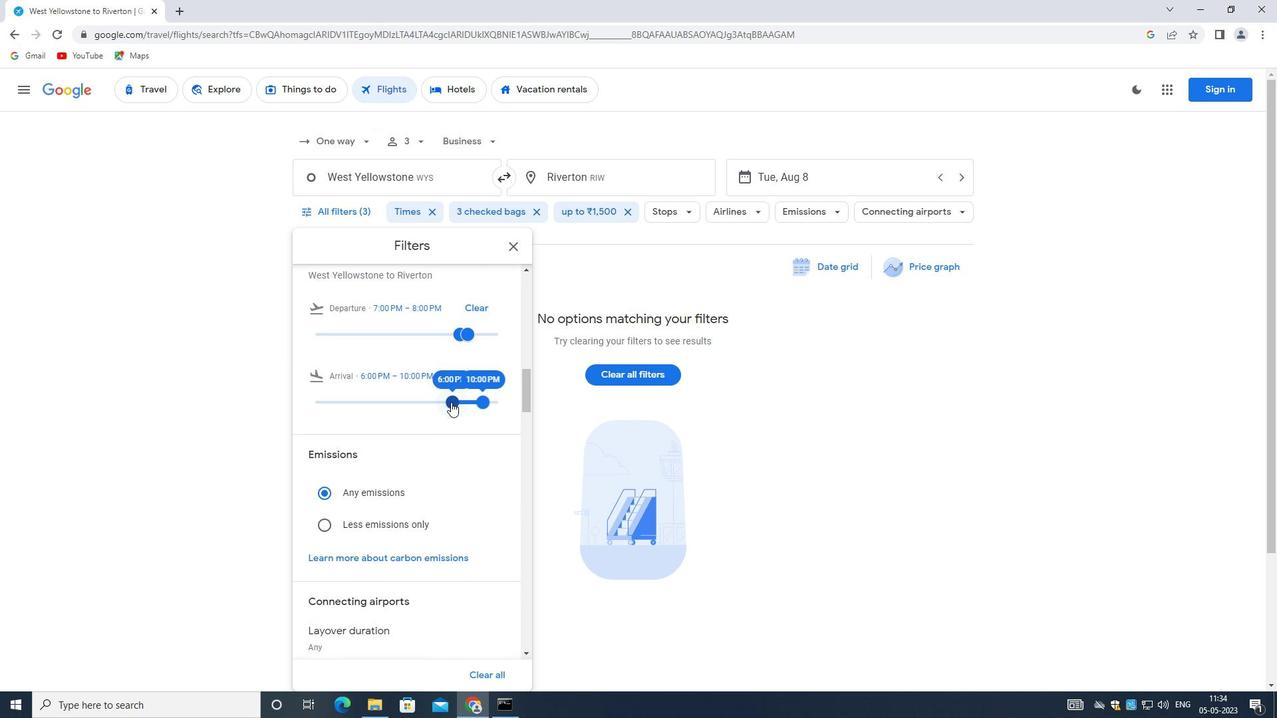 
Action: Mouse moved to (479, 402)
Screenshot: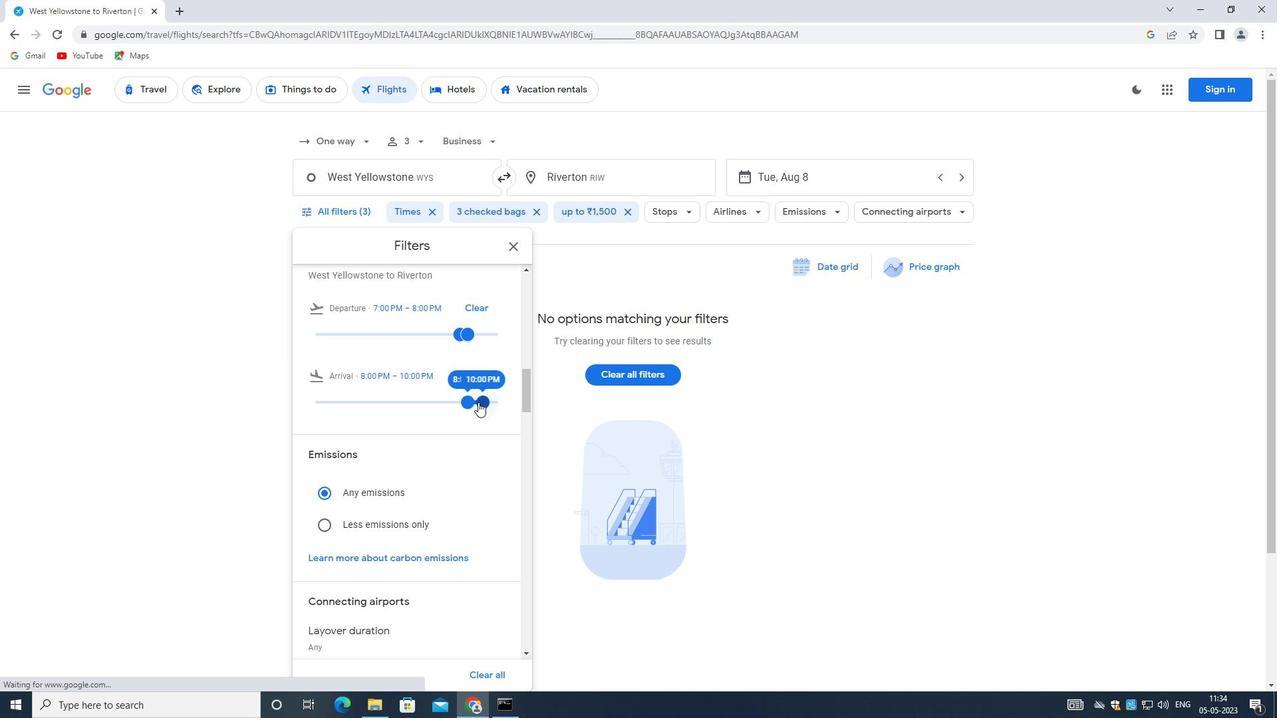 
Action: Mouse pressed left at (479, 402)
Screenshot: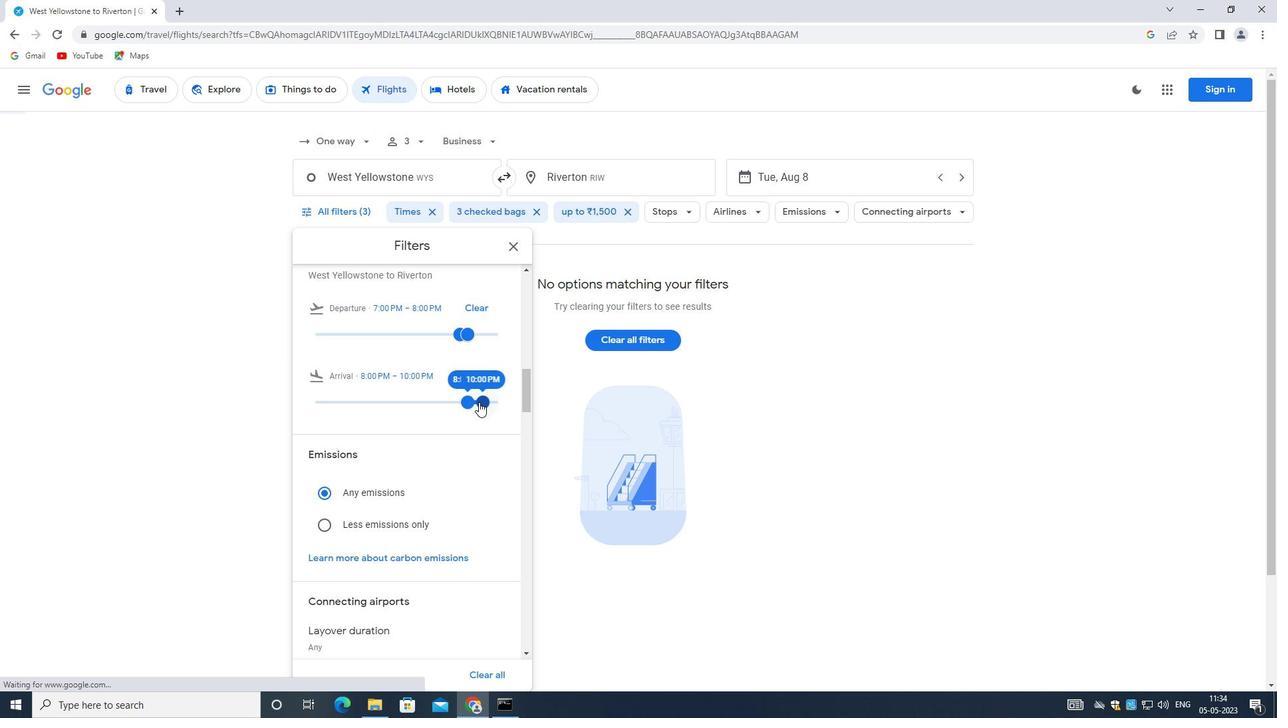 
Action: Mouse moved to (486, 403)
Screenshot: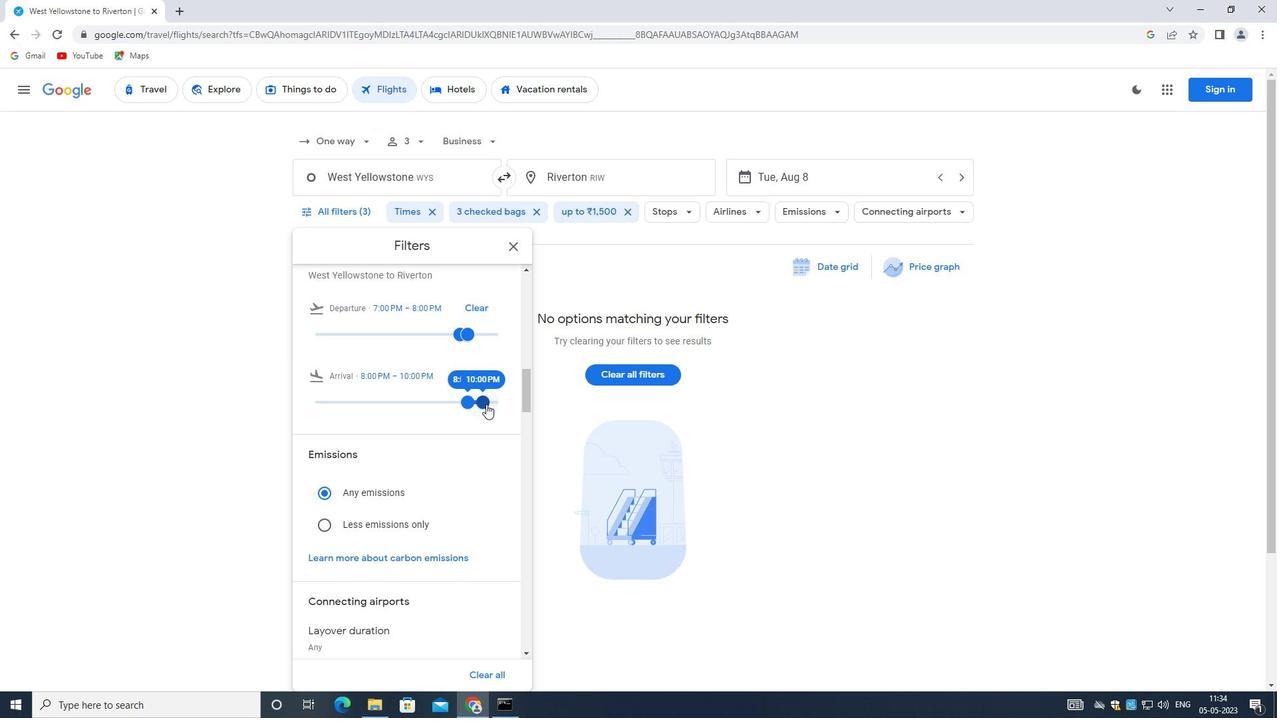 
Action: Mouse pressed left at (486, 403)
Screenshot: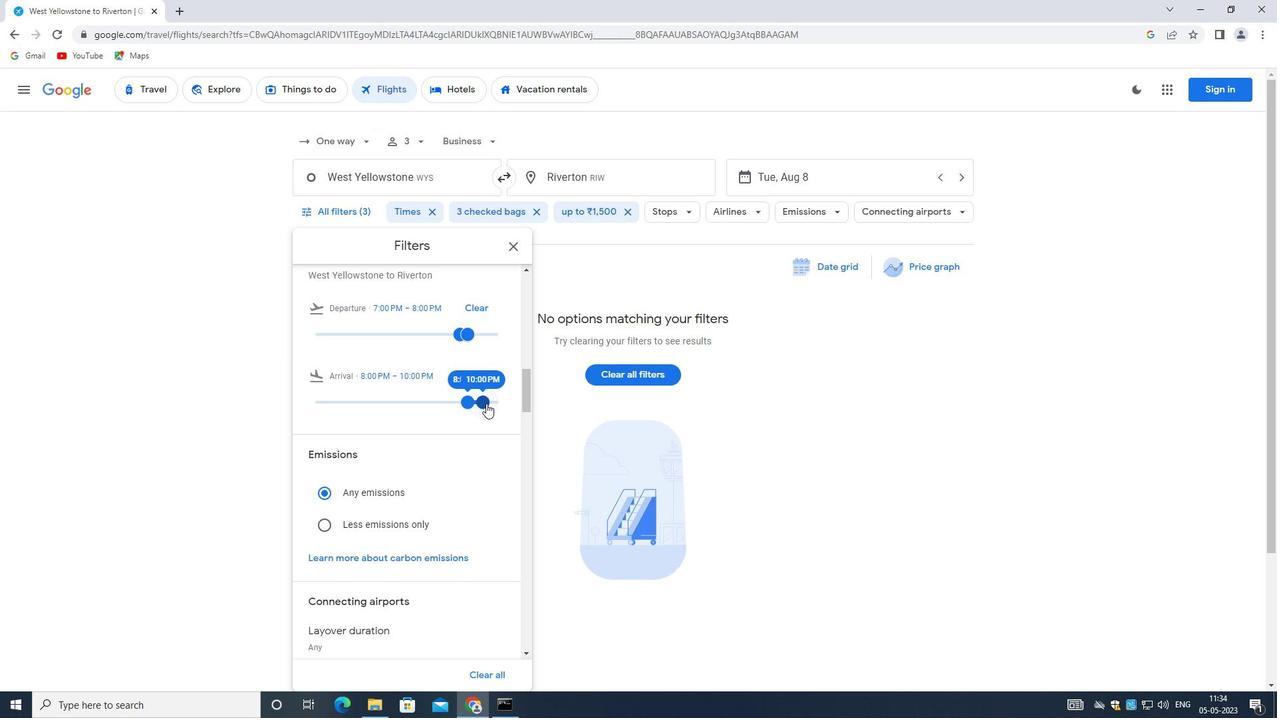 
Action: Mouse moved to (447, 453)
Screenshot: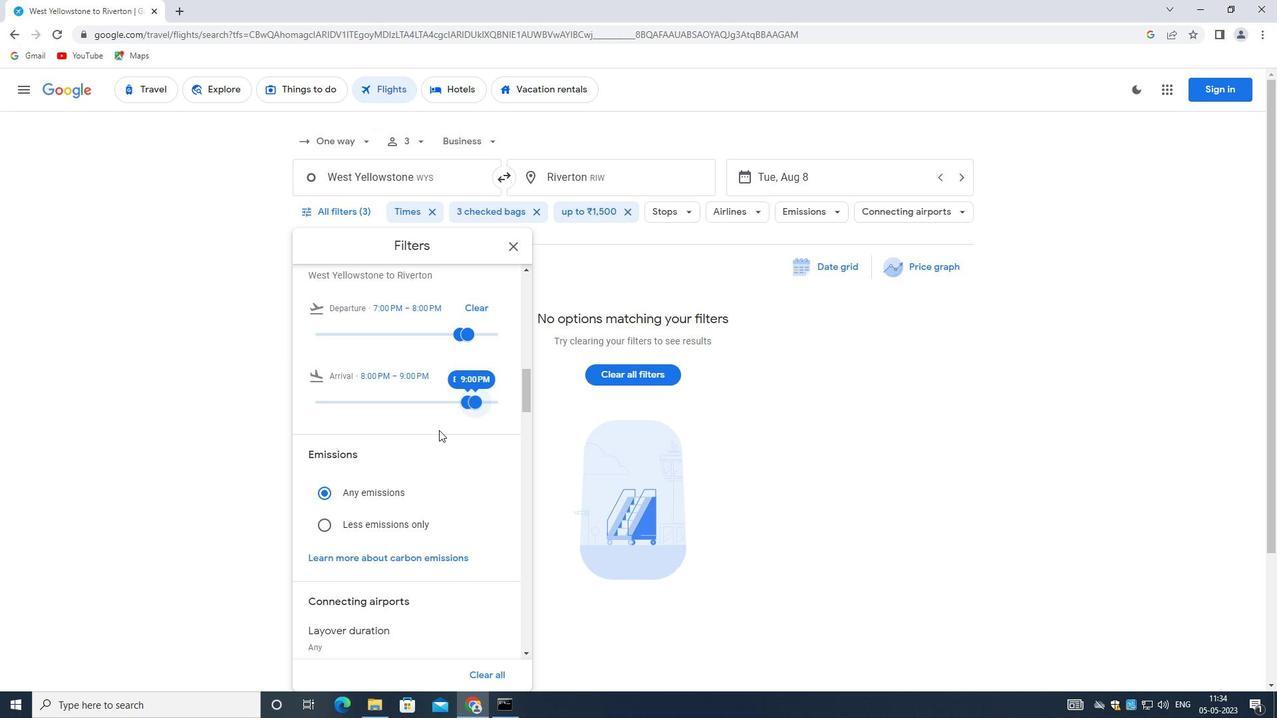 
Action: Mouse scrolled (447, 452) with delta (0, 0)
Screenshot: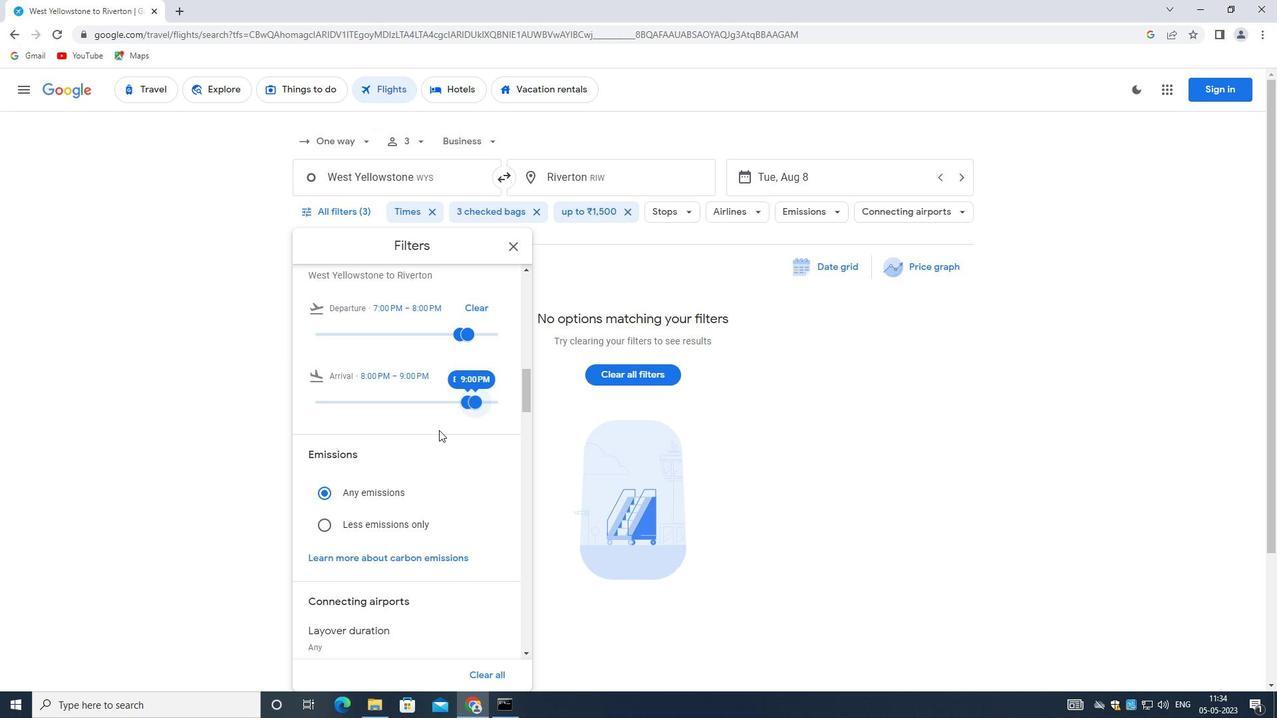 
Action: Mouse moved to (449, 456)
Screenshot: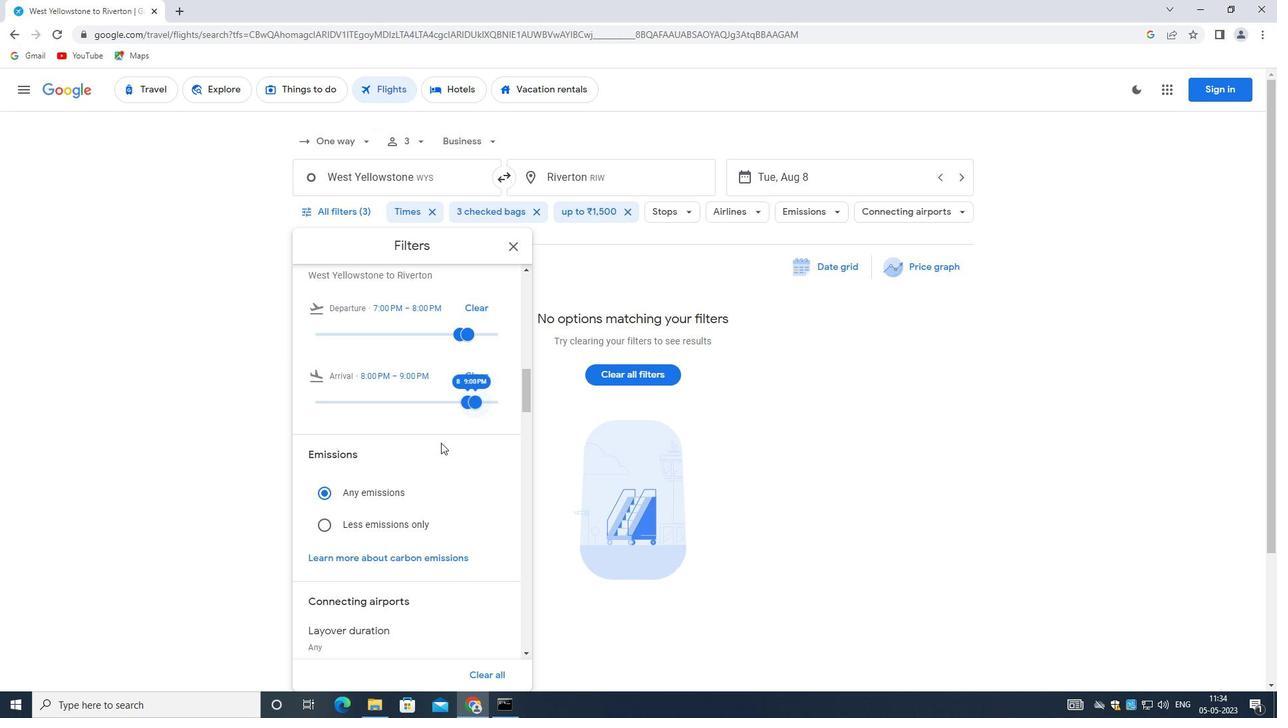 
Action: Mouse scrolled (449, 455) with delta (0, 0)
Screenshot: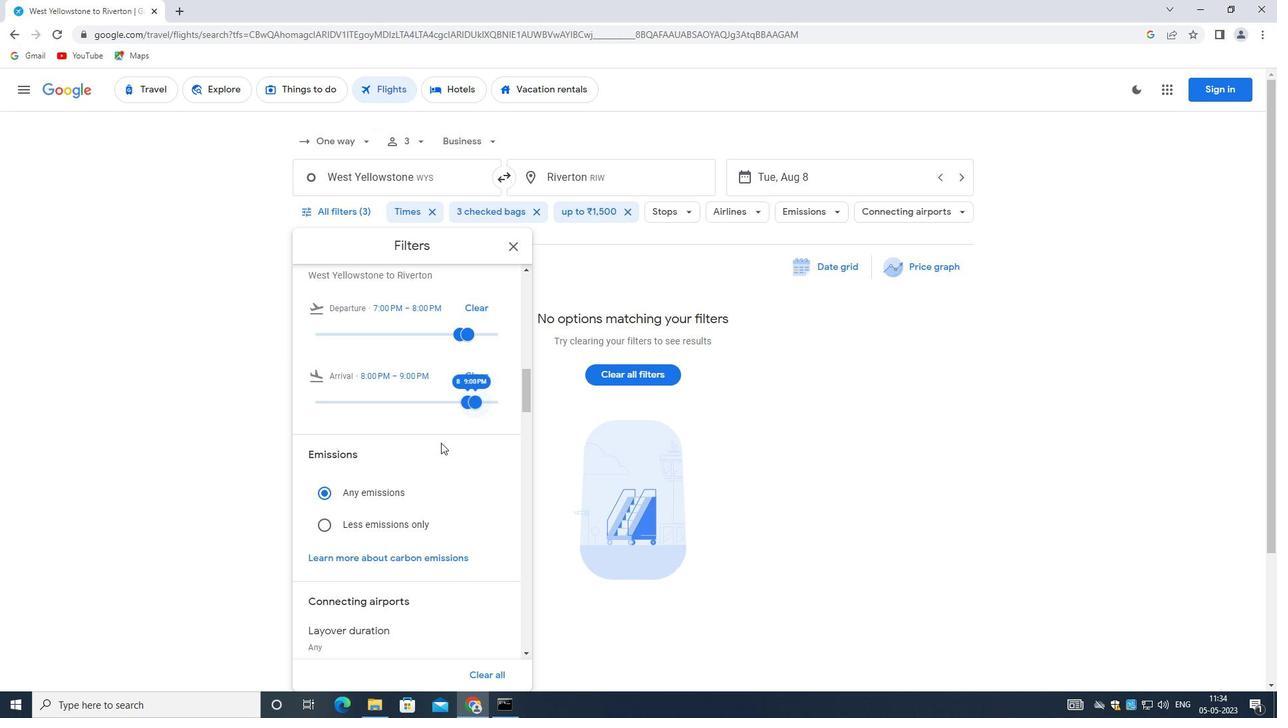 
Action: Mouse moved to (449, 458)
Screenshot: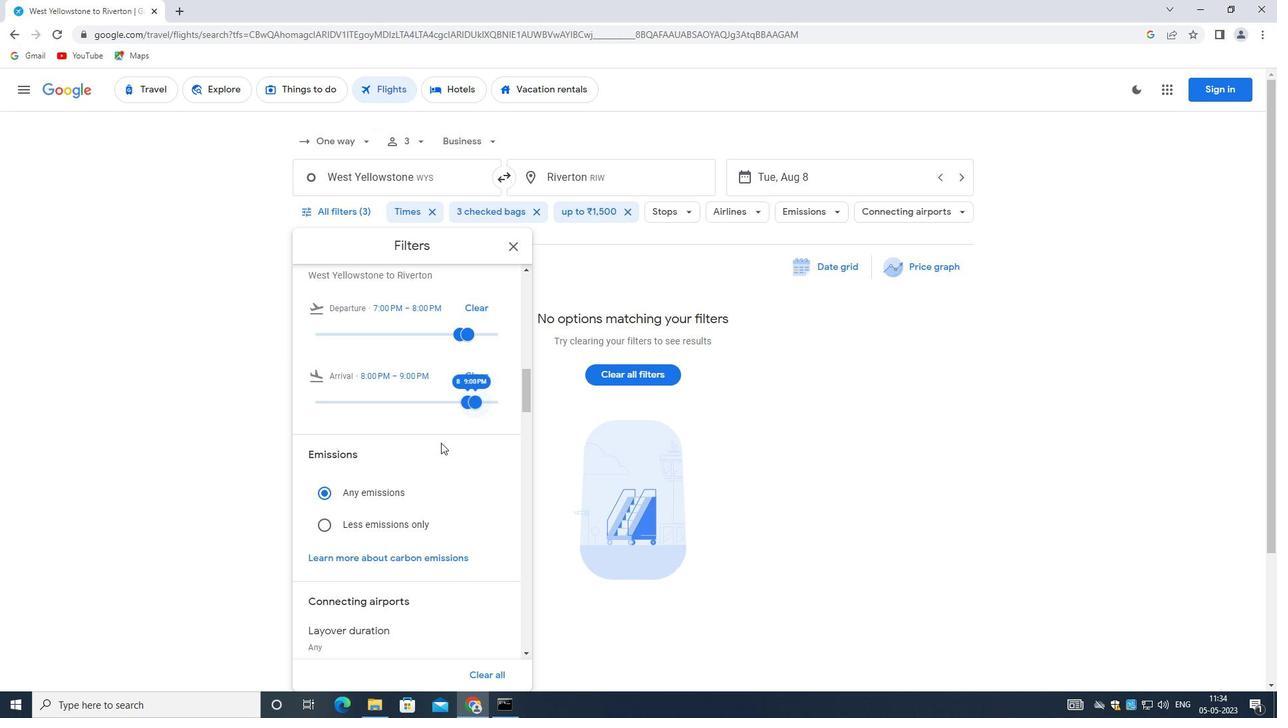 
Action: Mouse scrolled (449, 457) with delta (0, 0)
Screenshot: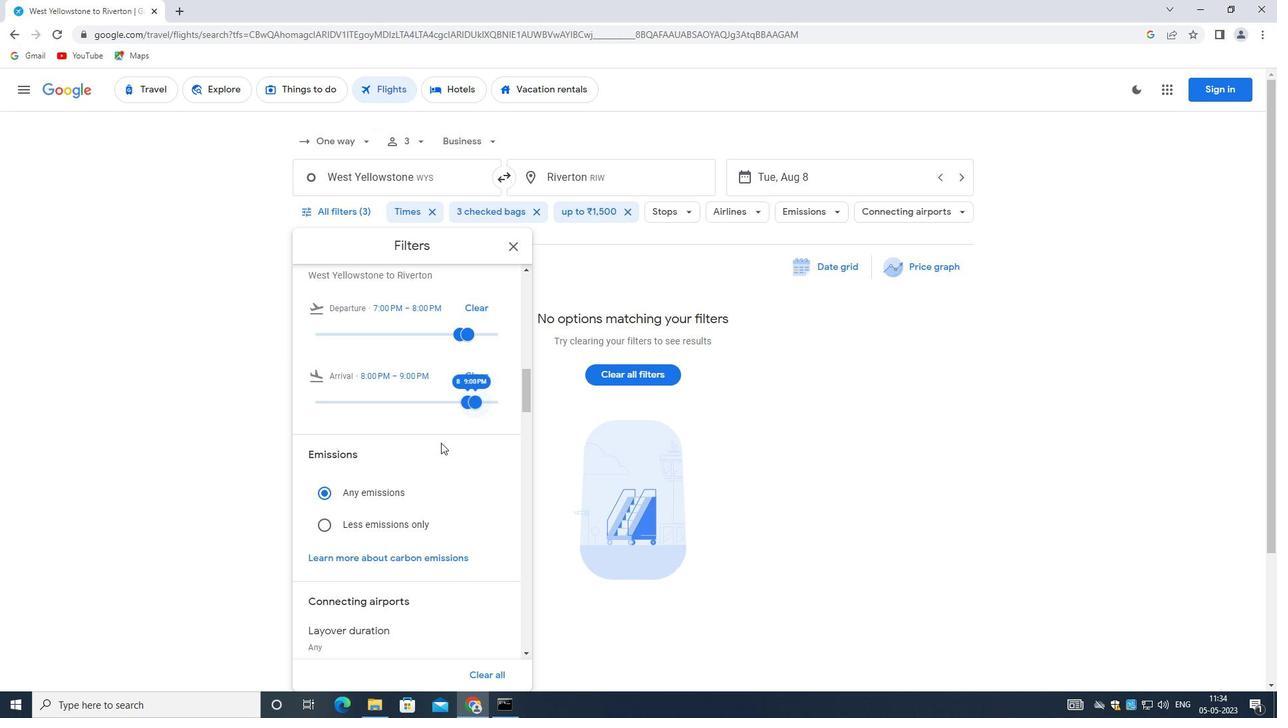
Action: Mouse moved to (449, 459)
Screenshot: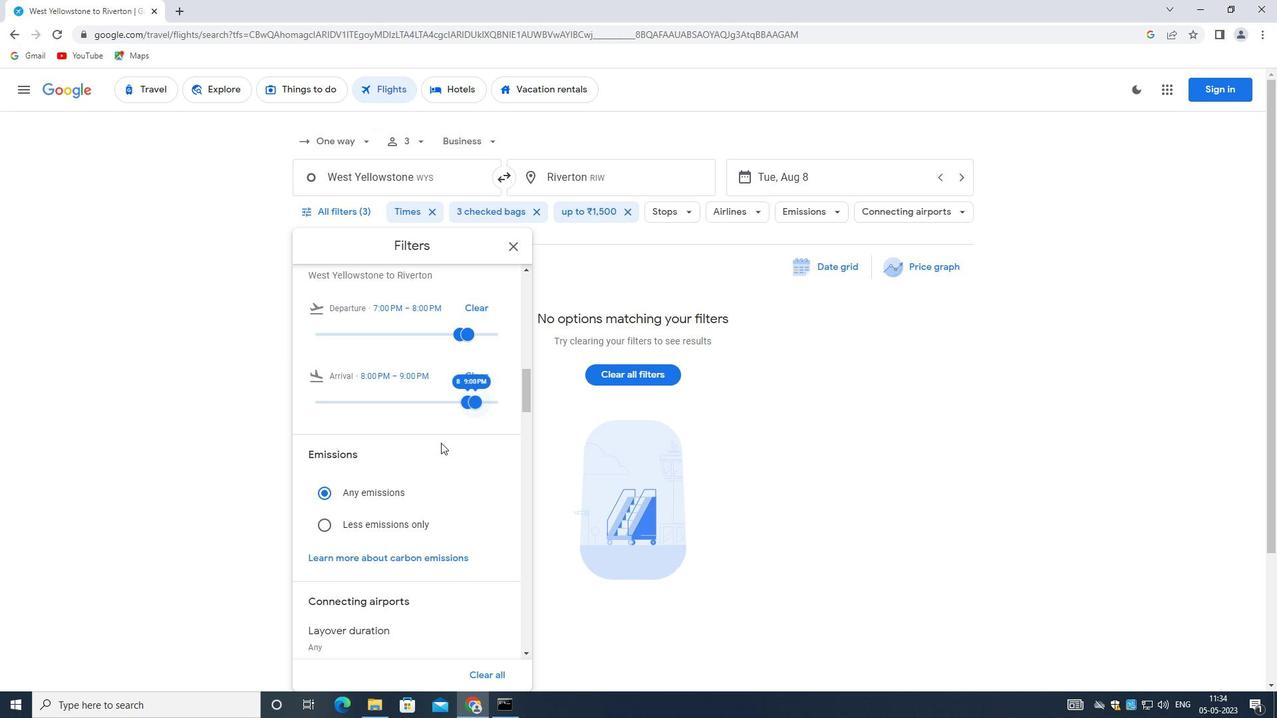 
Action: Mouse scrolled (449, 458) with delta (0, 0)
Screenshot: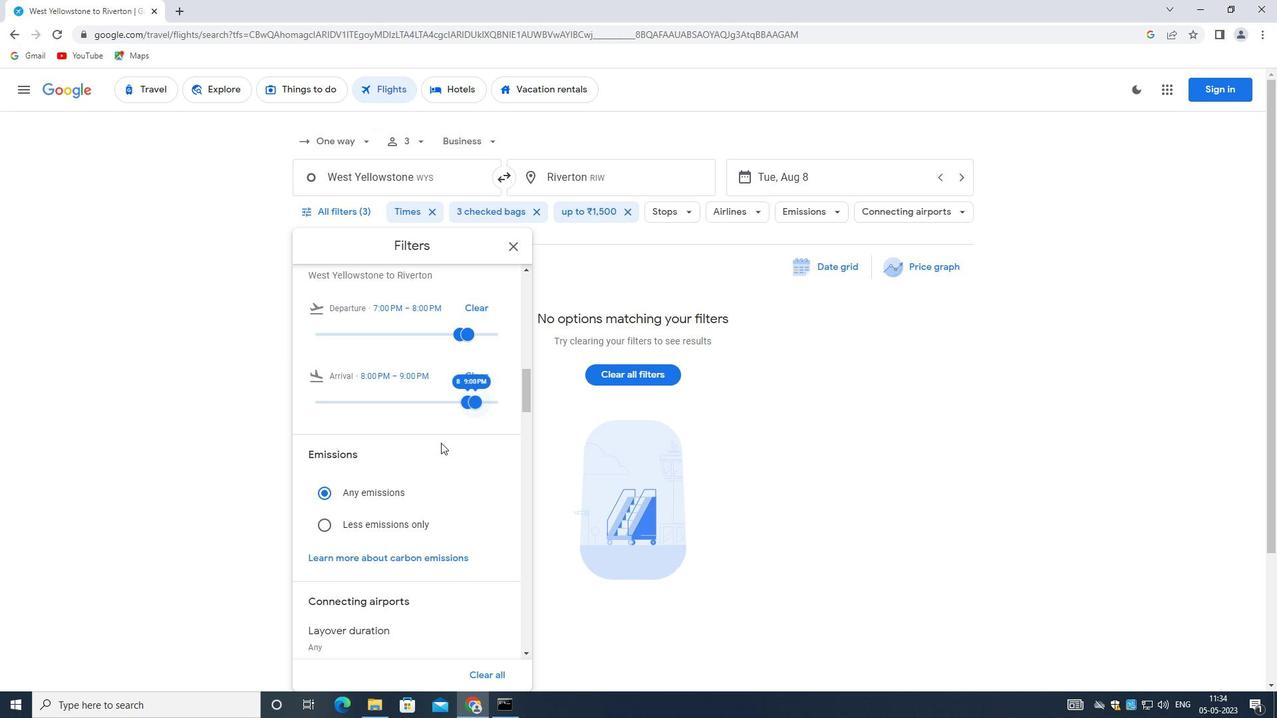 
Action: Mouse moved to (449, 460)
Screenshot: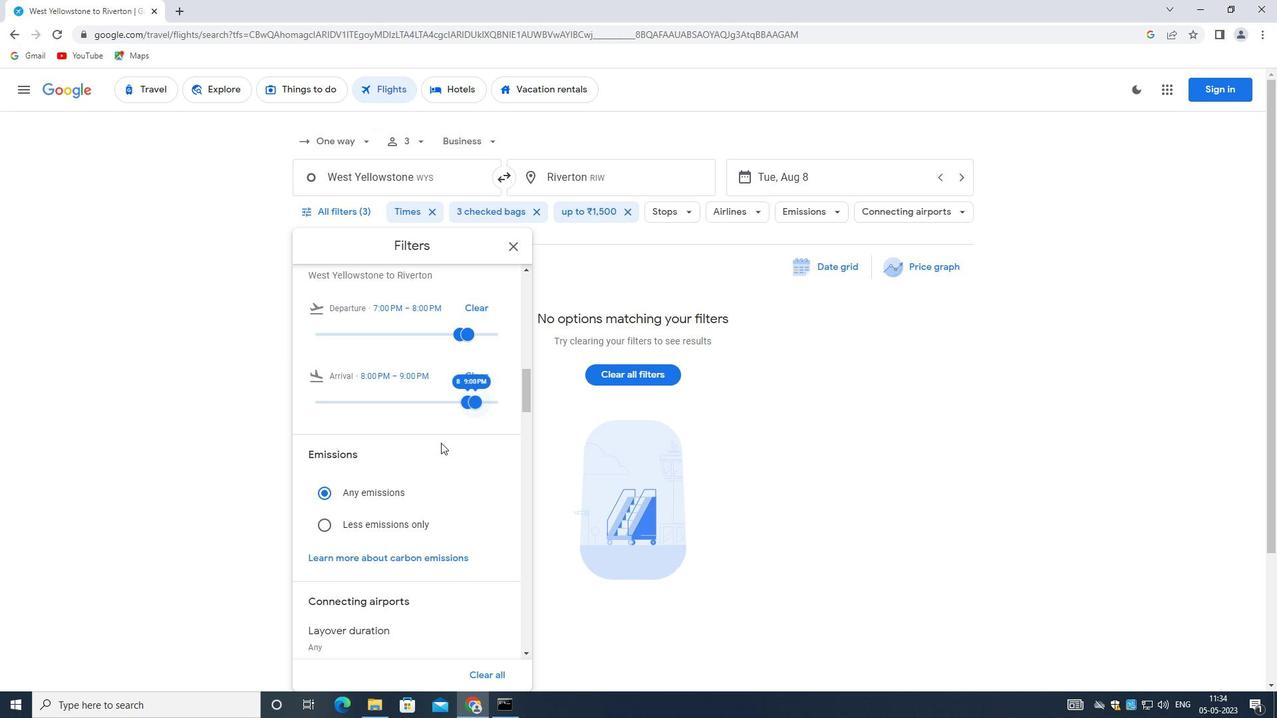 
Action: Mouse scrolled (449, 459) with delta (0, 0)
Screenshot: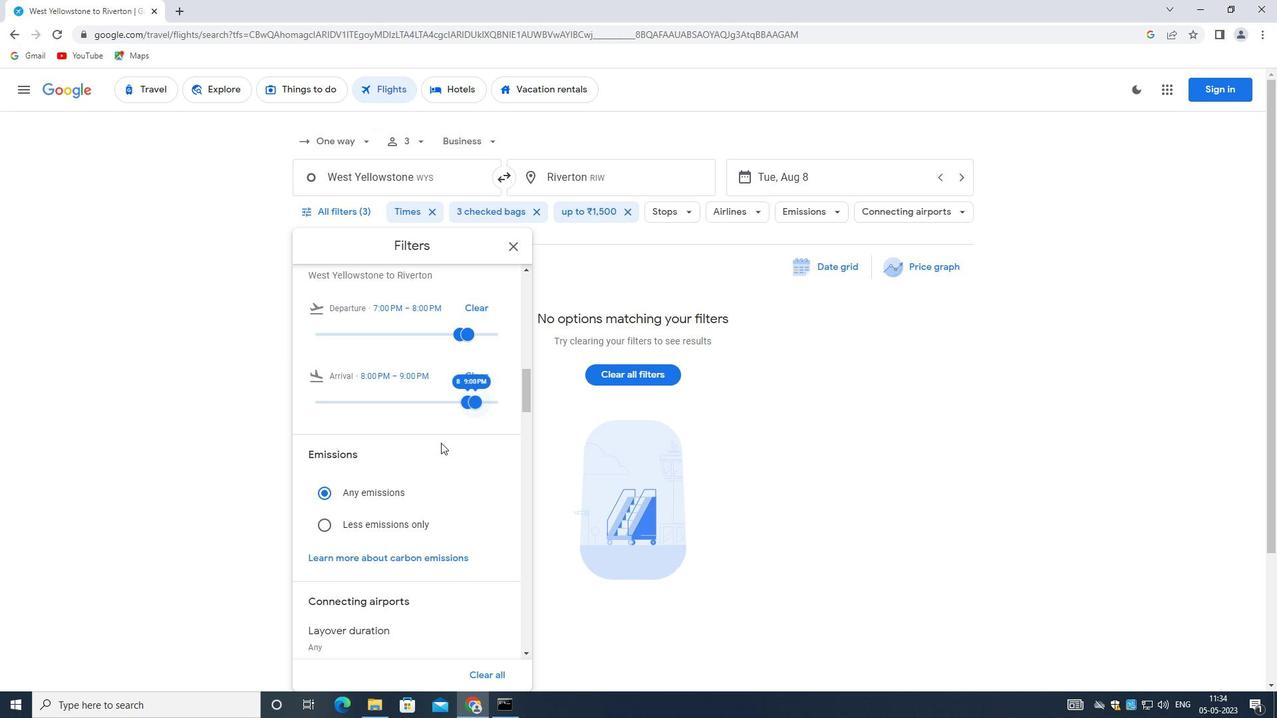 
Action: Mouse moved to (449, 461)
Screenshot: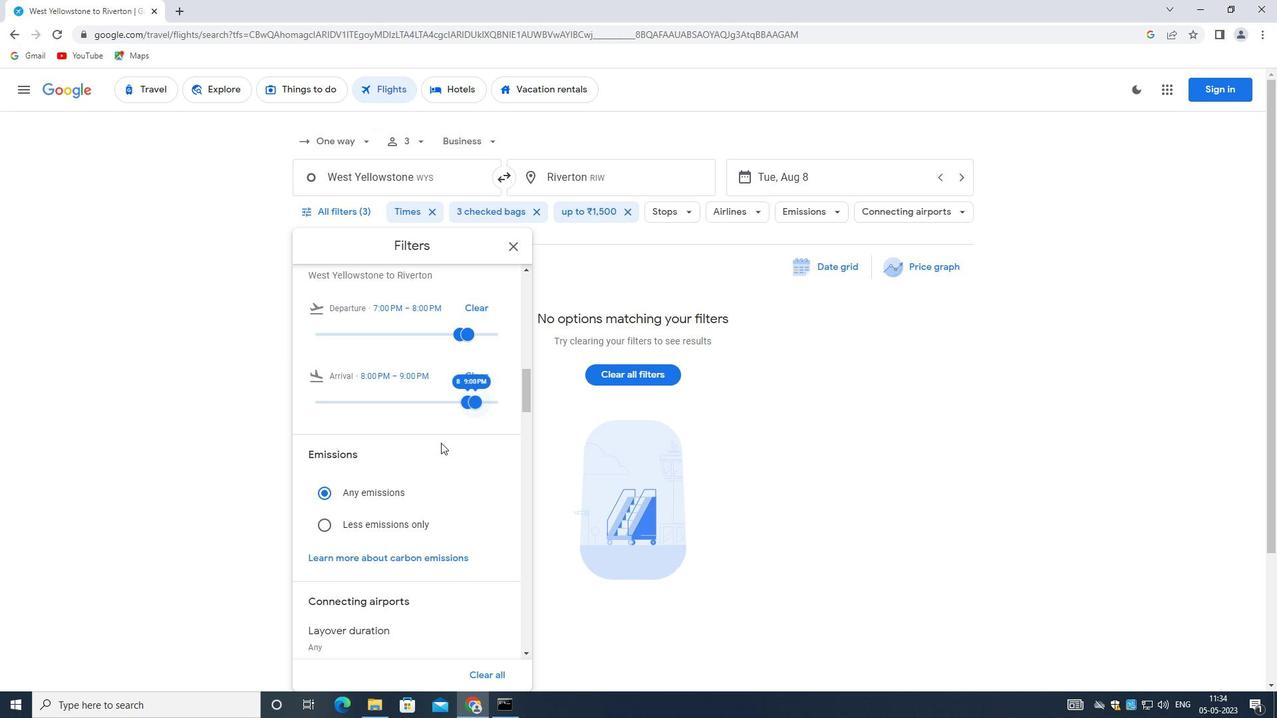 
Action: Mouse scrolled (449, 461) with delta (0, 0)
Screenshot: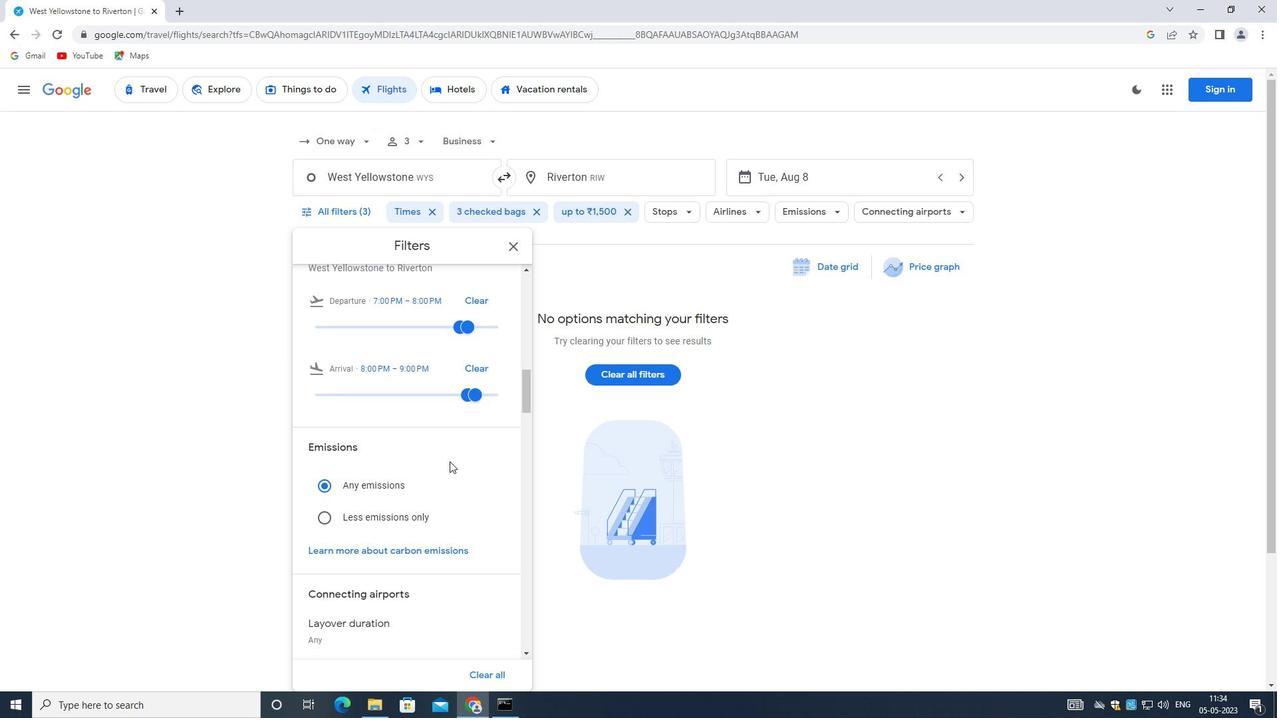 
Action: Mouse scrolled (449, 461) with delta (0, 0)
Screenshot: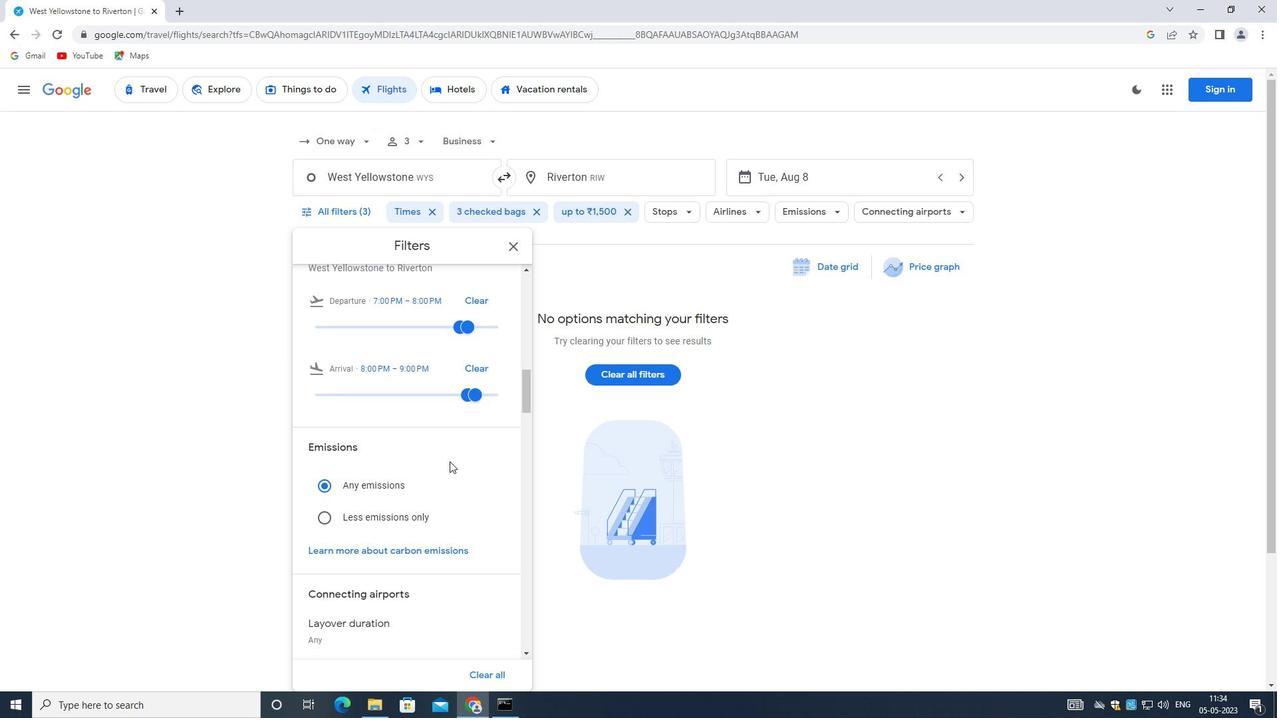 
Action: Mouse scrolled (449, 461) with delta (0, 0)
Screenshot: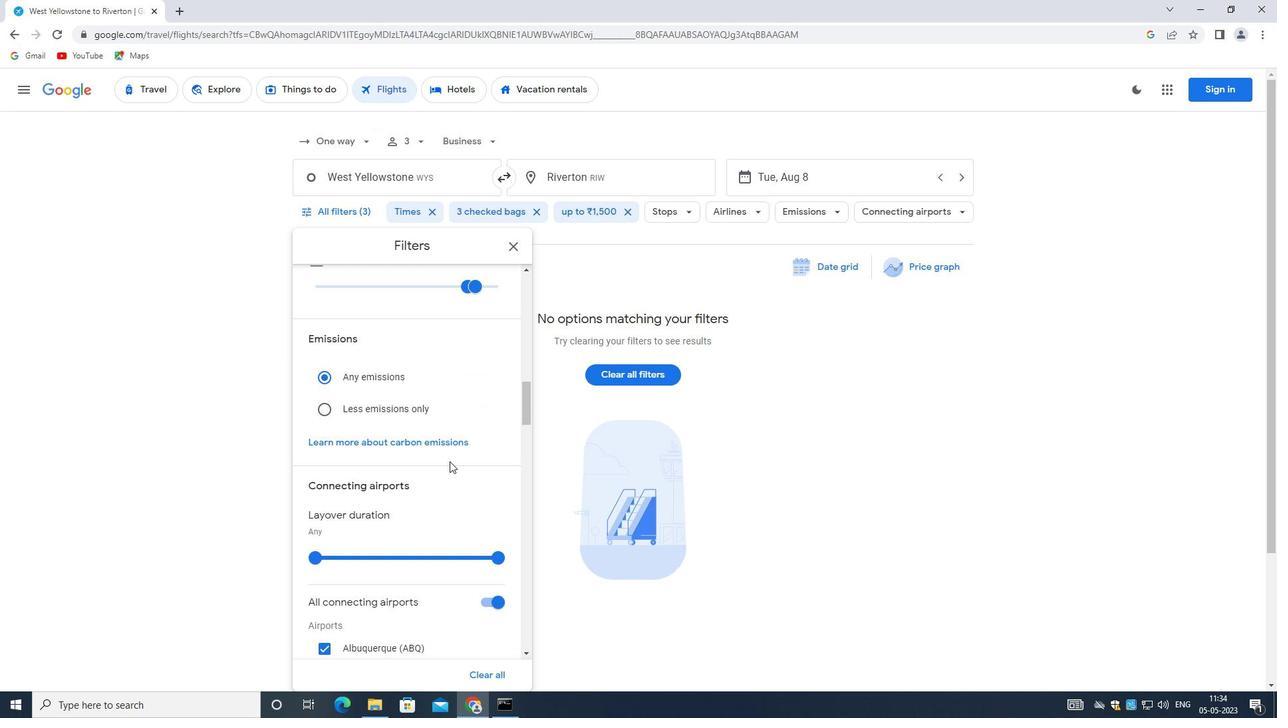
Action: Mouse moved to (440, 459)
Screenshot: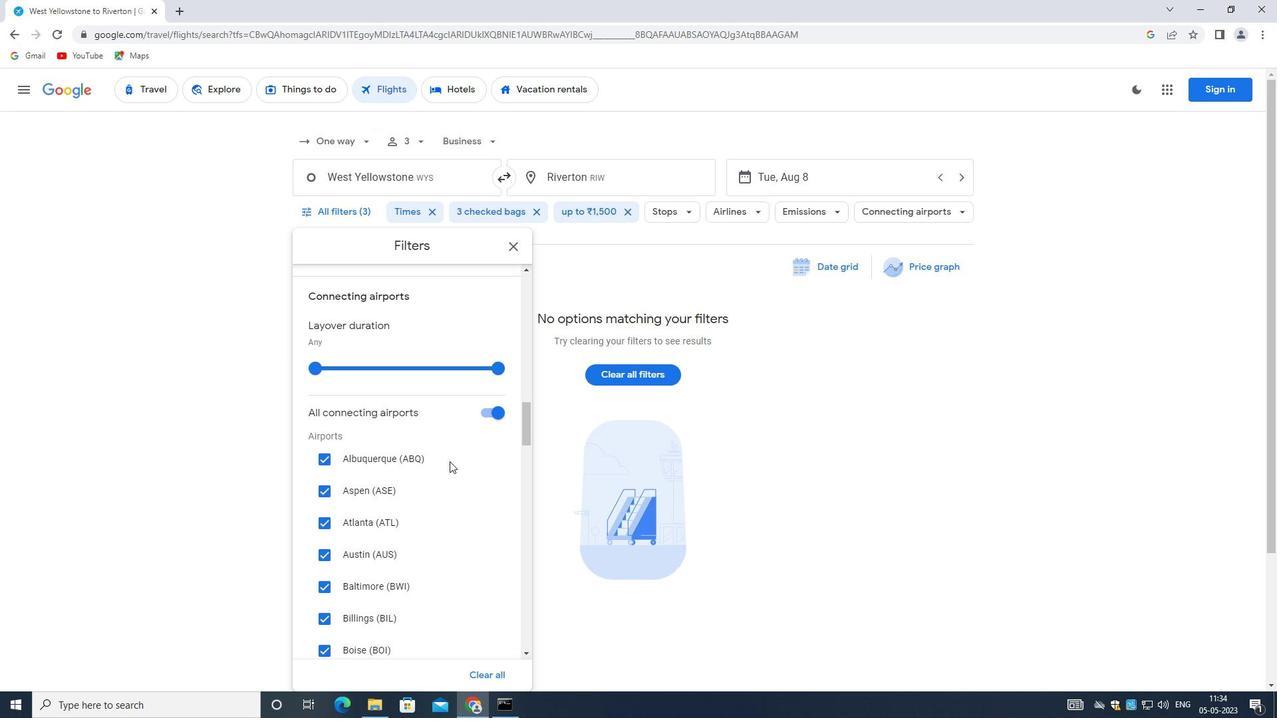
Action: Mouse scrolled (440, 458) with delta (0, 0)
Screenshot: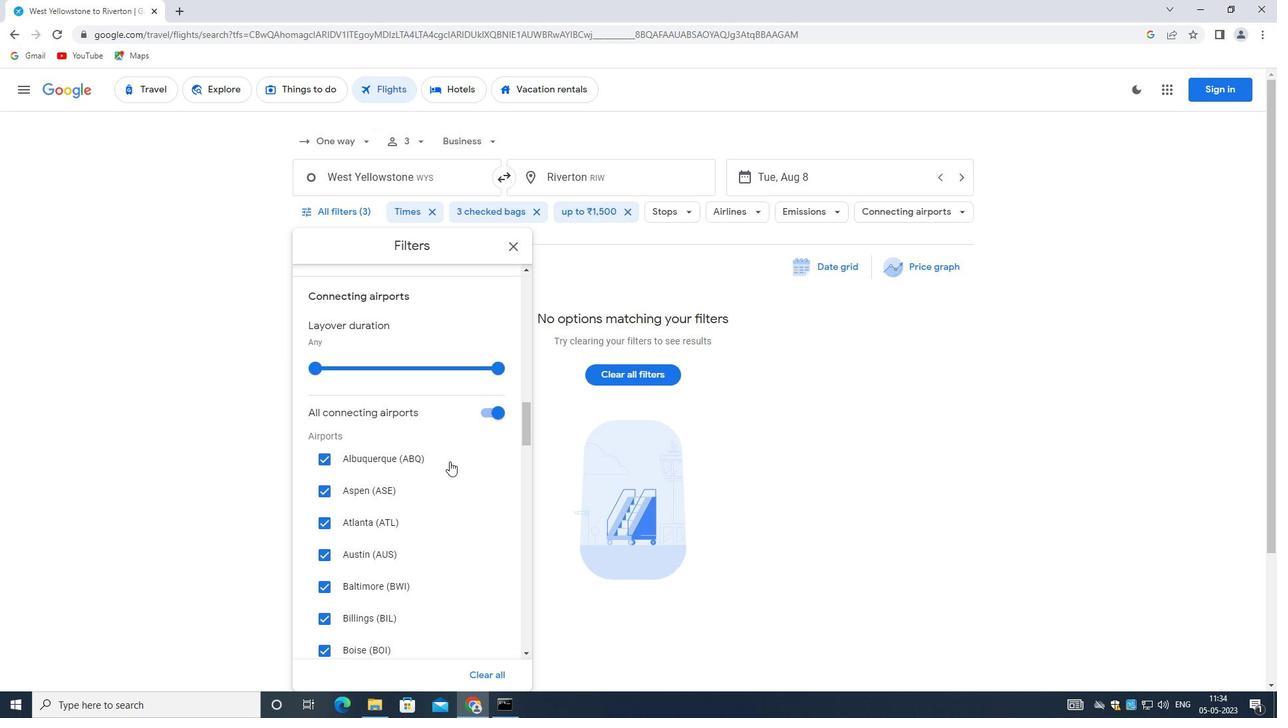 
Action: Mouse moved to (437, 460)
Screenshot: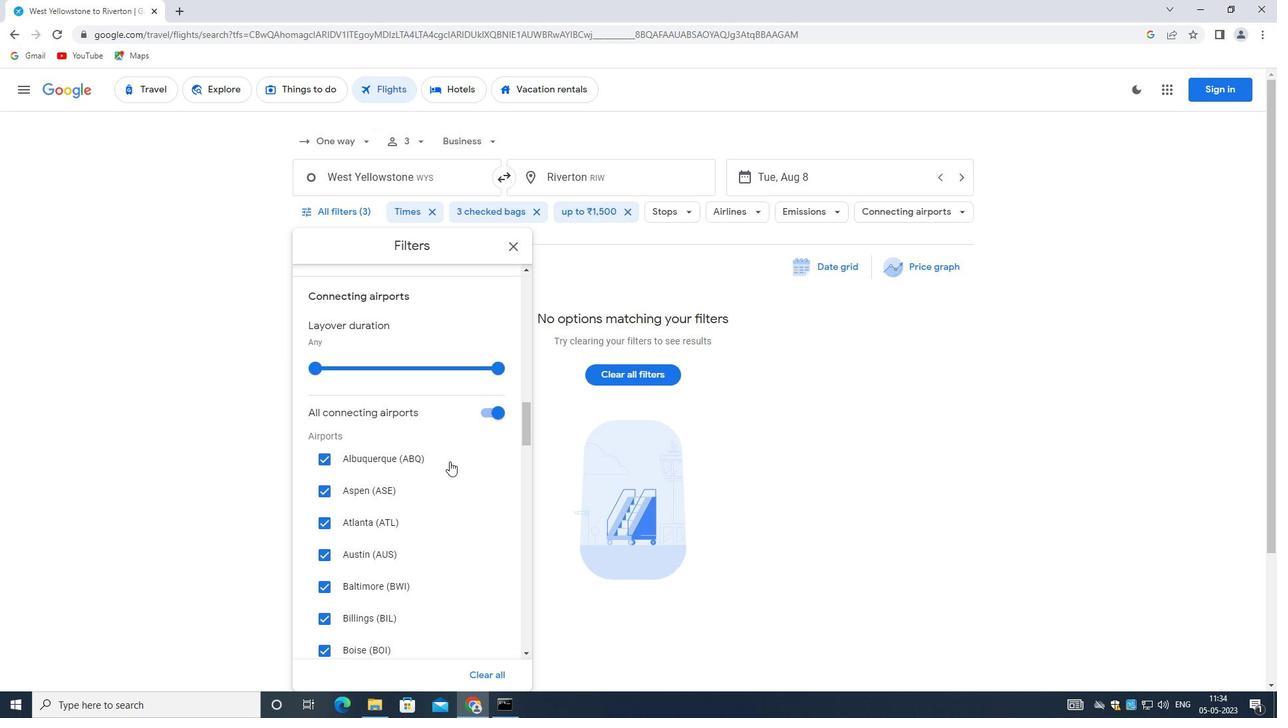 
Action: Mouse scrolled (437, 459) with delta (0, 0)
Screenshot: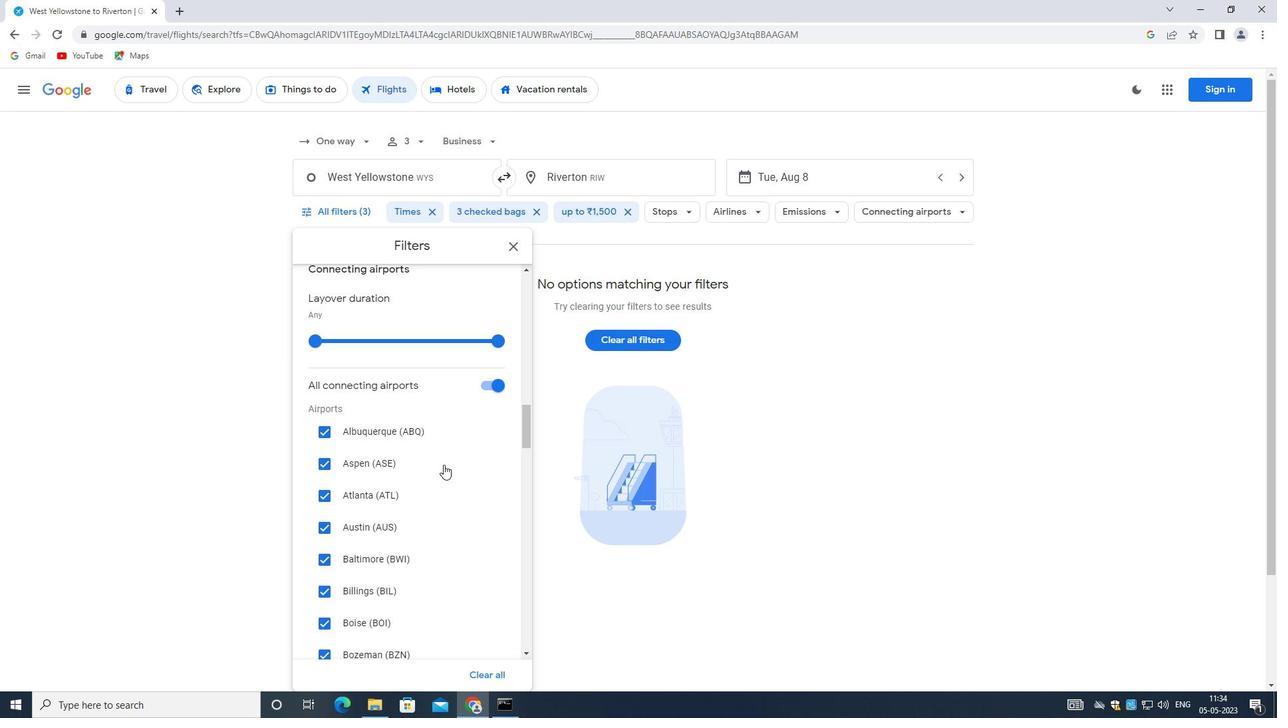 
Action: Mouse moved to (435, 462)
Screenshot: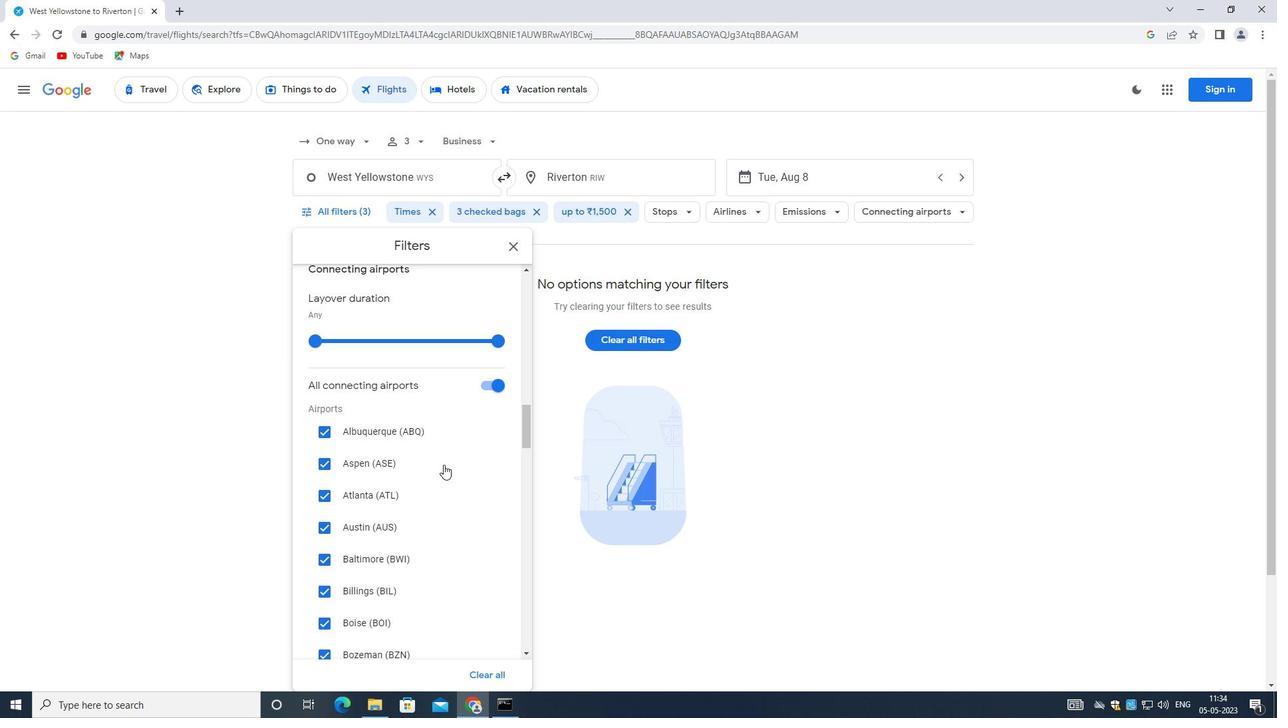 
Action: Mouse scrolled (435, 461) with delta (0, 0)
Screenshot: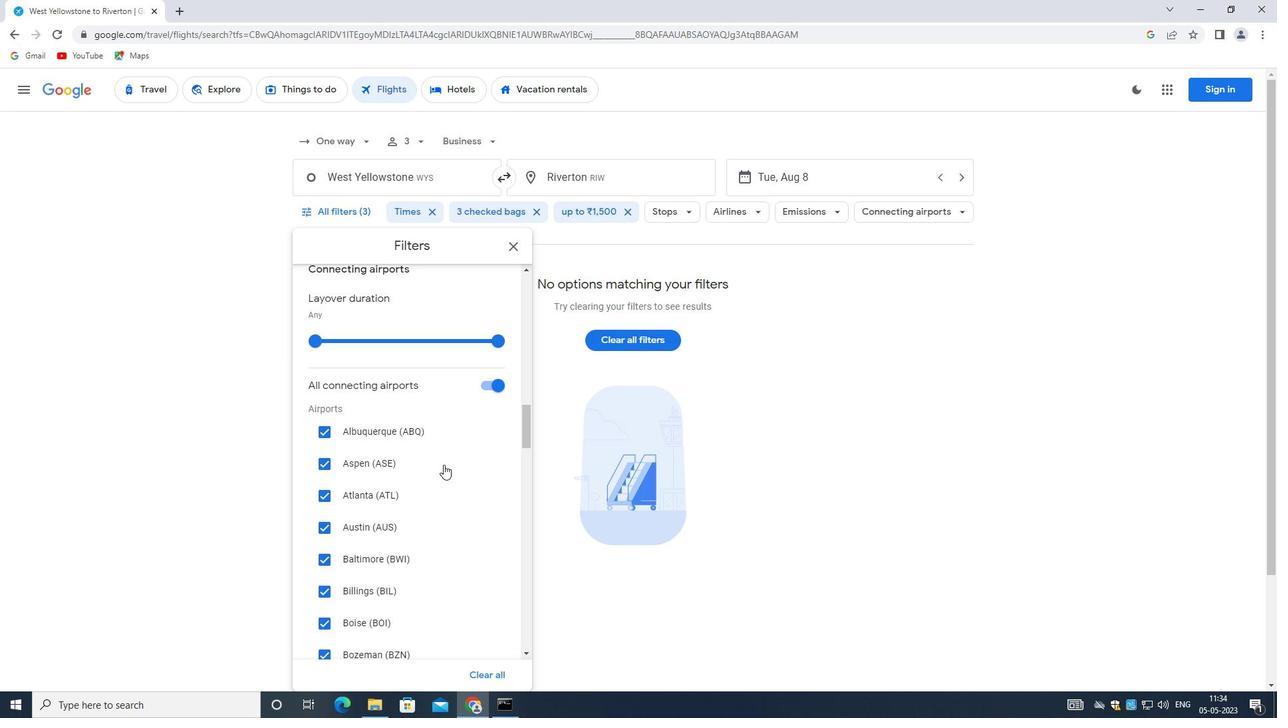 
Action: Mouse moved to (403, 430)
Screenshot: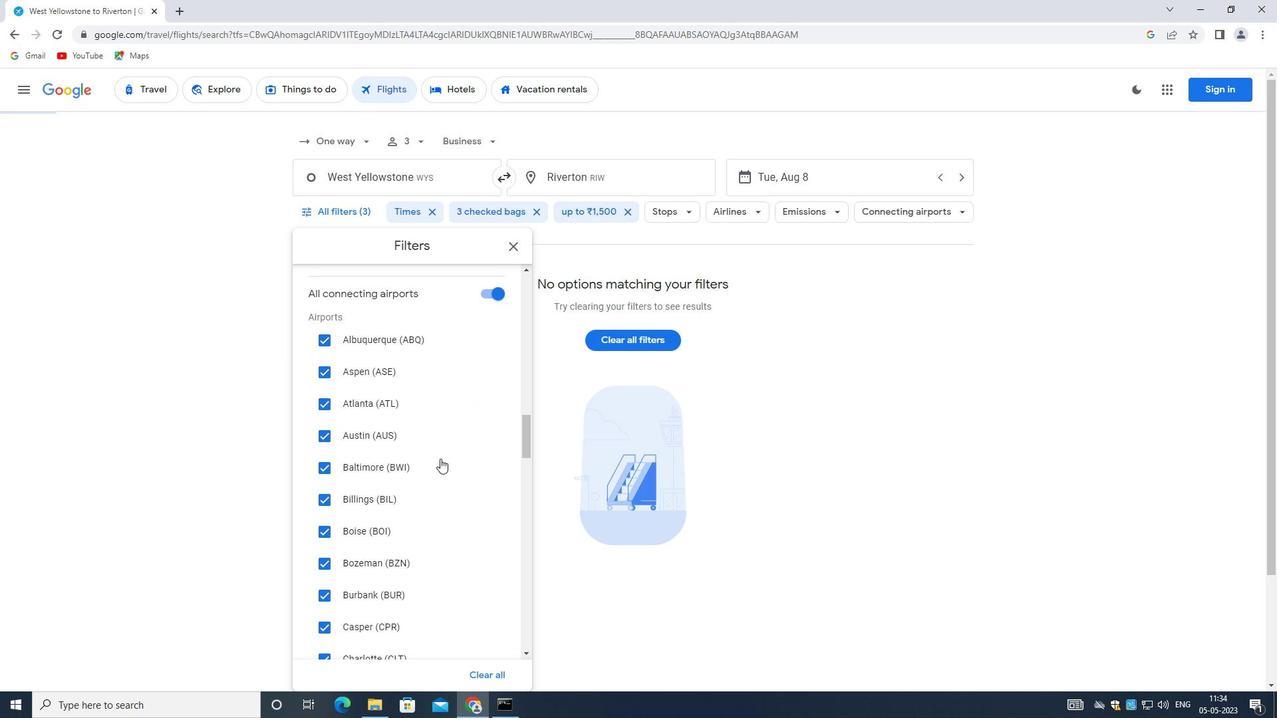 
Action: Mouse scrolled (403, 429) with delta (0, 0)
Screenshot: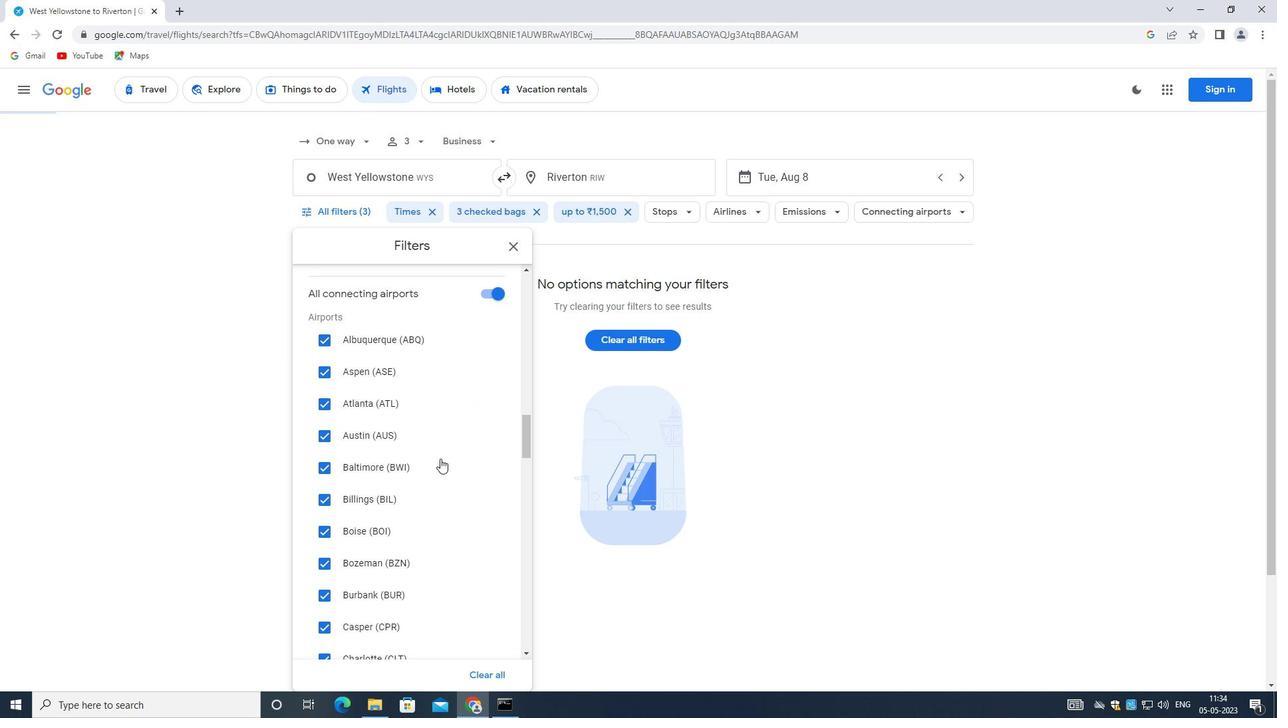 
Action: Mouse scrolled (403, 429) with delta (0, 0)
Screenshot: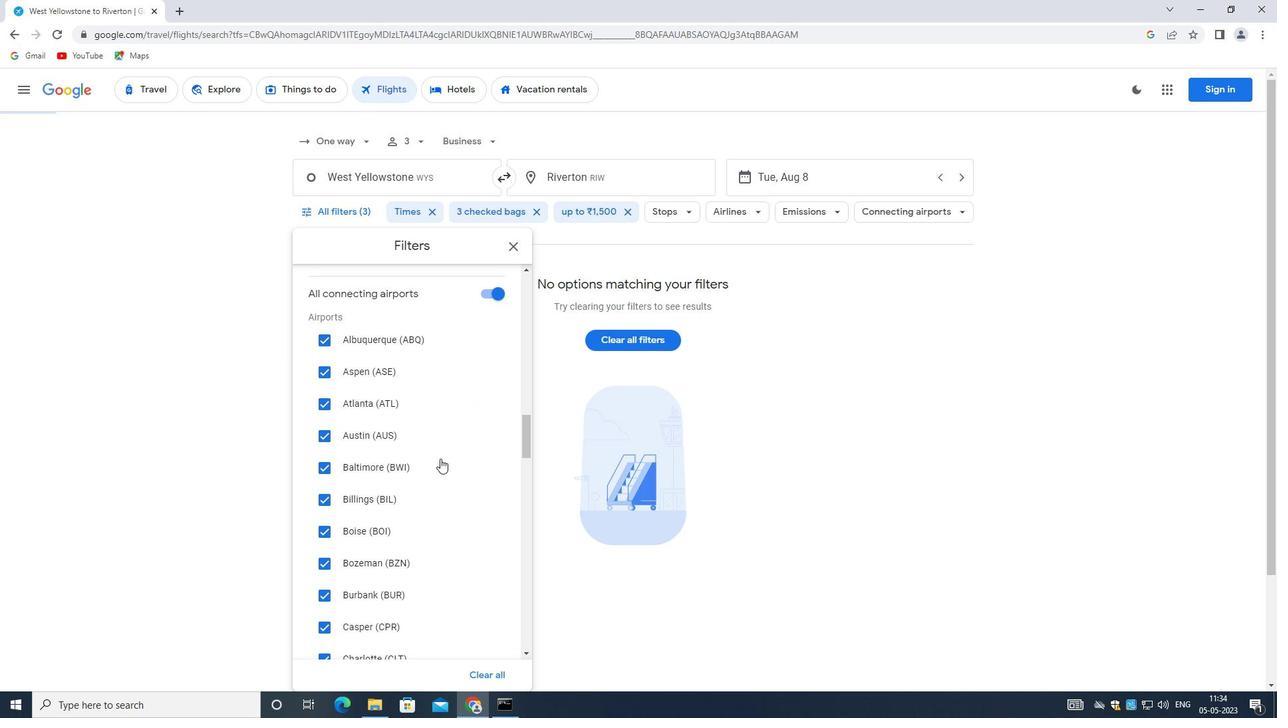 
Action: Mouse moved to (402, 430)
Screenshot: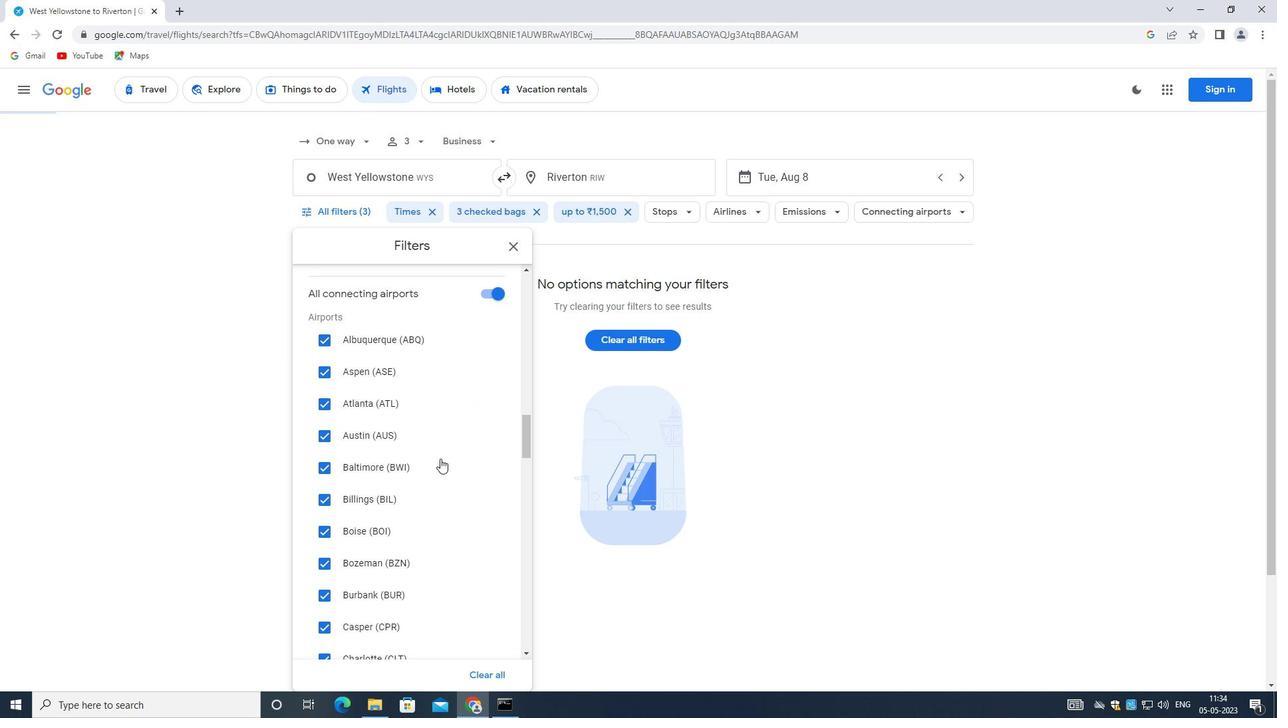 
Action: Mouse scrolled (402, 429) with delta (0, 0)
Screenshot: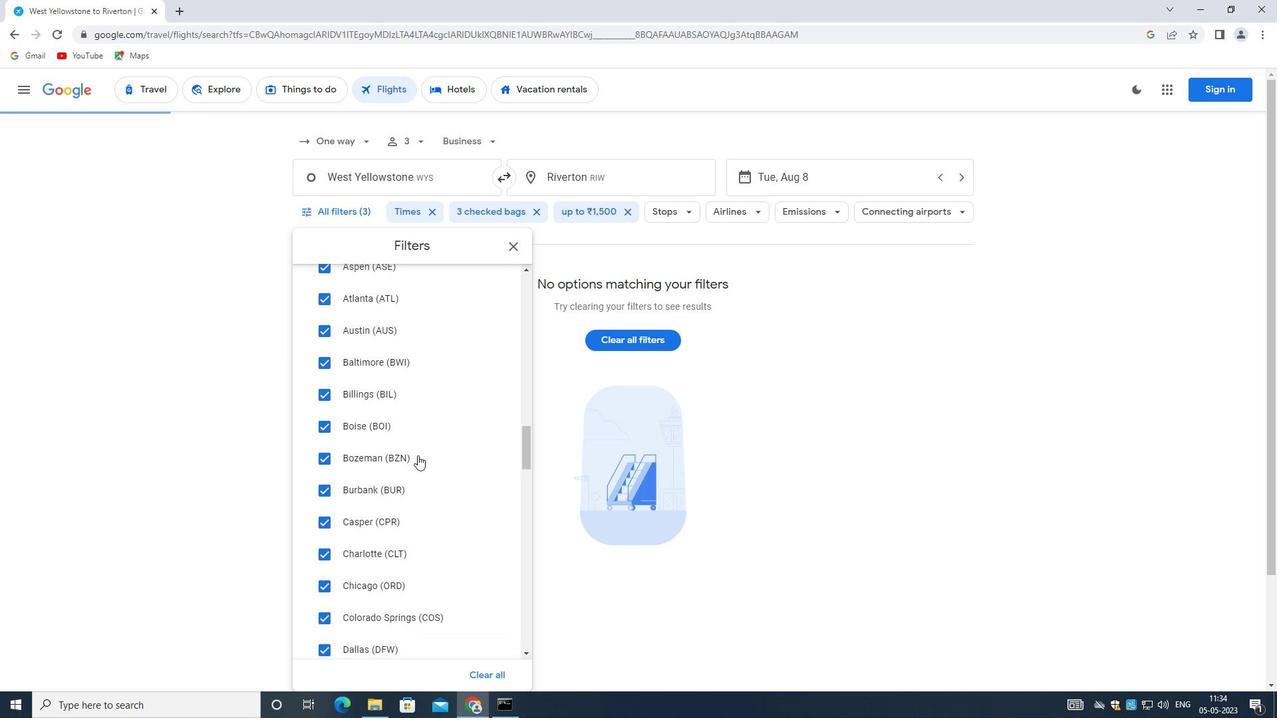 
Action: Mouse moved to (400, 430)
Screenshot: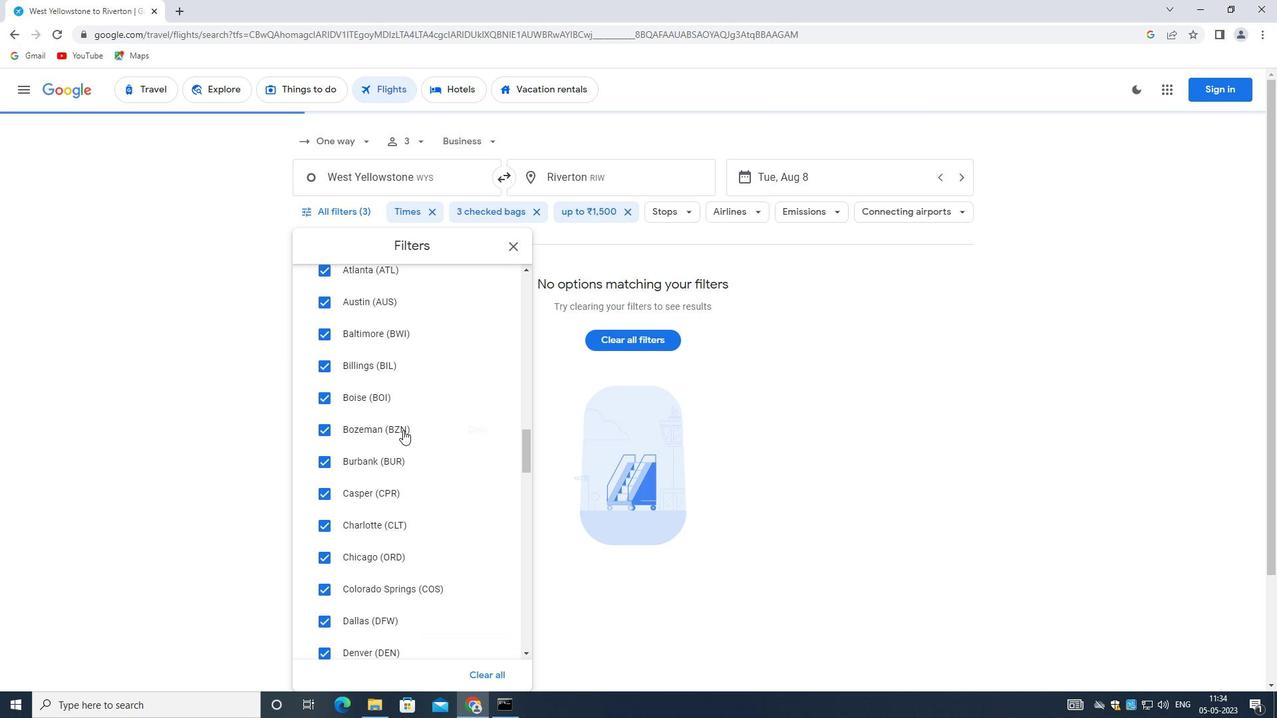 
Action: Mouse scrolled (400, 429) with delta (0, 0)
Screenshot: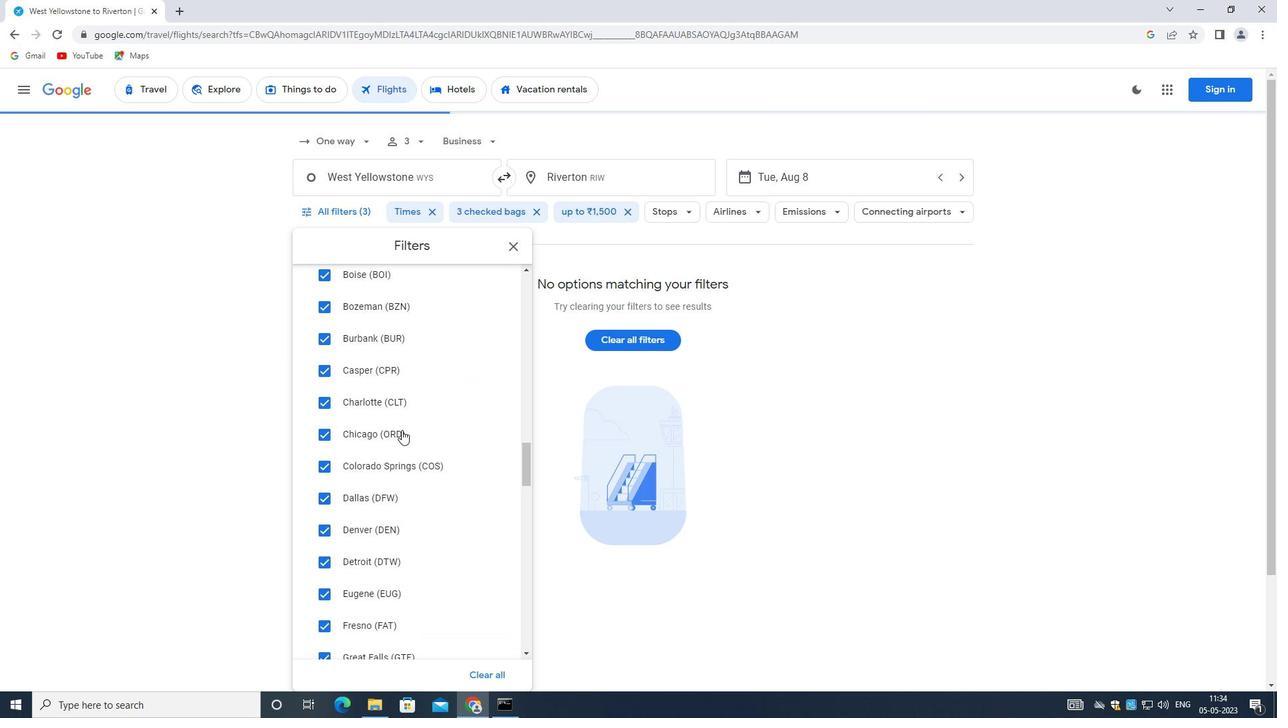 
Action: Mouse scrolled (400, 429) with delta (0, 0)
Screenshot: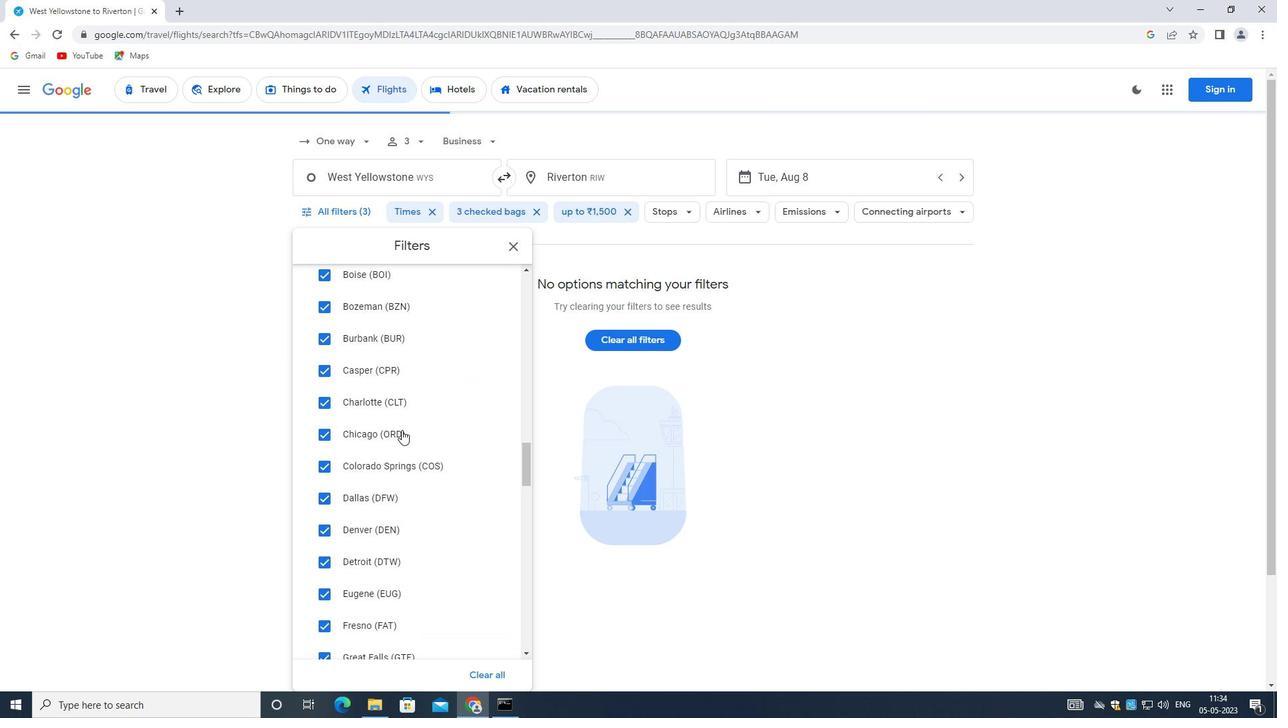 
Action: Mouse moved to (399, 433)
Screenshot: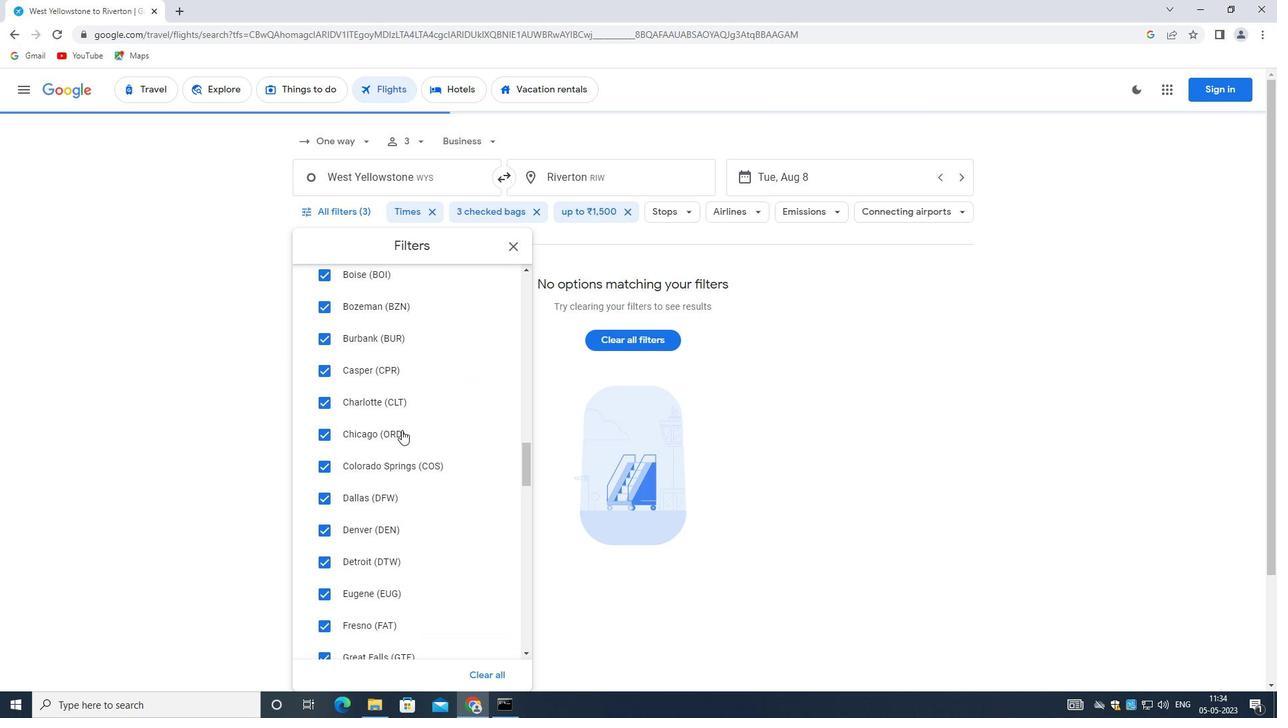 
Action: Mouse scrolled (399, 433) with delta (0, 0)
Screenshot: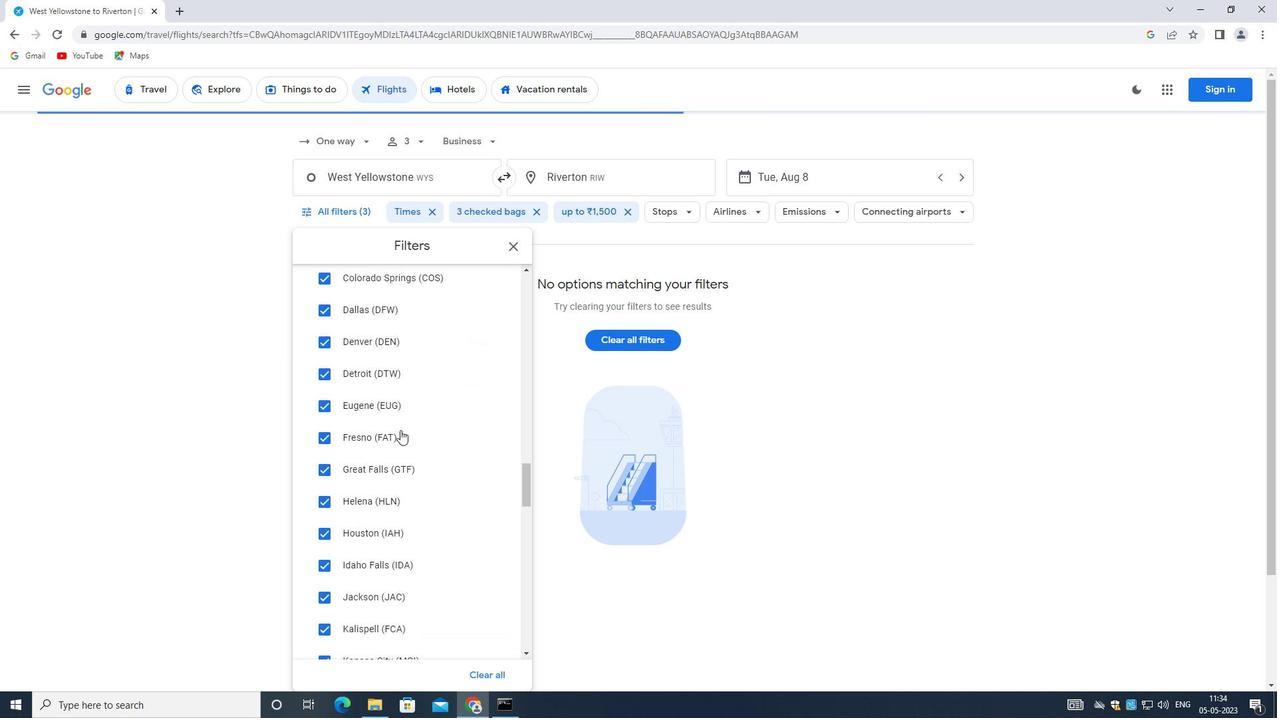 
Action: Mouse scrolled (399, 433) with delta (0, 0)
Screenshot: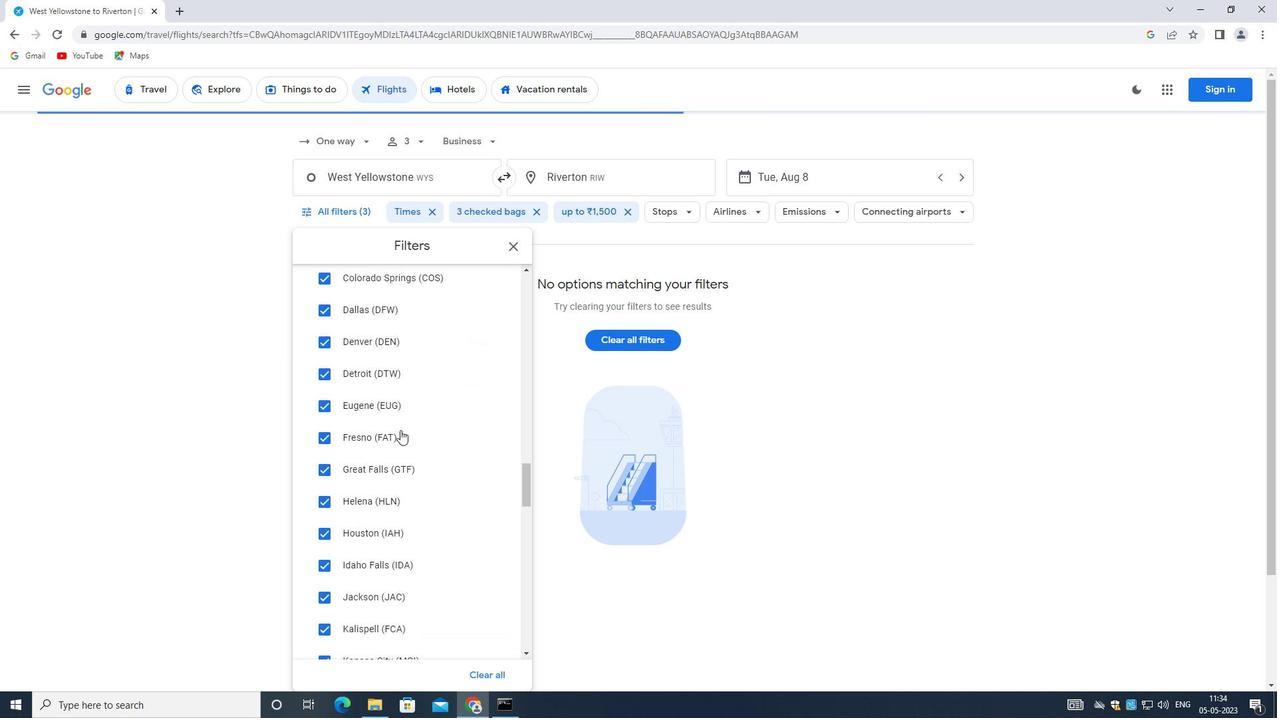 
Action: Mouse scrolled (399, 433) with delta (0, 0)
Screenshot: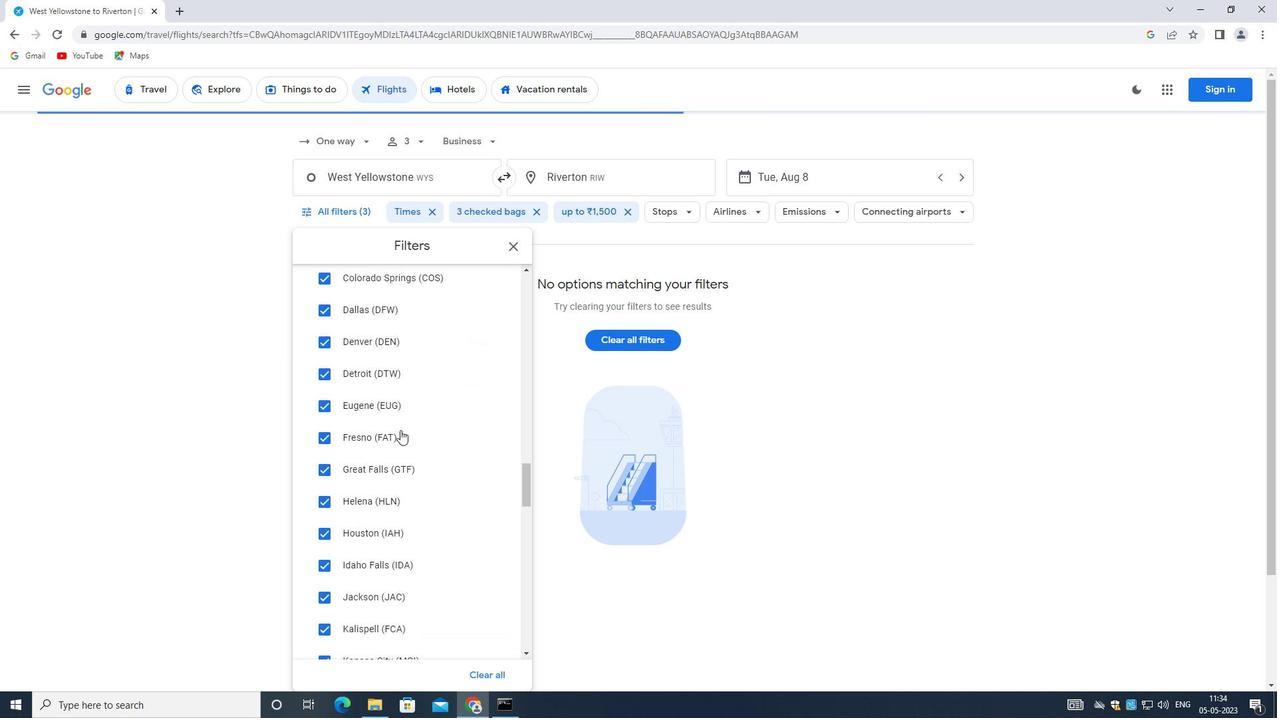 
Action: Mouse moved to (399, 434)
Screenshot: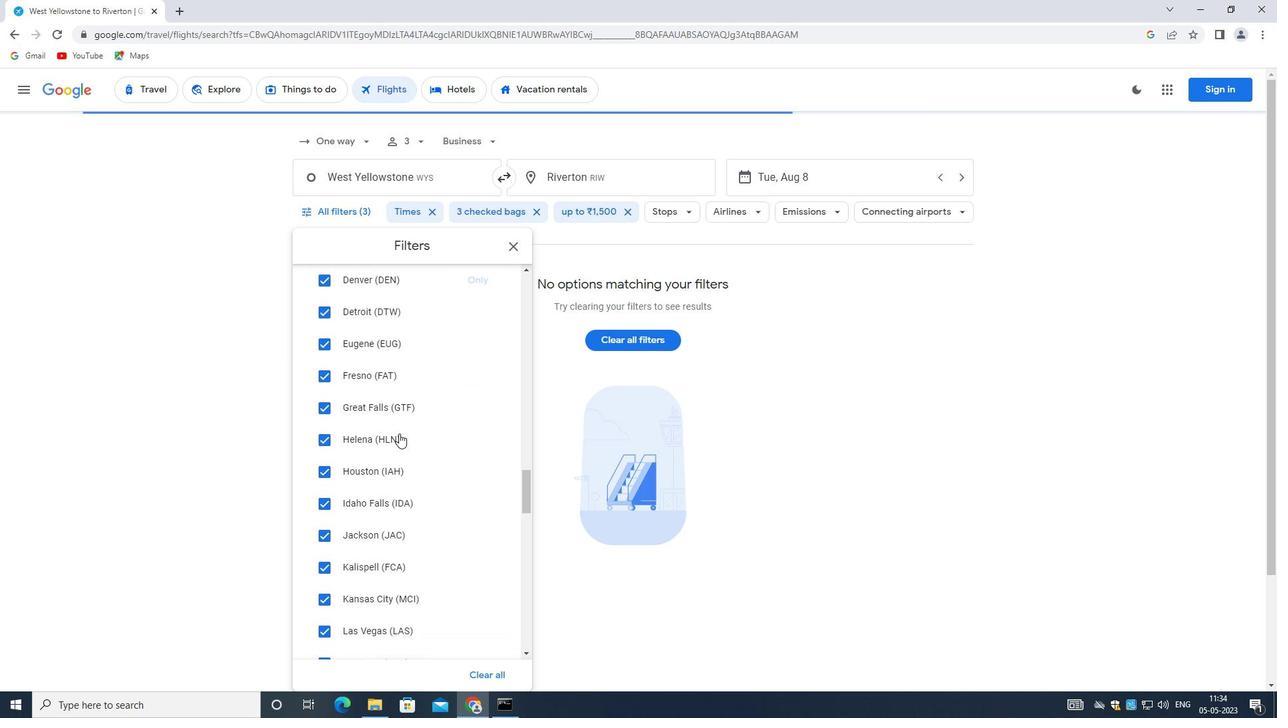 
Action: Mouse scrolled (399, 433) with delta (0, 0)
Screenshot: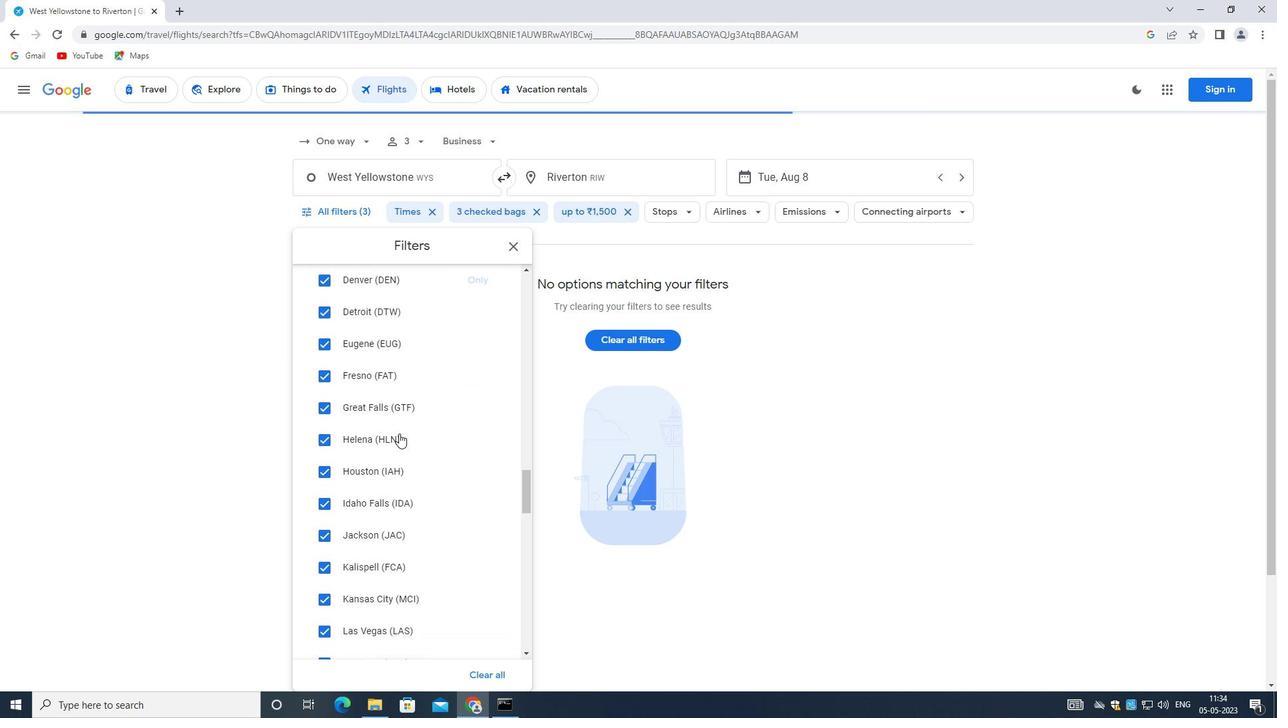 
Action: Mouse moved to (399, 439)
Screenshot: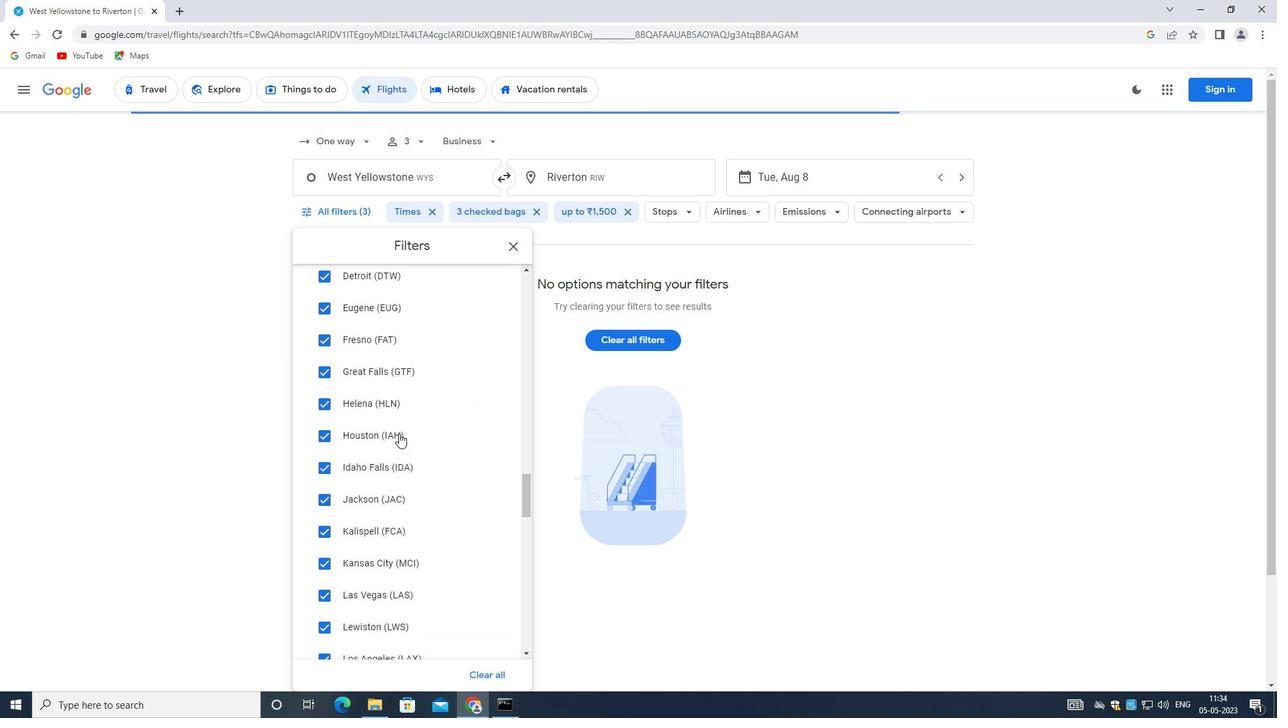 
Action: Mouse scrolled (399, 439) with delta (0, 0)
Screenshot: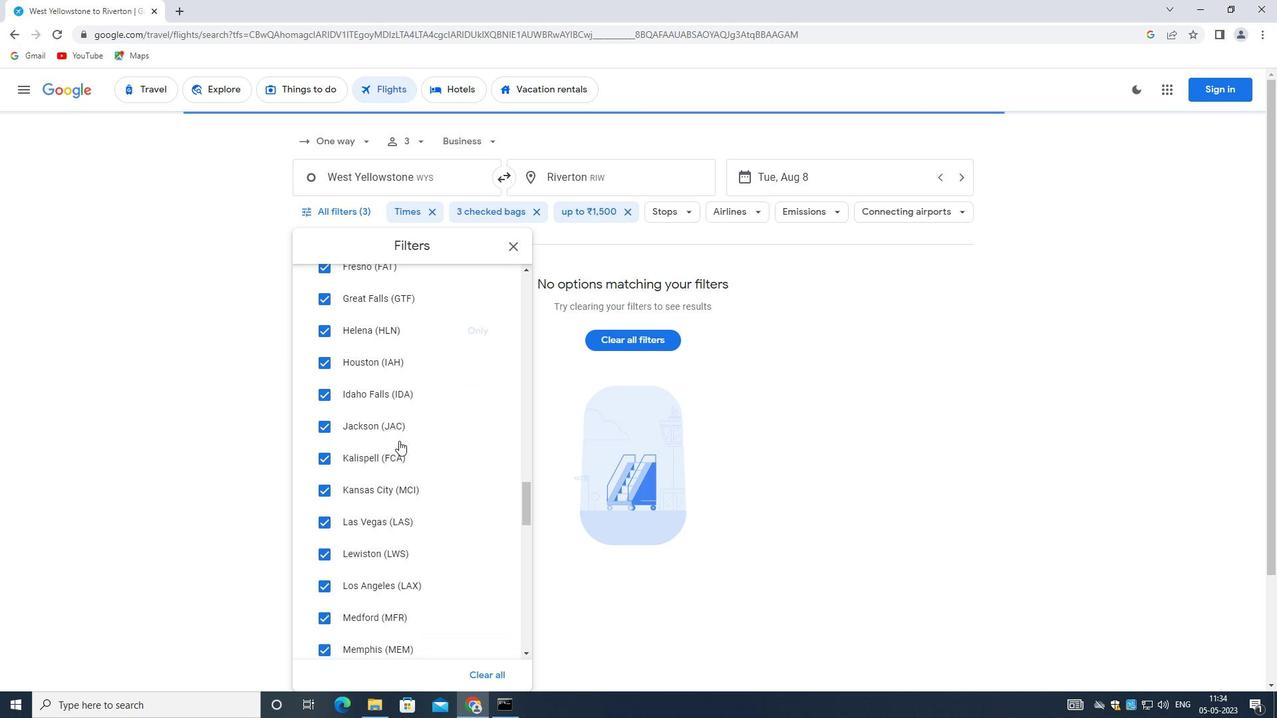 
Action: Mouse scrolled (399, 439) with delta (0, 0)
Screenshot: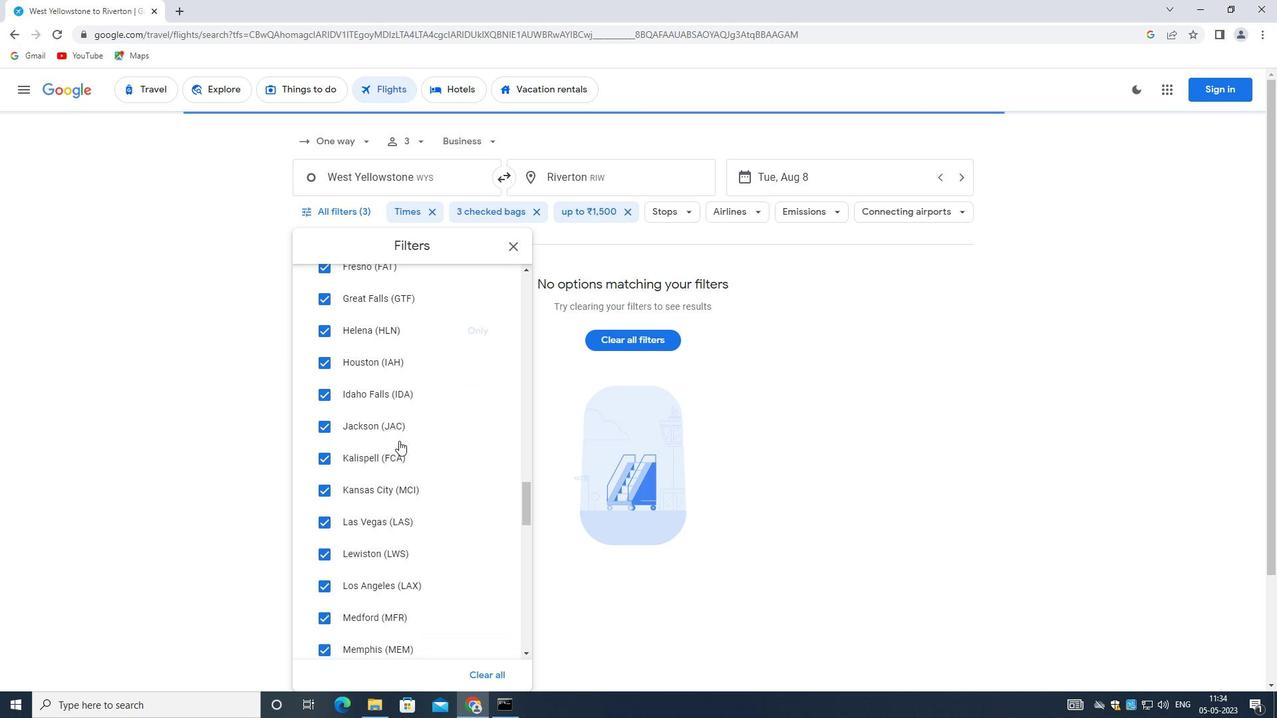 
Action: Mouse moved to (399, 439)
Screenshot: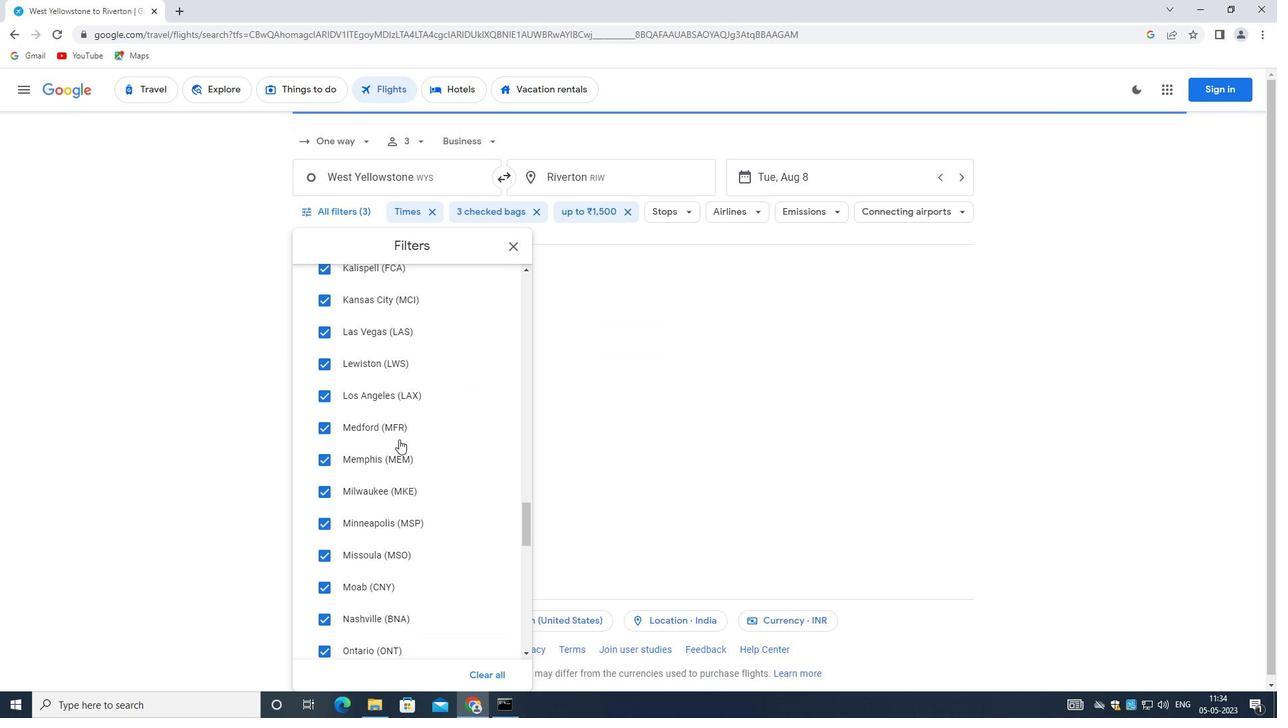 
Action: Mouse scrolled (399, 439) with delta (0, 0)
Screenshot: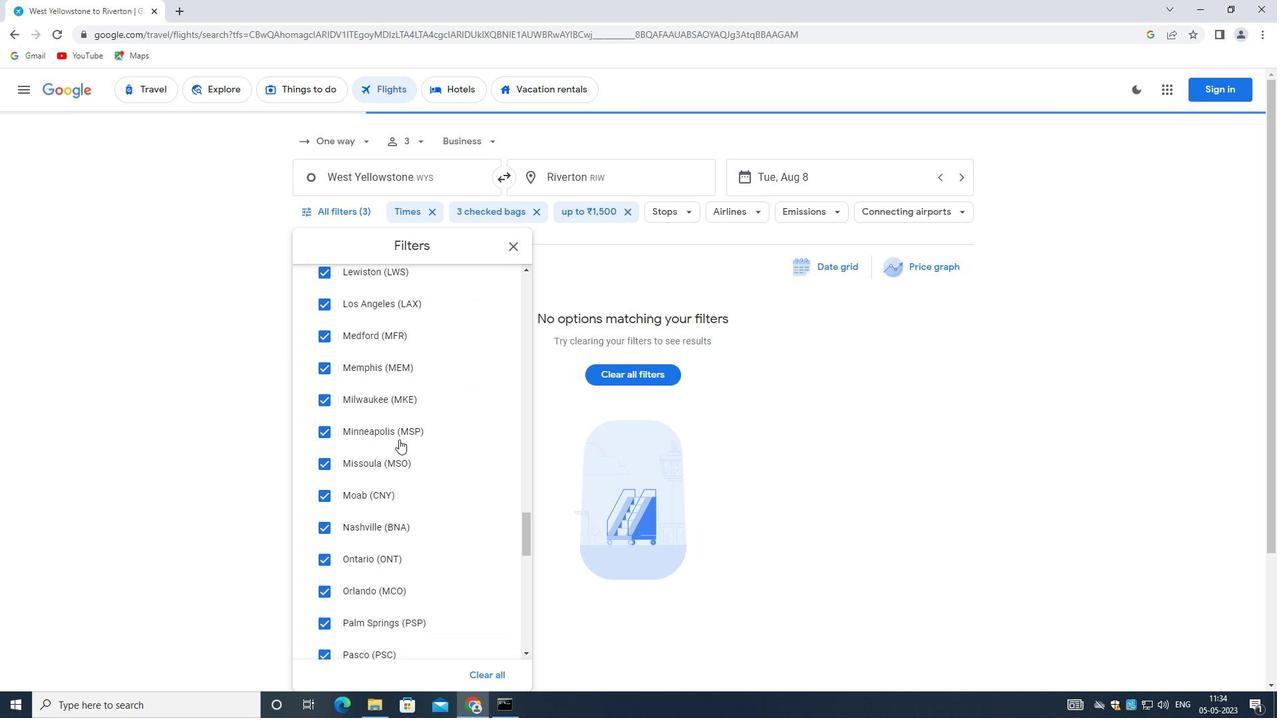 
Action: Mouse scrolled (399, 439) with delta (0, 0)
Screenshot: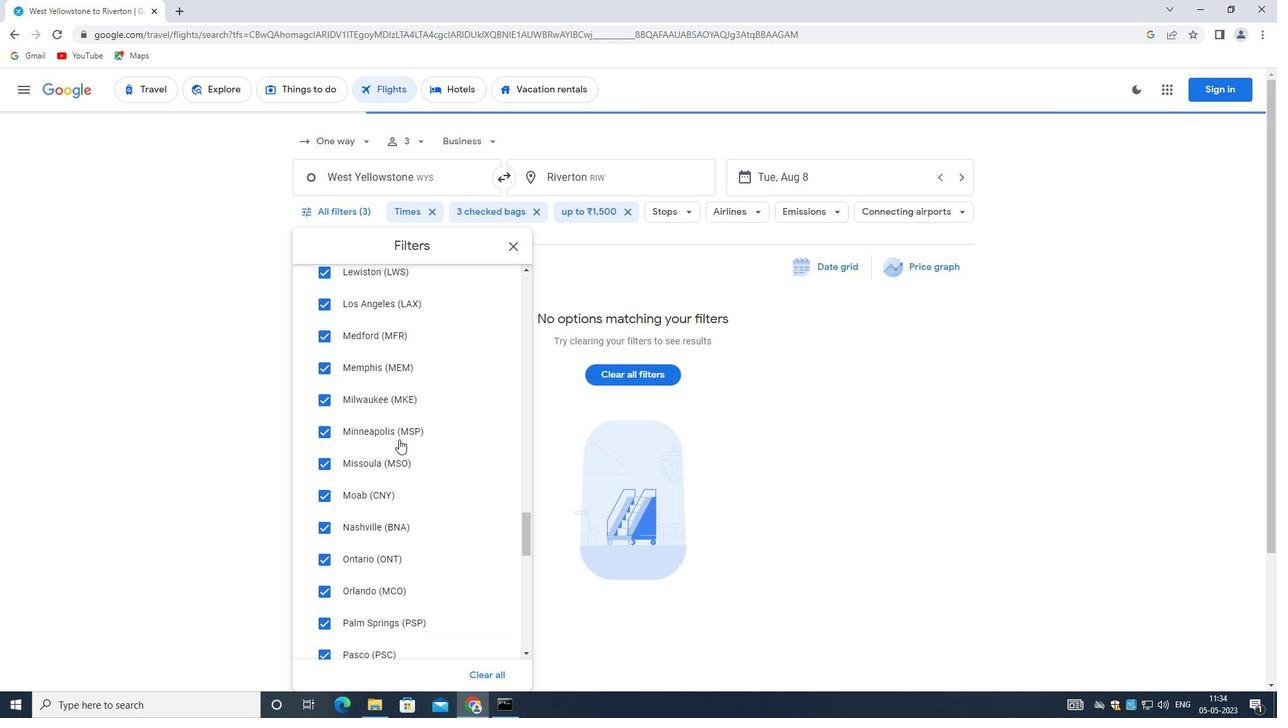 
Action: Mouse scrolled (399, 439) with delta (0, 0)
Screenshot: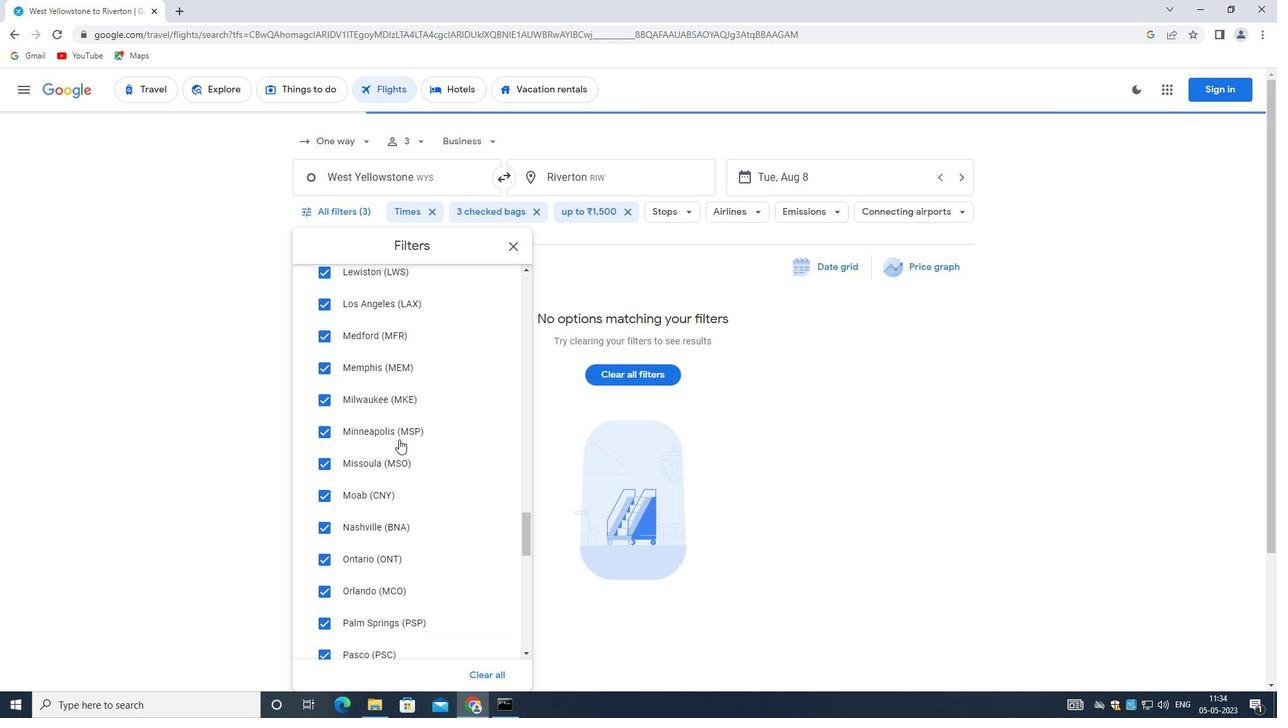 
Action: Mouse scrolled (399, 439) with delta (0, 0)
Screenshot: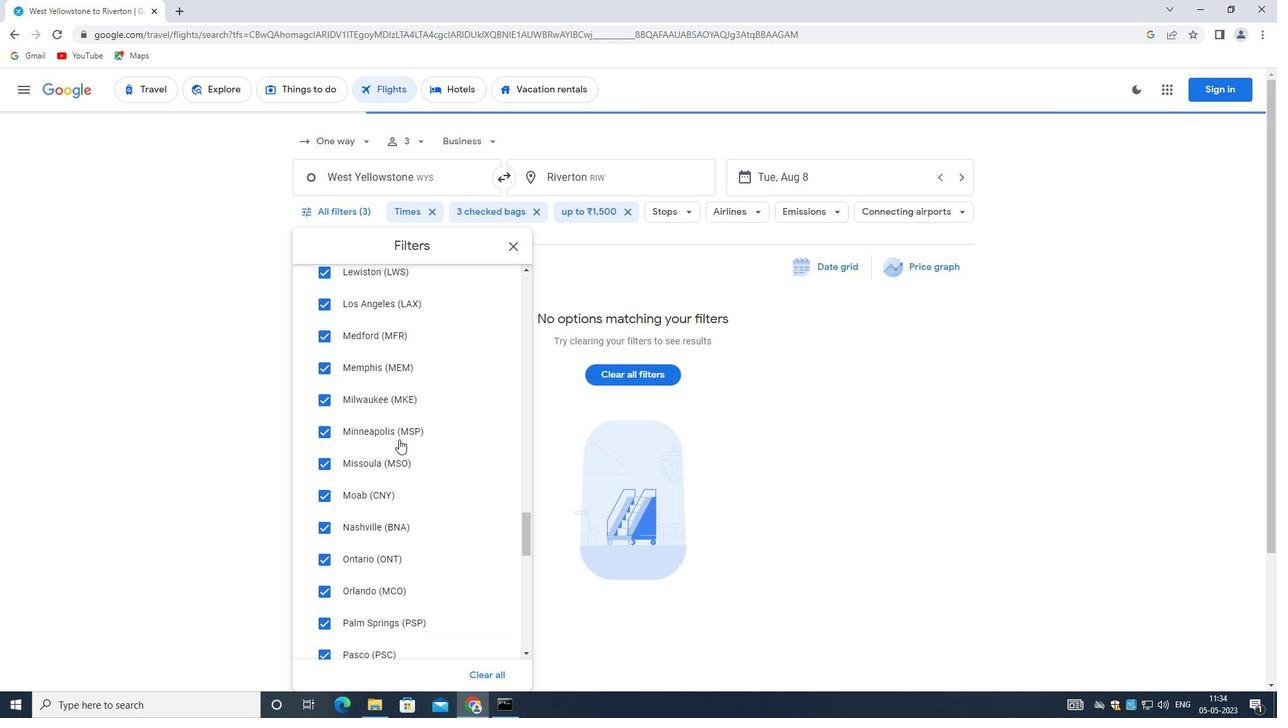 
Action: Mouse moved to (399, 439)
Screenshot: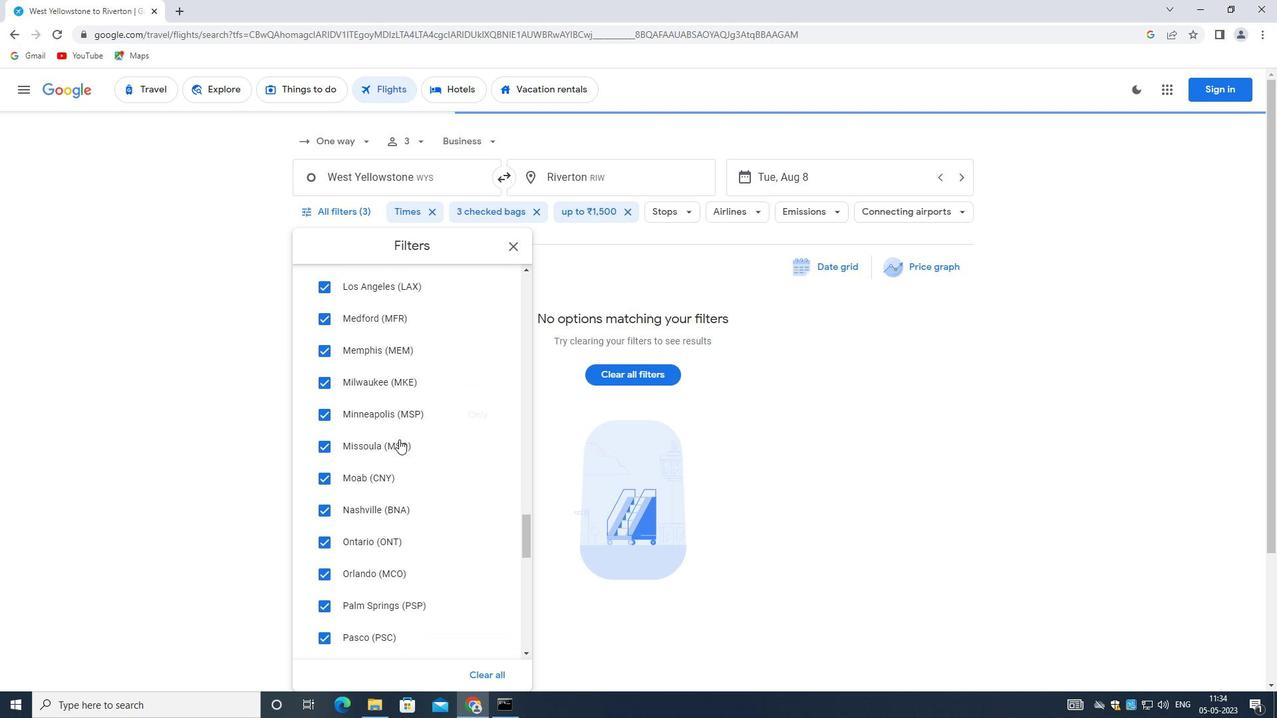 
Action: Mouse scrolled (399, 439) with delta (0, 0)
Screenshot: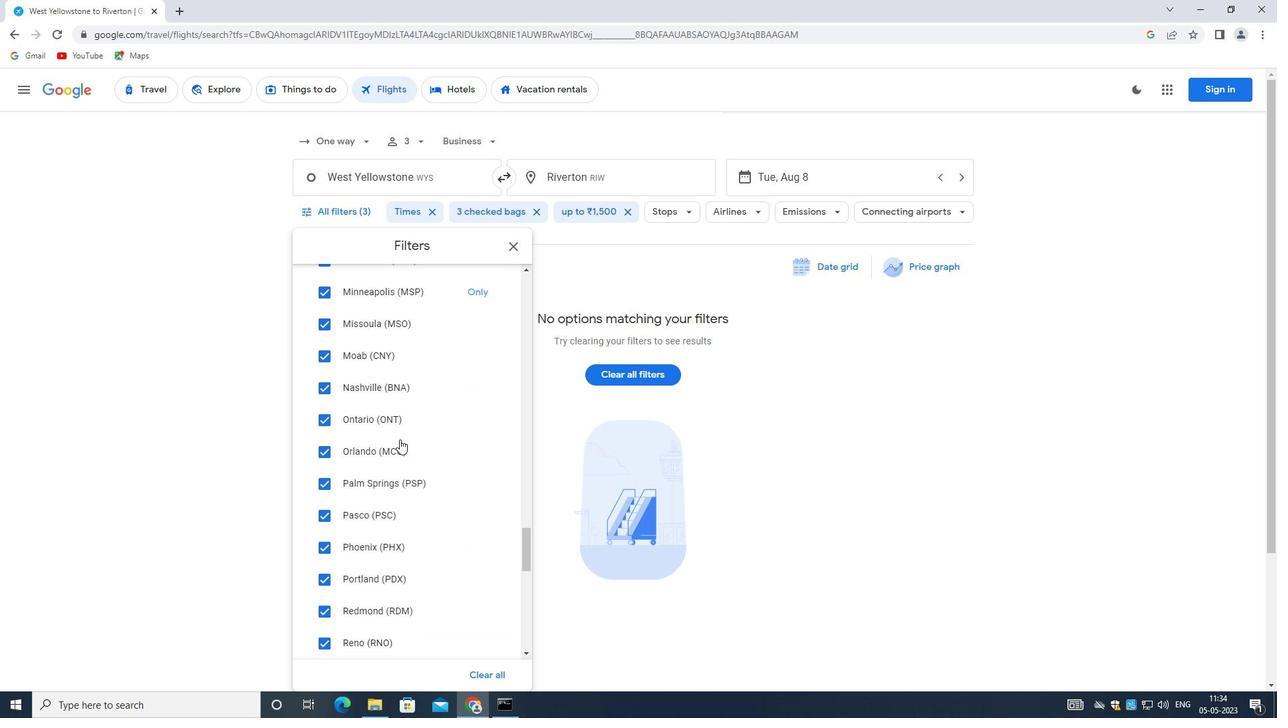 
Action: Mouse scrolled (399, 439) with delta (0, 0)
Screenshot: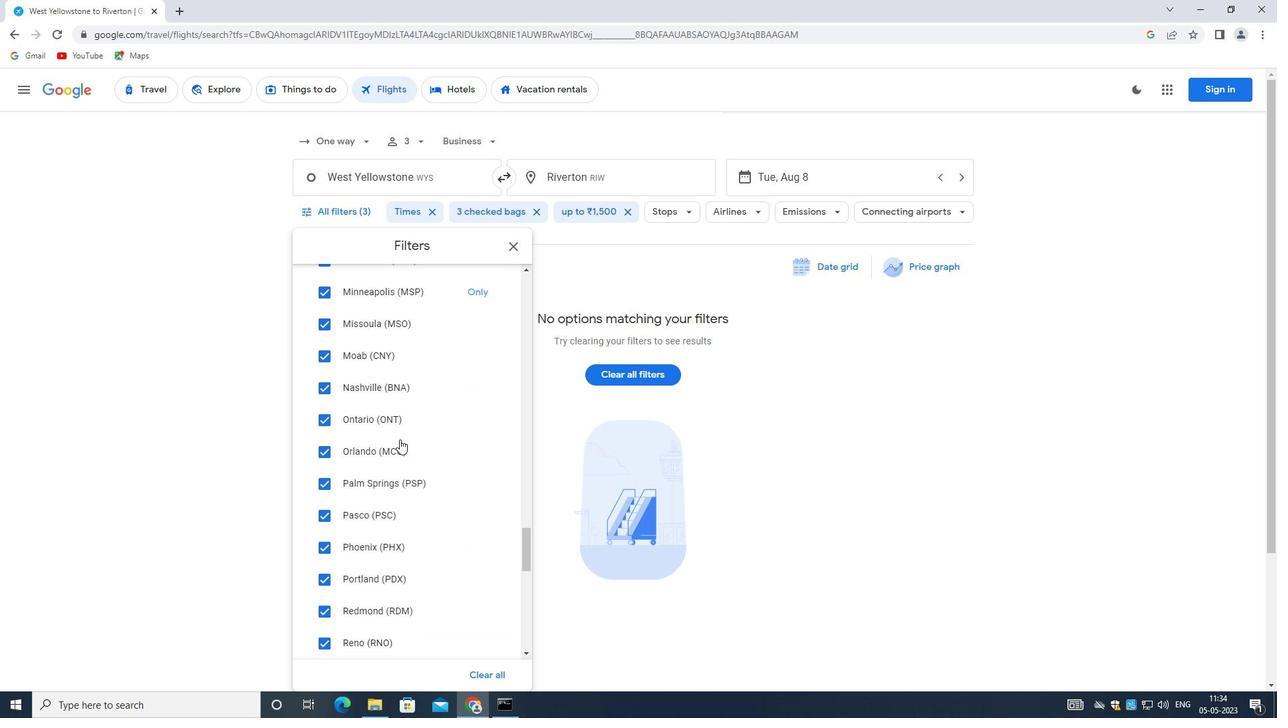
Action: Mouse moved to (399, 440)
Screenshot: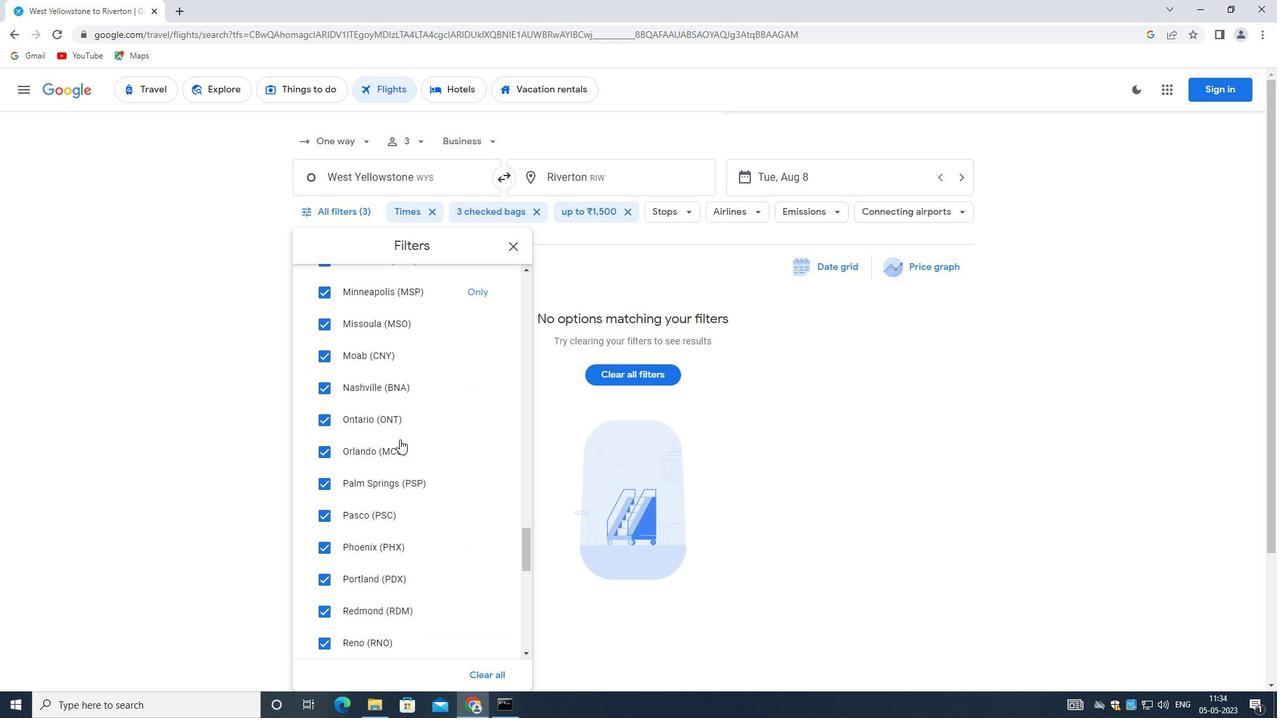
Action: Mouse scrolled (399, 439) with delta (0, 0)
Screenshot: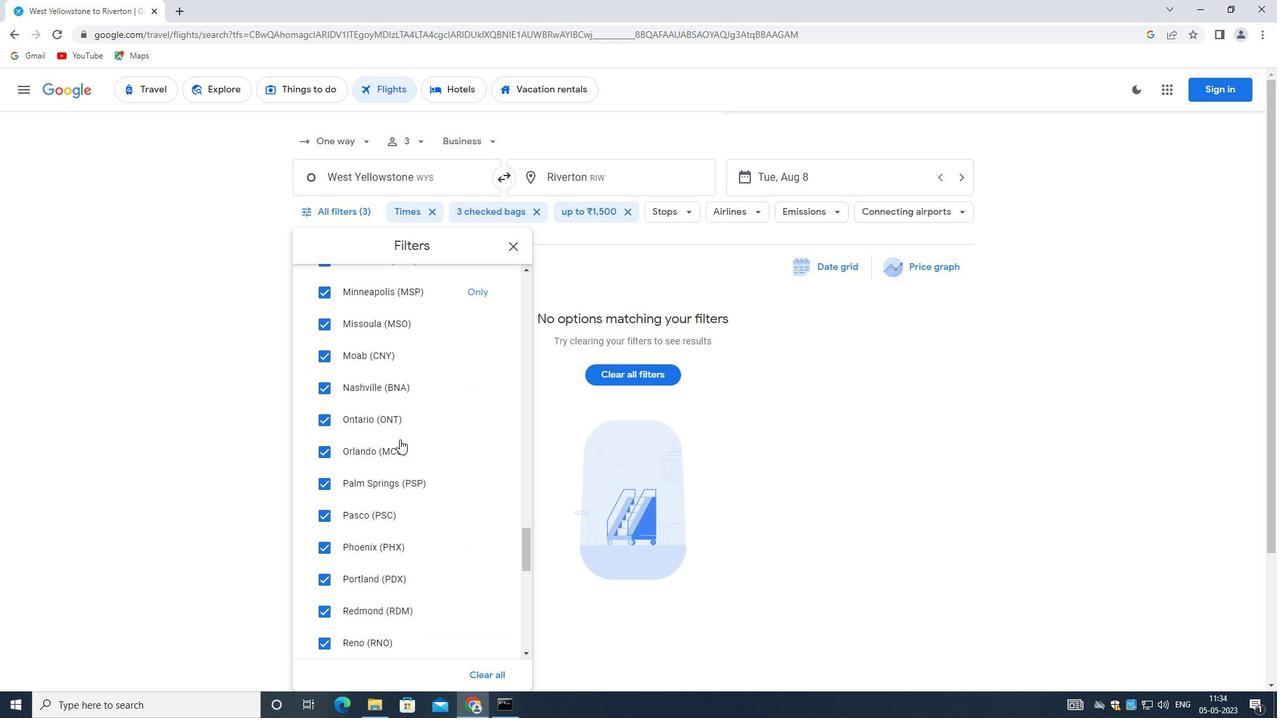 
Action: Mouse moved to (401, 444)
Screenshot: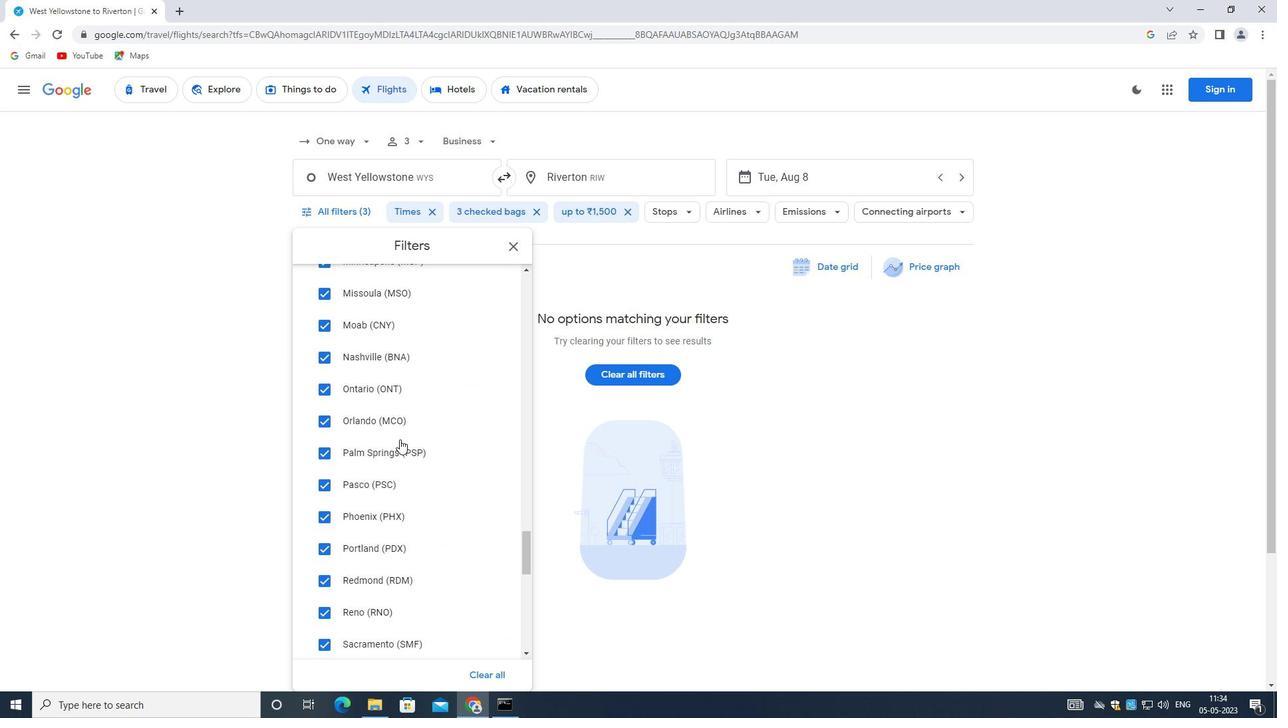 
Action: Mouse scrolled (401, 445) with delta (0, 0)
Screenshot: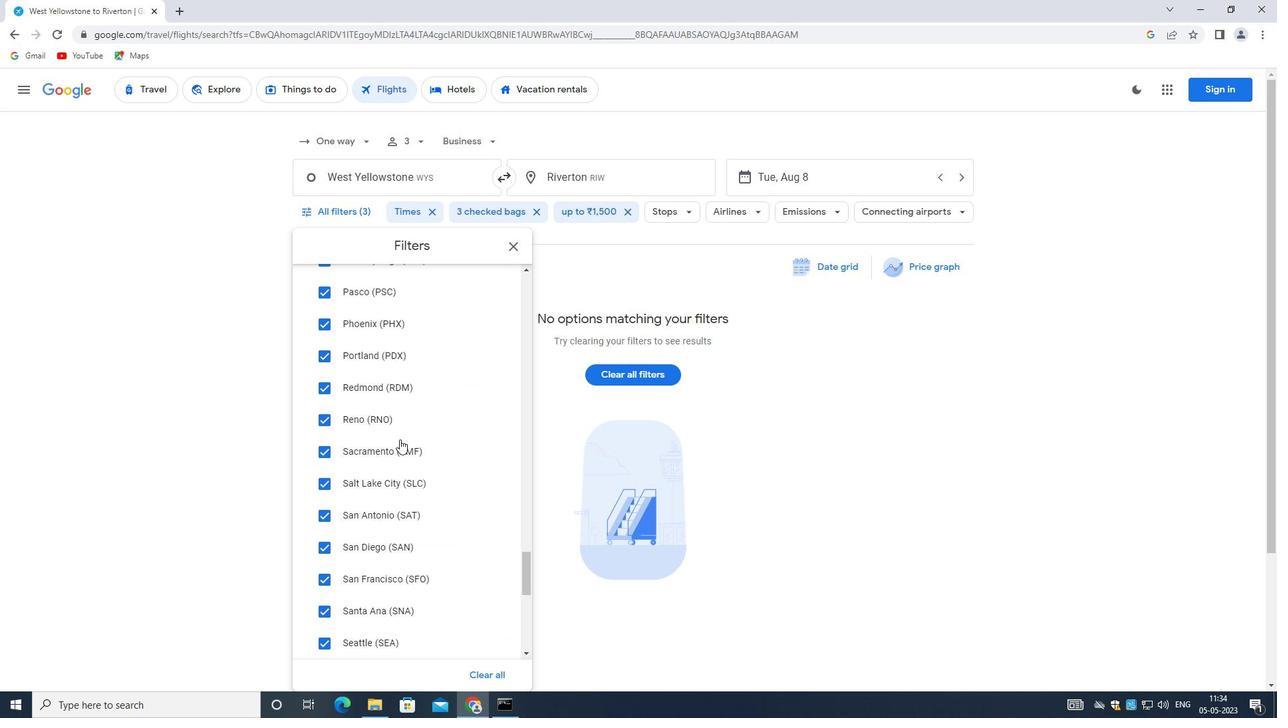 
Action: Mouse scrolled (401, 443) with delta (0, 0)
Screenshot: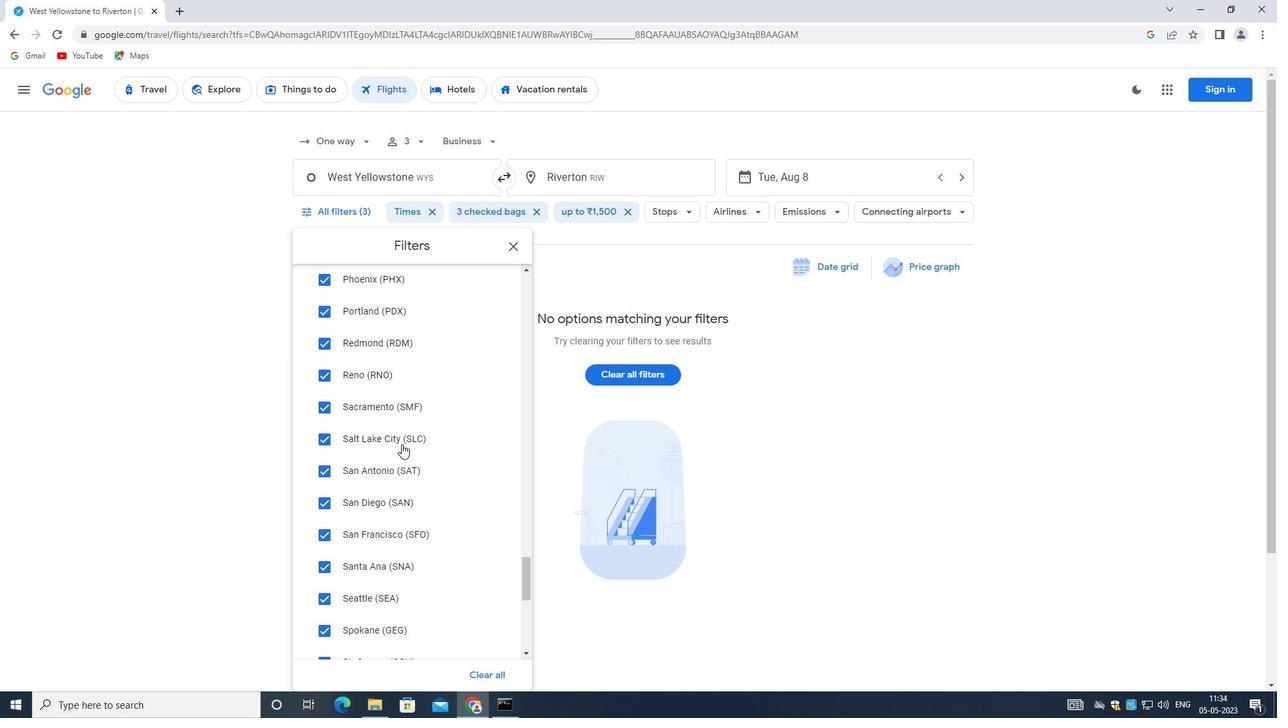 
Action: Mouse moved to (402, 445)
Screenshot: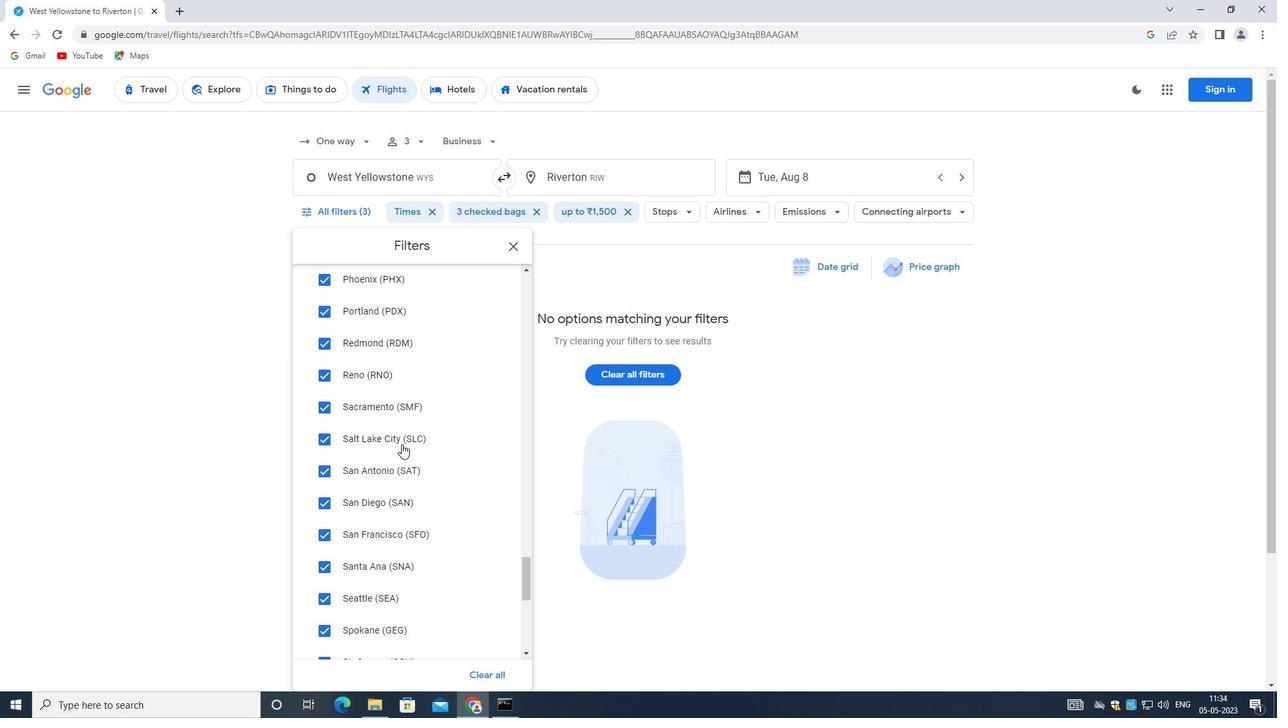 
Action: Mouse scrolled (402, 444) with delta (0, 0)
Screenshot: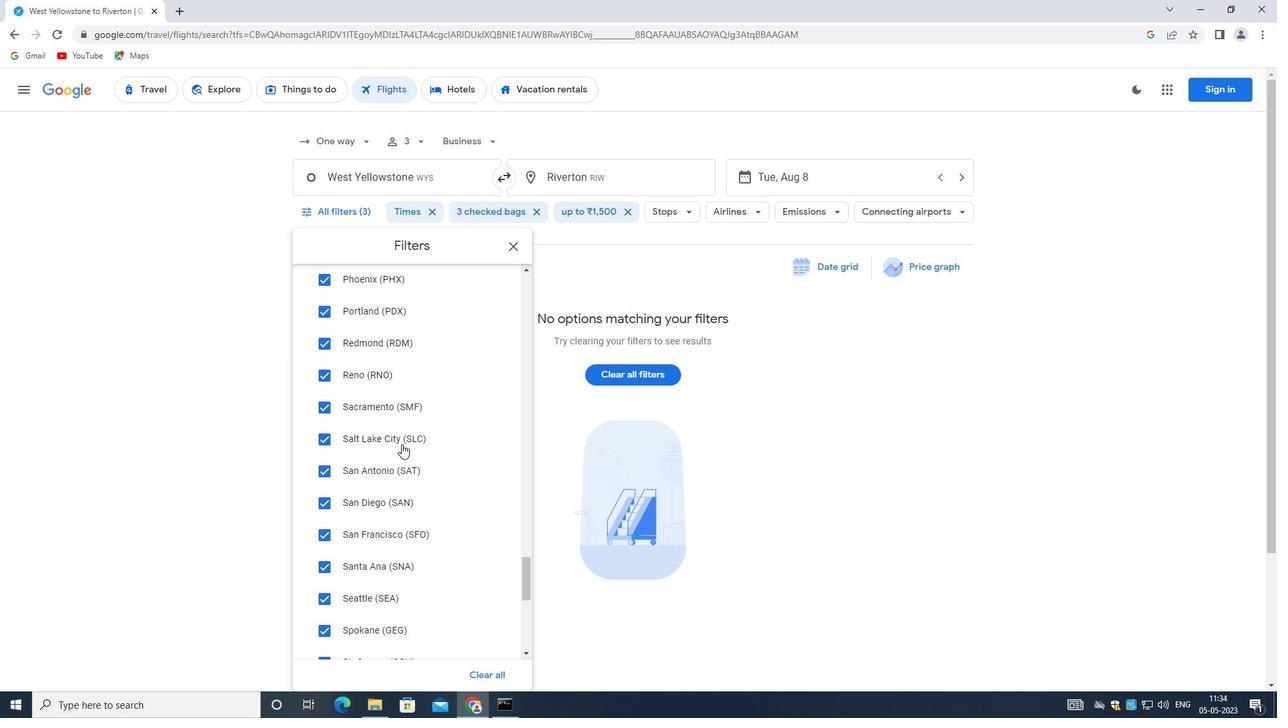 
Action: Mouse moved to (402, 445)
Screenshot: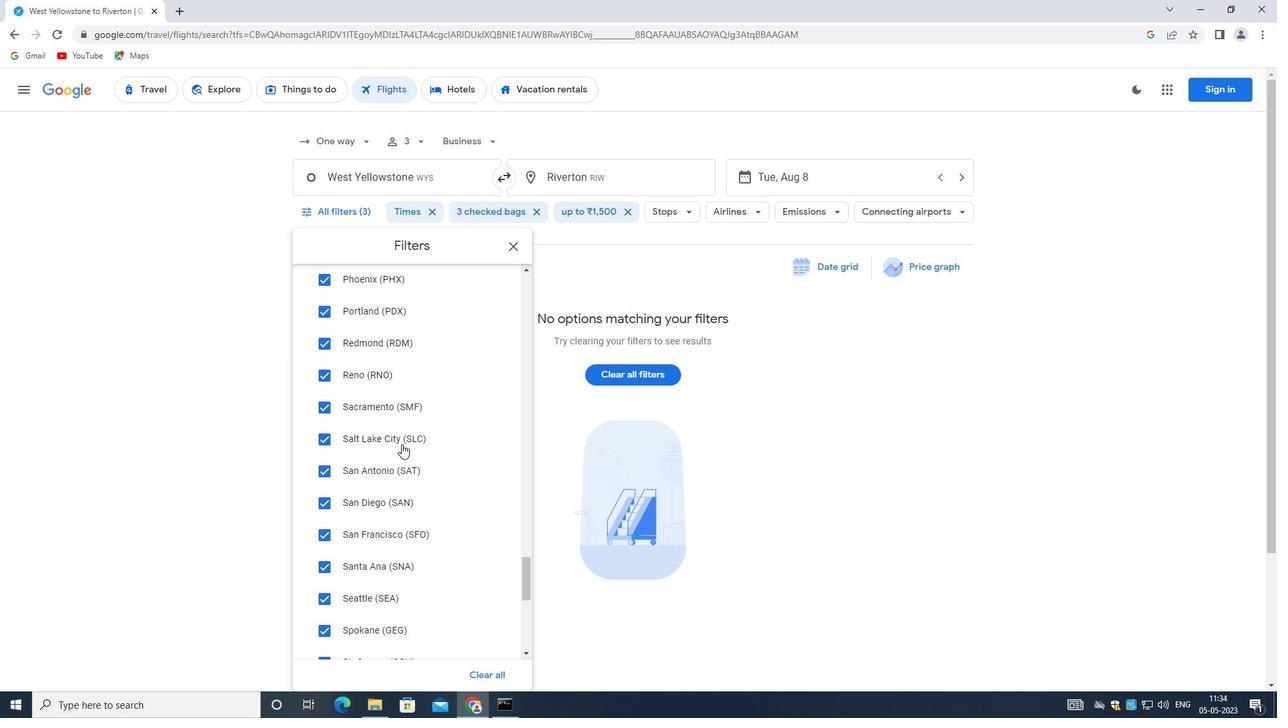 
Action: Mouse scrolled (402, 445) with delta (0, 0)
Screenshot: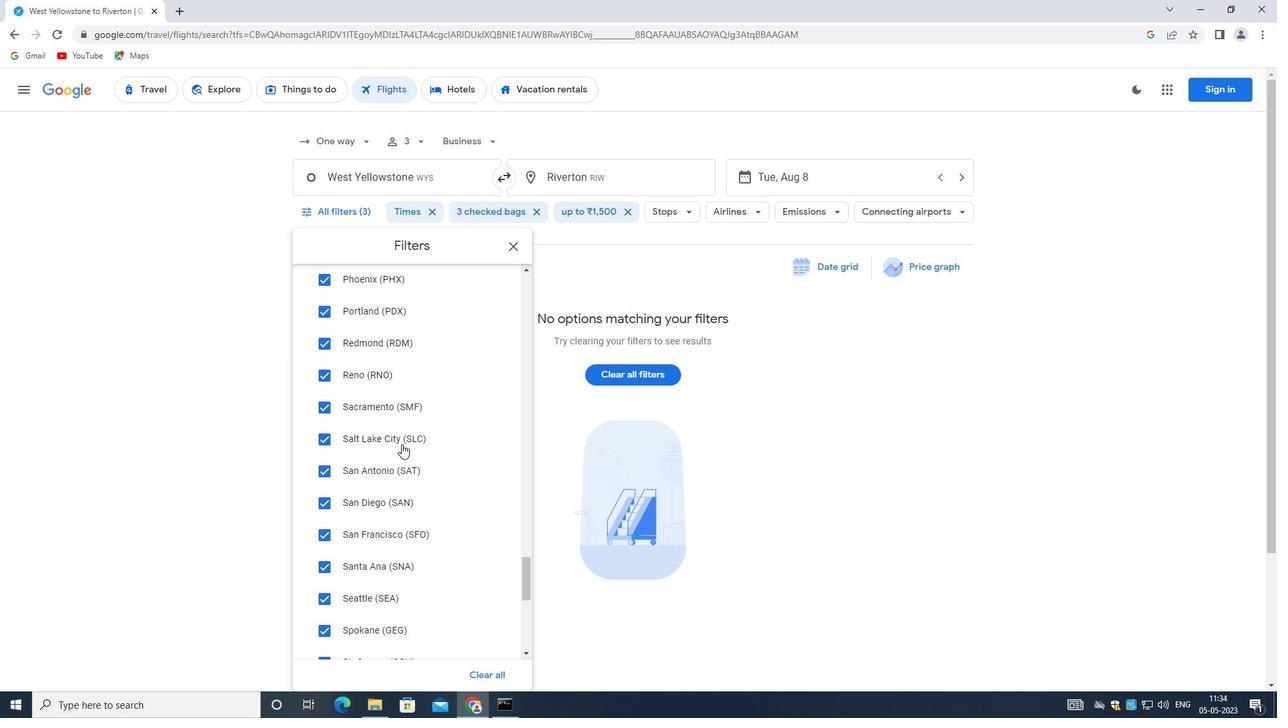 
Action: Mouse scrolled (402, 445) with delta (0, 0)
Screenshot: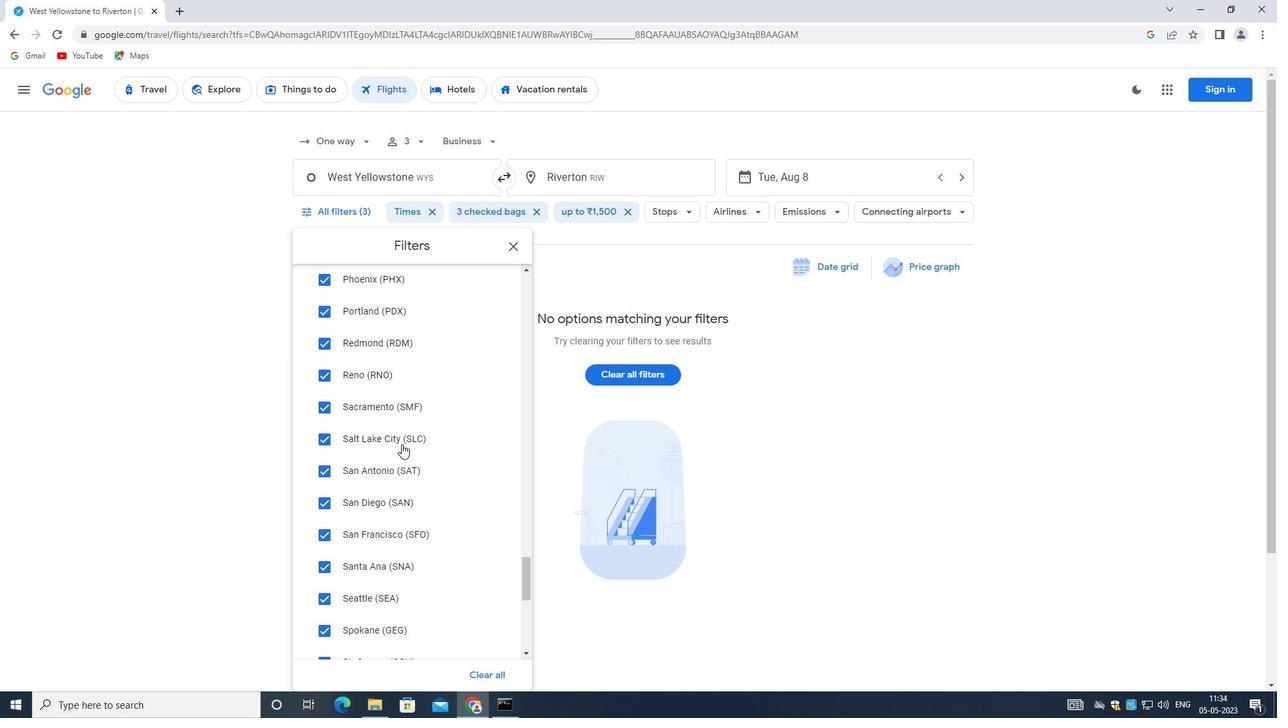 
Action: Mouse moved to (402, 446)
Screenshot: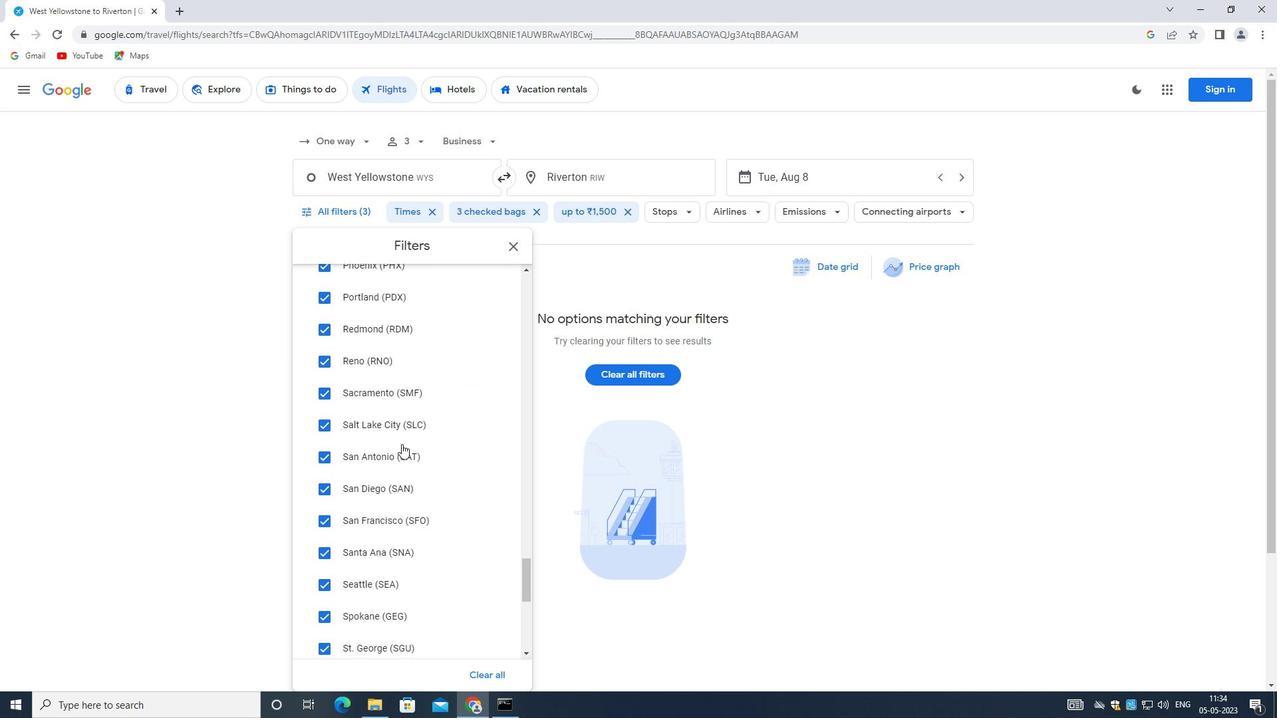 
Action: Mouse scrolled (402, 445) with delta (0, 0)
Screenshot: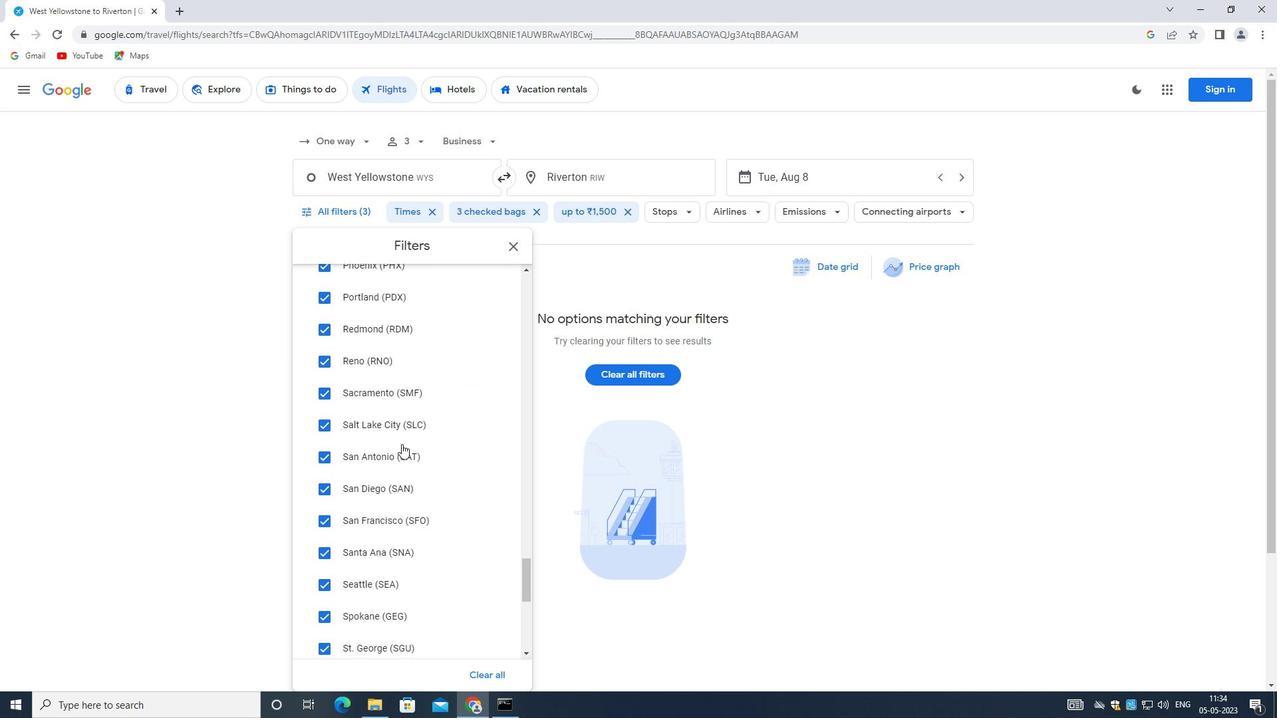 
Action: Mouse moved to (401, 449)
Screenshot: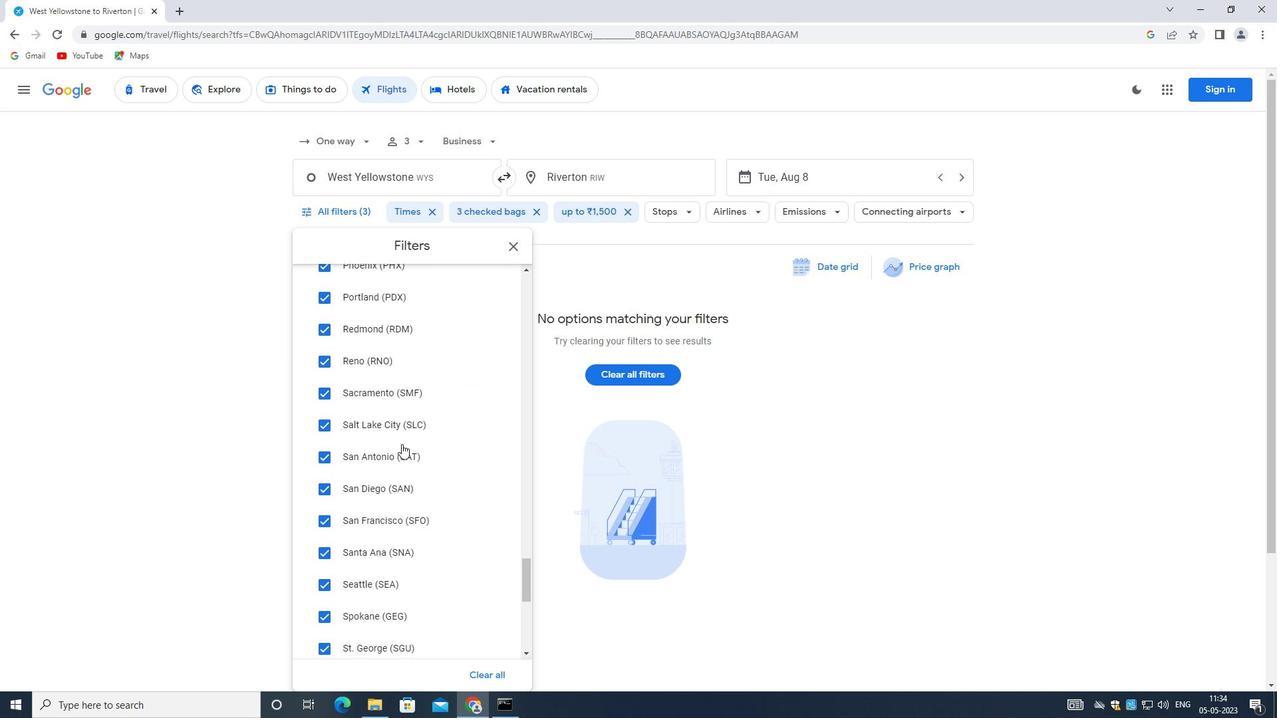 
Action: Mouse scrolled (401, 449) with delta (0, 0)
Screenshot: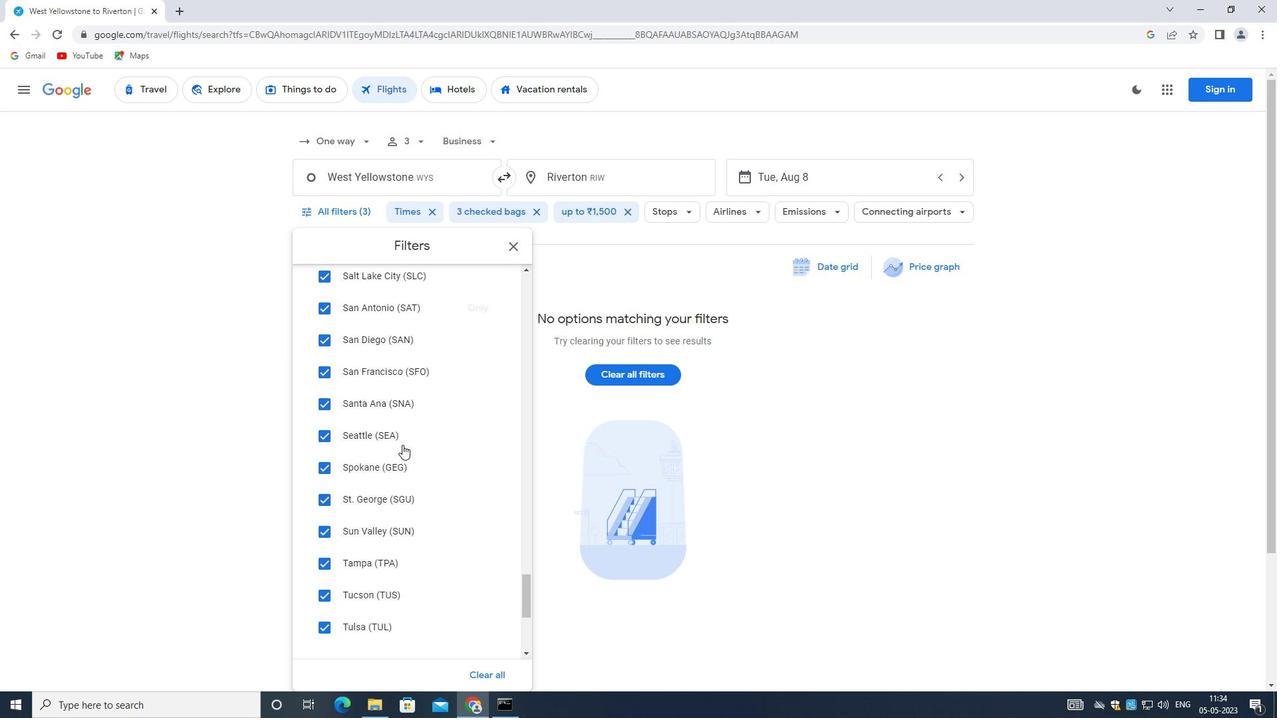 
Action: Mouse scrolled (401, 449) with delta (0, 0)
Screenshot: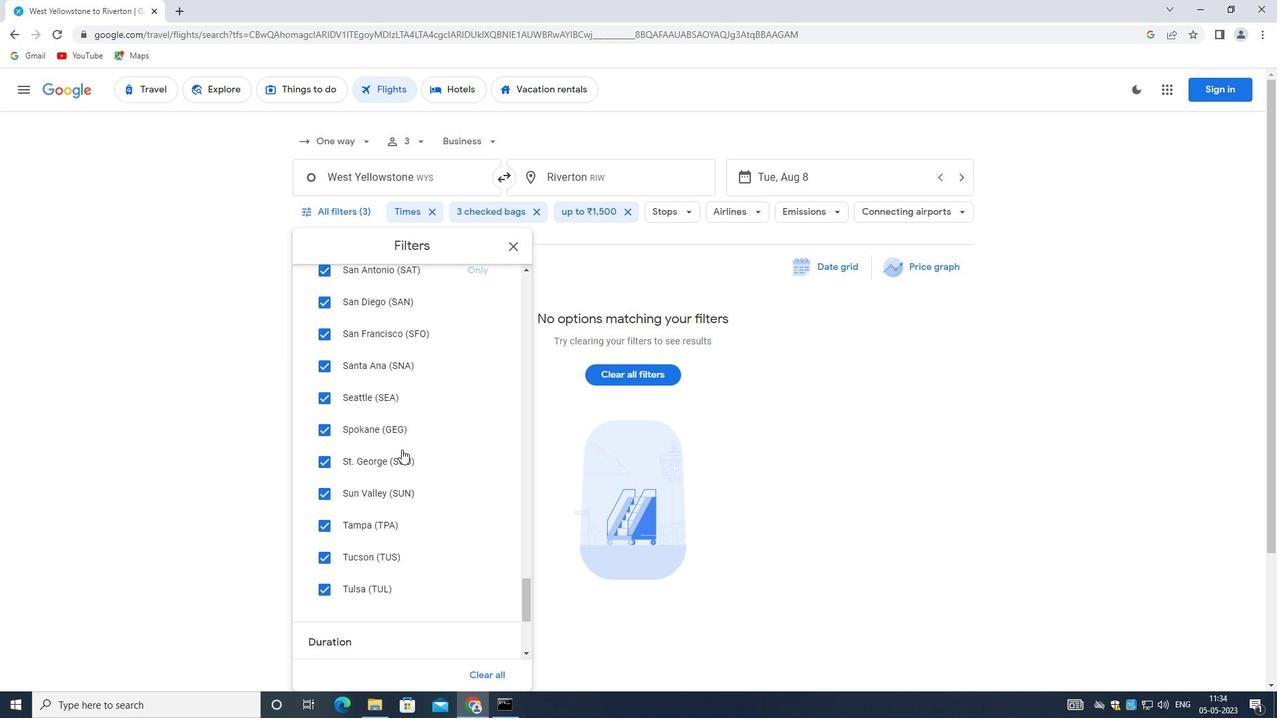 
Action: Mouse scrolled (401, 449) with delta (0, 0)
Screenshot: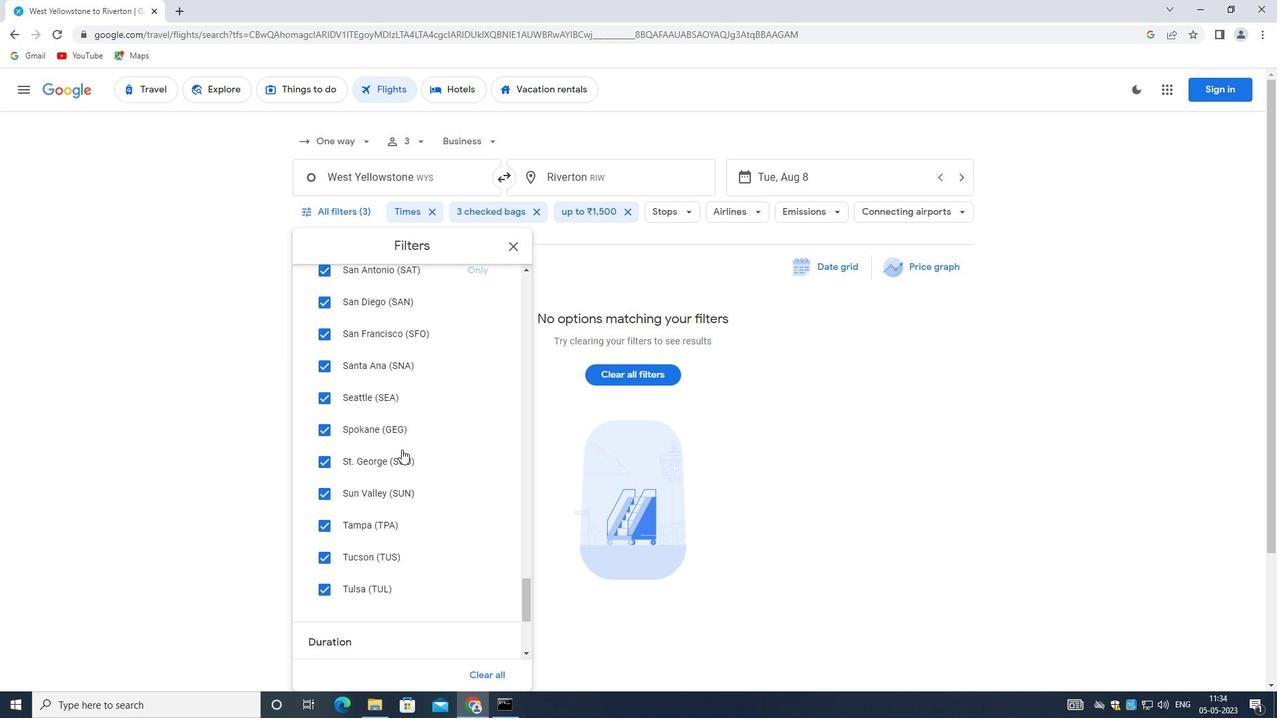 
Action: Mouse moved to (398, 453)
Screenshot: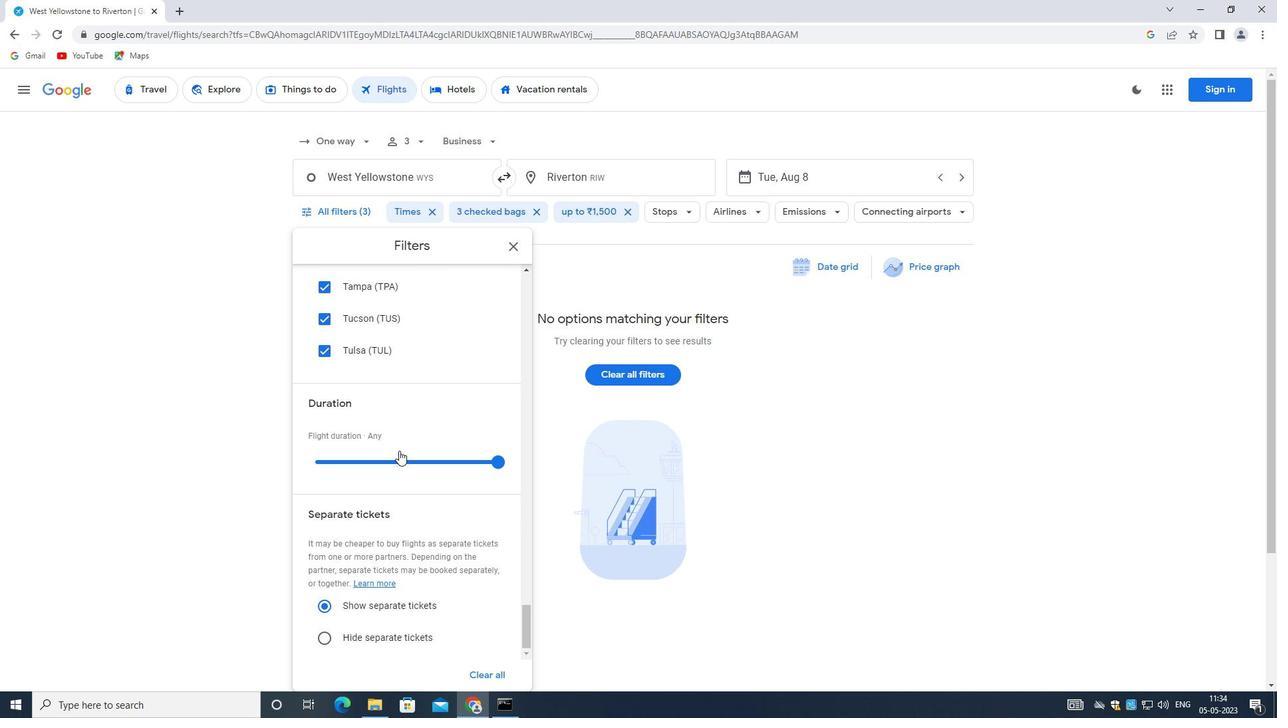 
Action: Mouse scrolled (398, 453) with delta (0, 0)
Screenshot: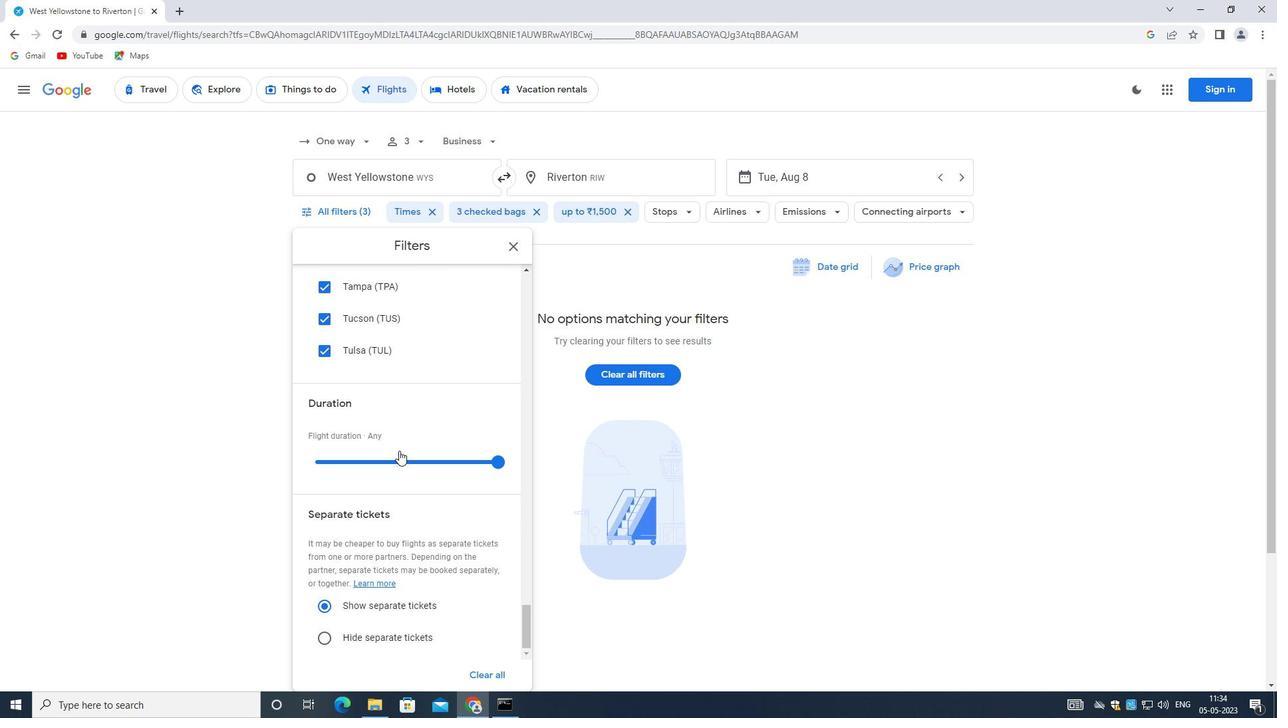 
Action: Mouse moved to (397, 461)
Screenshot: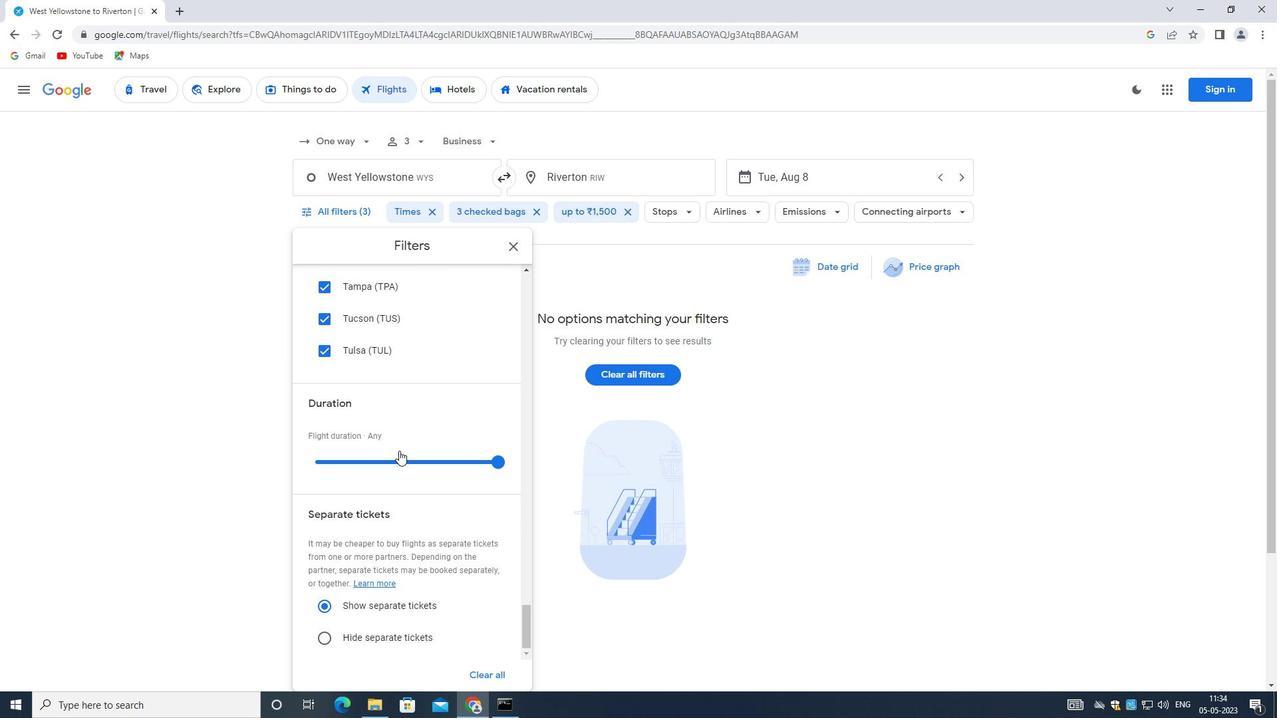 
Action: Mouse scrolled (397, 460) with delta (0, 0)
Screenshot: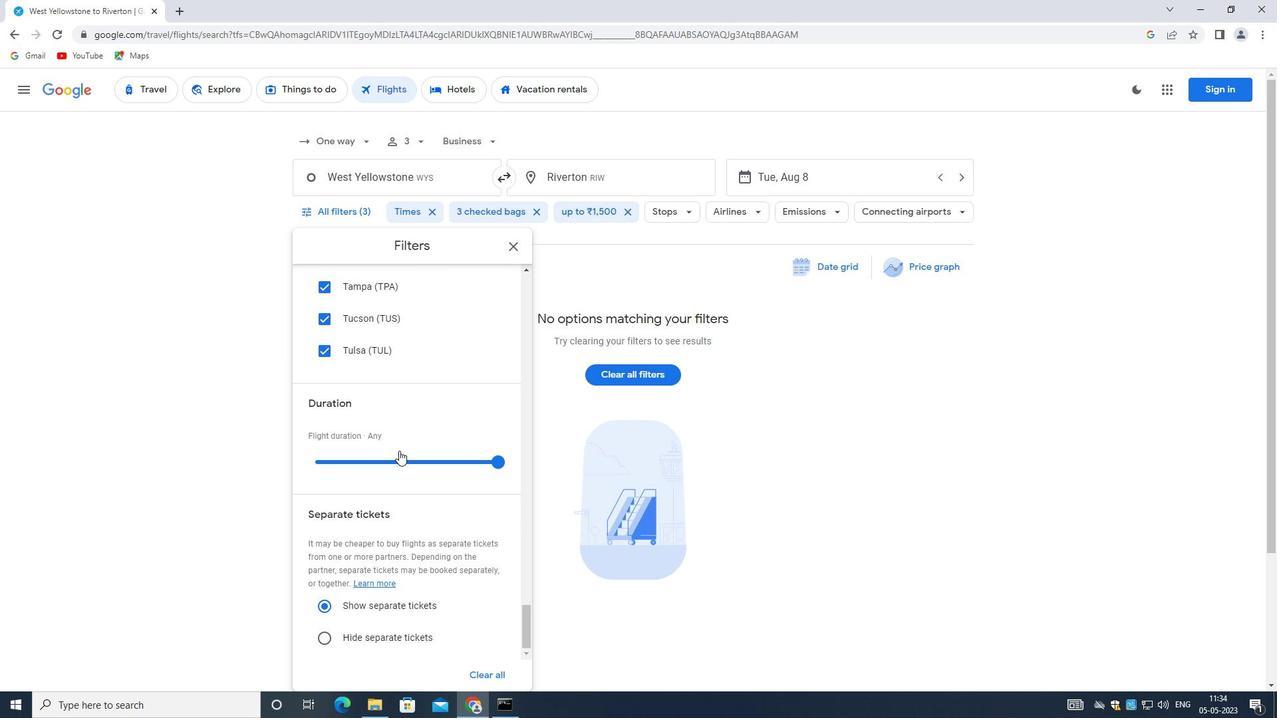 
Action: Mouse moved to (396, 465)
Screenshot: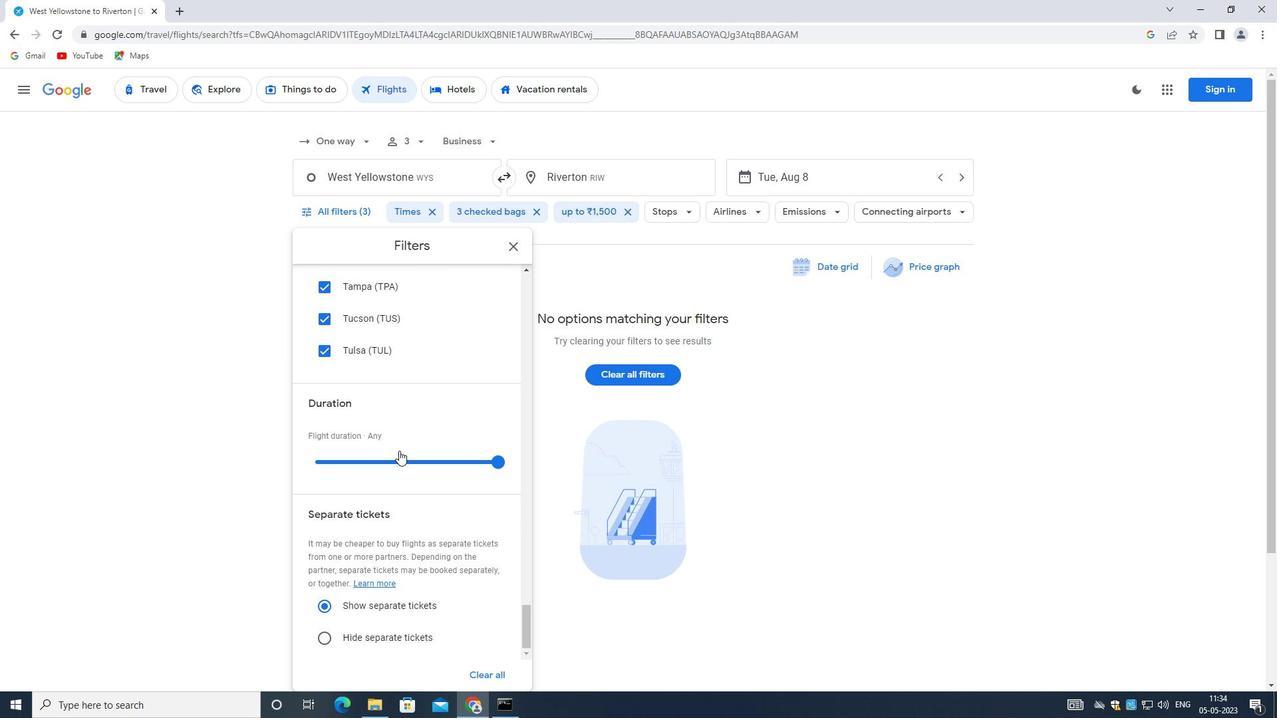 
Action: Mouse scrolled (396, 465) with delta (0, 0)
Screenshot: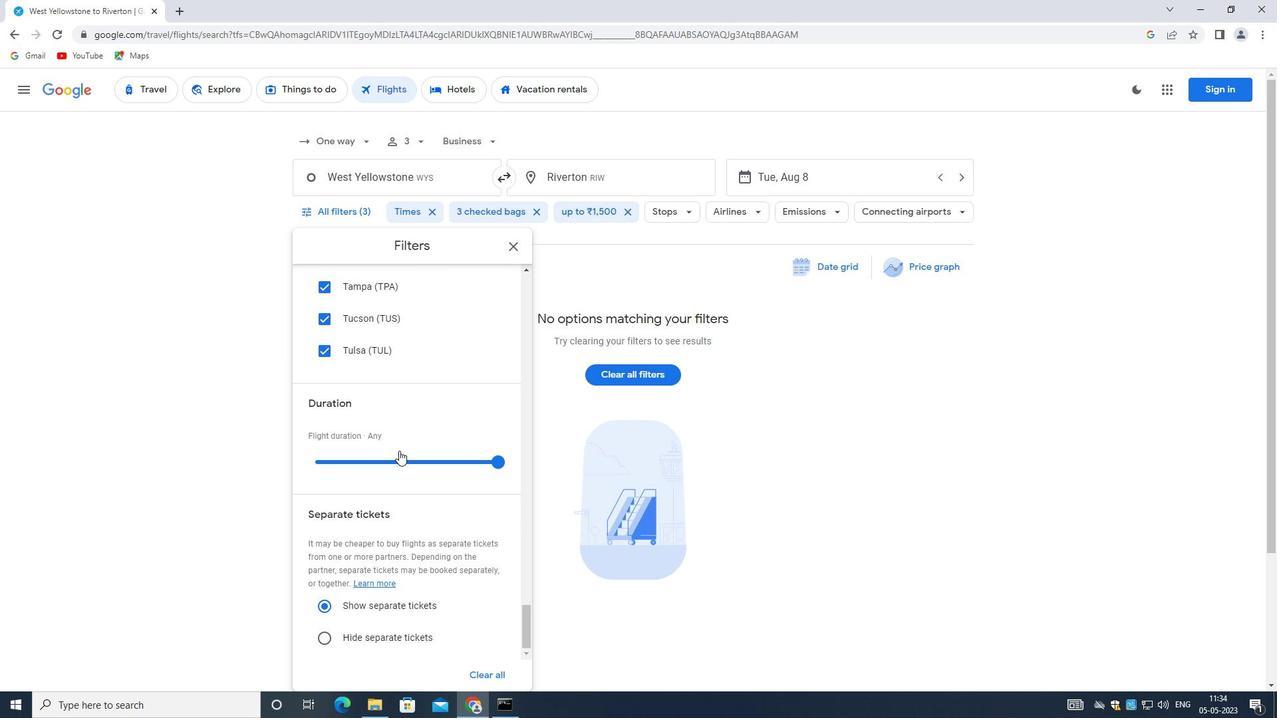 
Action: Mouse moved to (396, 469)
Screenshot: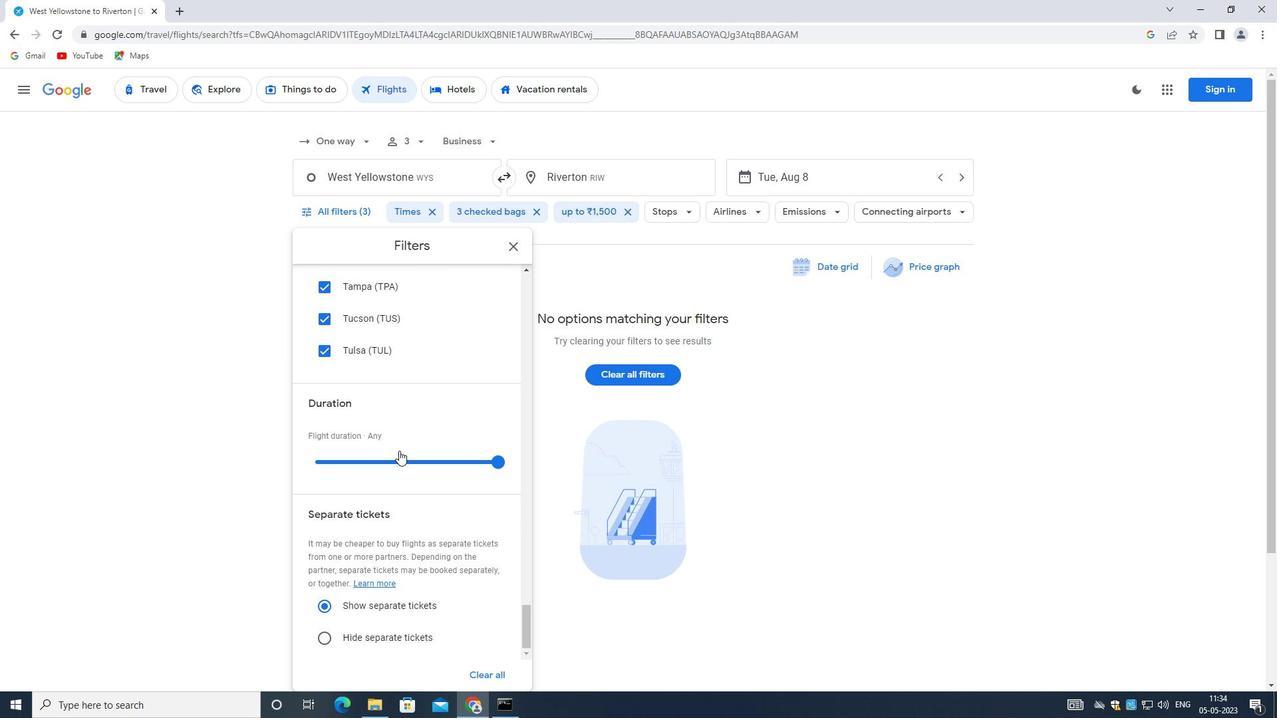 
Action: Mouse scrolled (396, 468) with delta (0, 0)
Screenshot: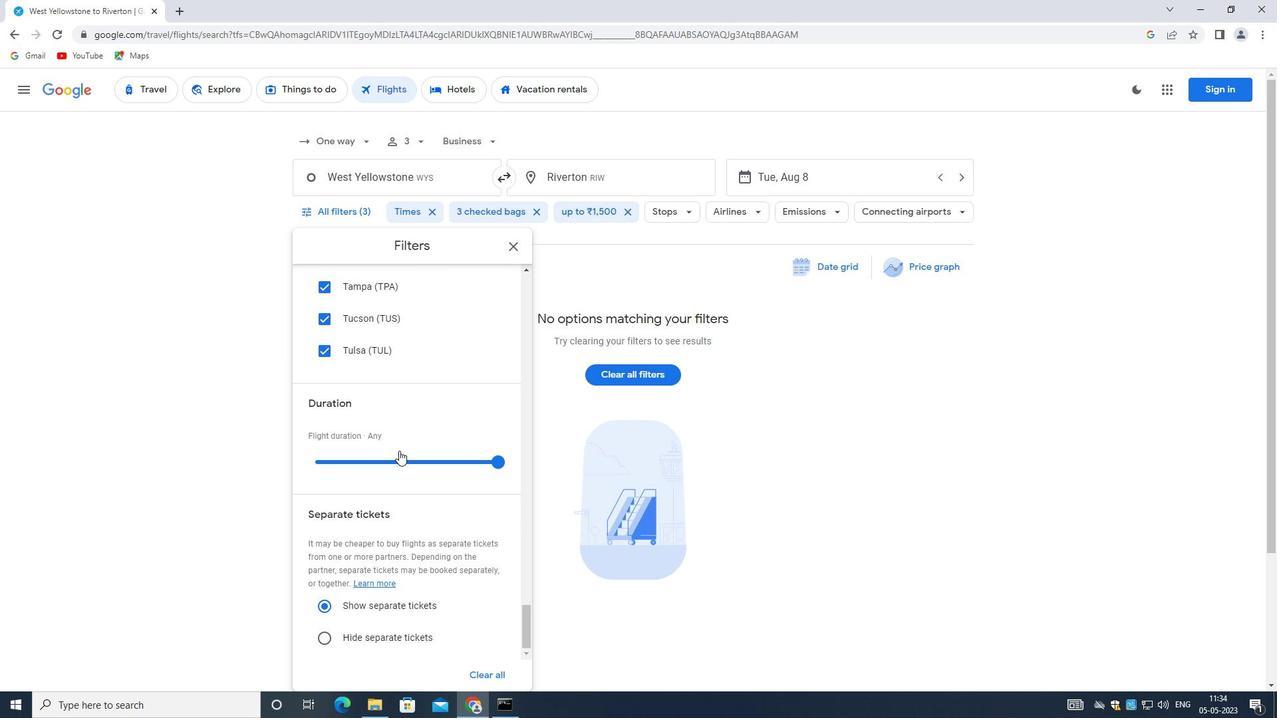 
Action: Mouse scrolled (396, 468) with delta (0, 0)
Screenshot: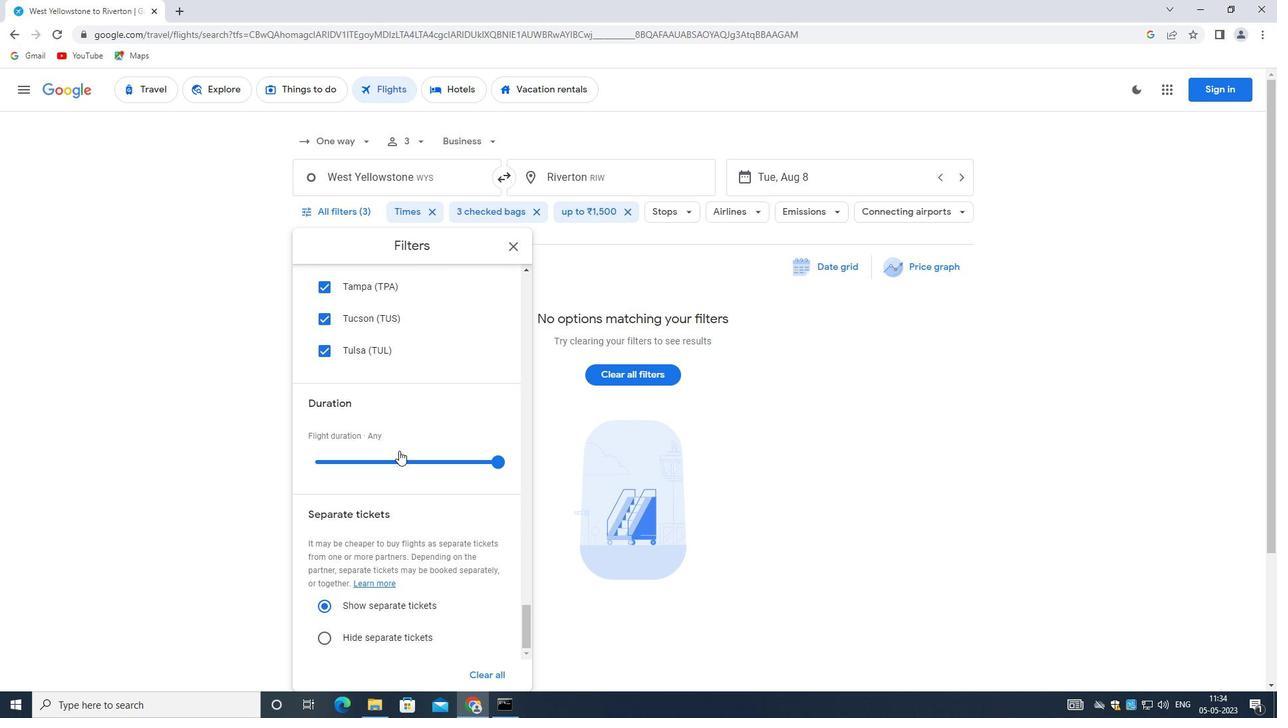 
Action: Mouse scrolled (396, 468) with delta (0, 0)
Screenshot: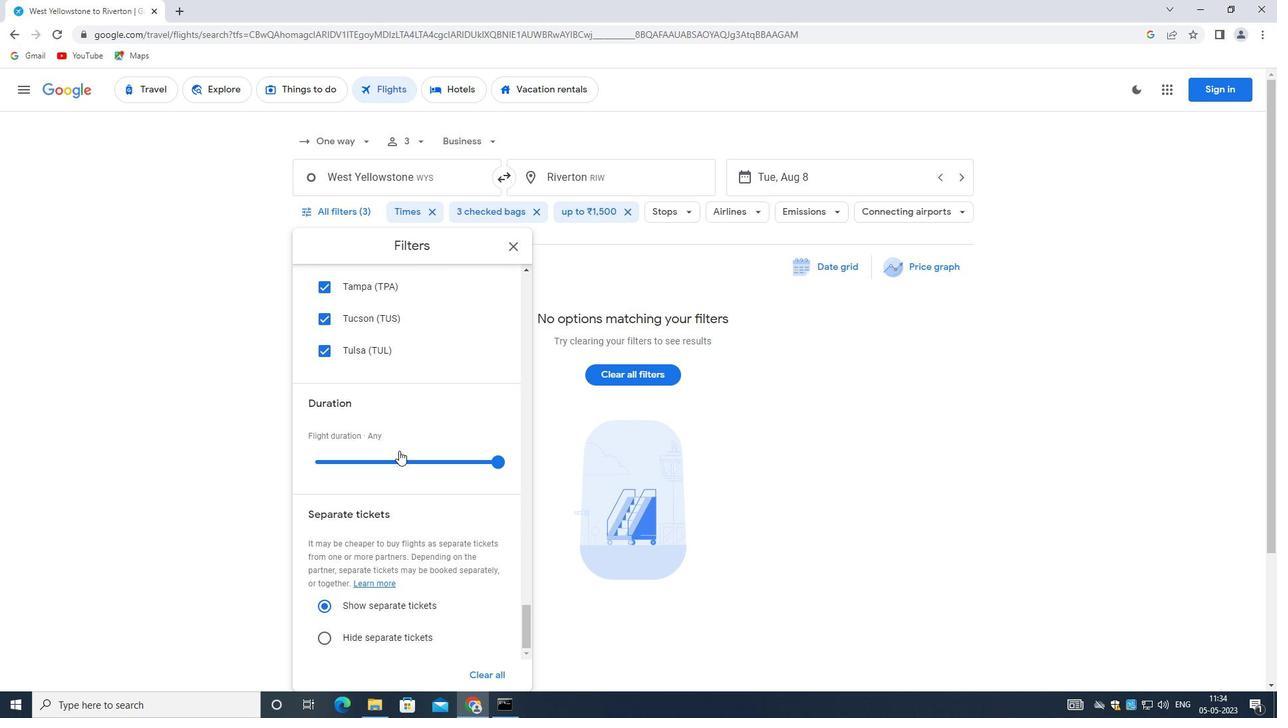 
